 Task: Find connections with filter location Shouguang with filter topic #Jobsearchwith filter profile language English with filter current company Analytics India Magazine with filter school Narayana Junior College - India with filter industry Fruit and Vegetable Preserves Manufacturing with filter service category Cybersecurity with filter keywords title President
Action: Mouse moved to (206, 258)
Screenshot: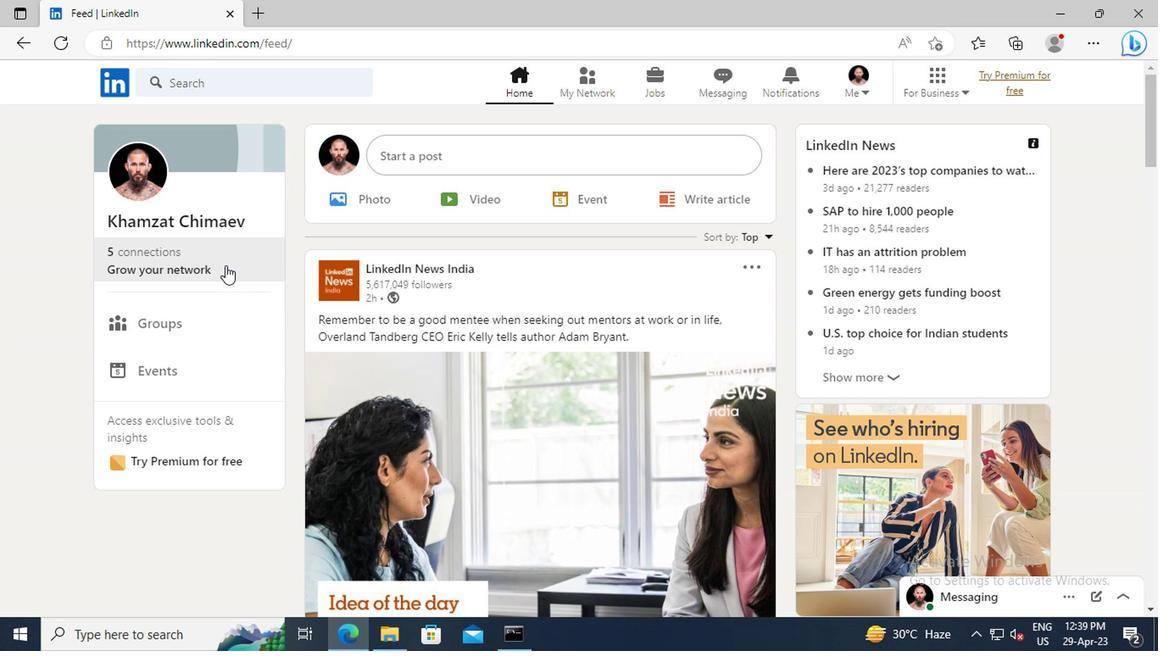 
Action: Mouse pressed left at (206, 258)
Screenshot: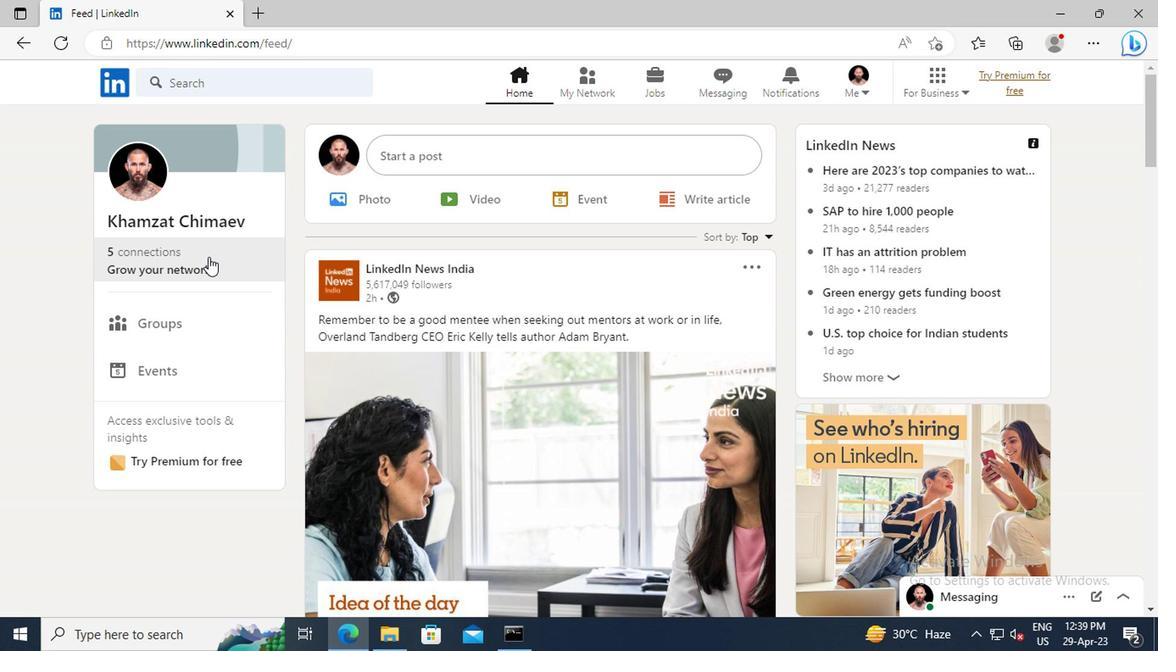 
Action: Mouse moved to (200, 179)
Screenshot: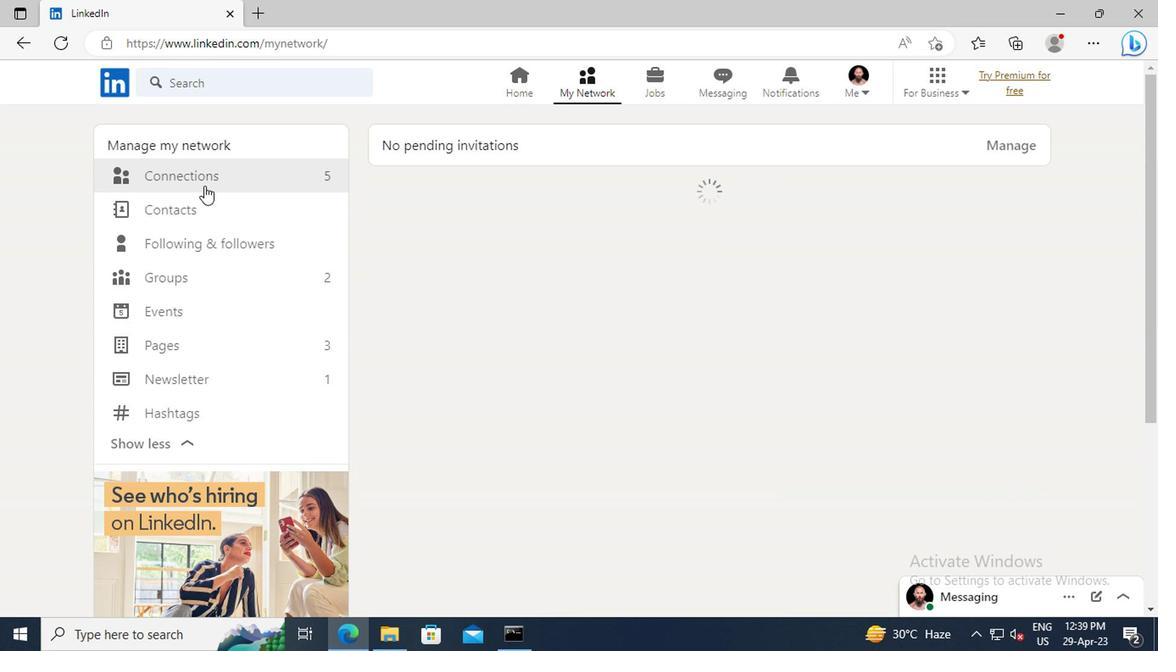 
Action: Mouse pressed left at (200, 179)
Screenshot: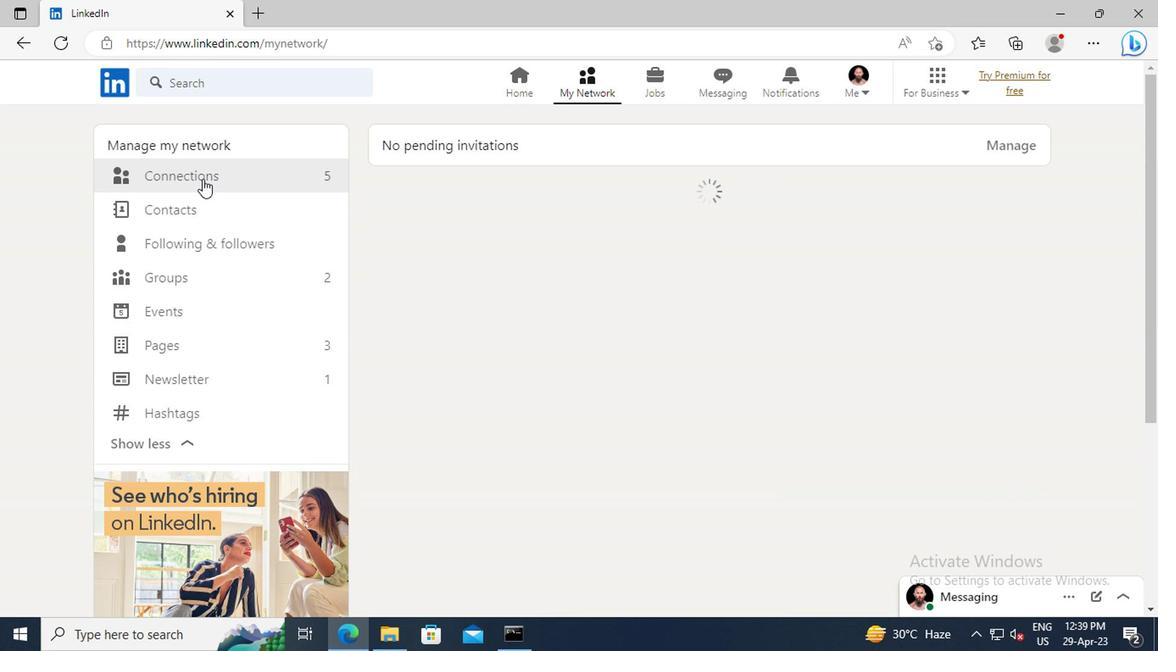 
Action: Mouse moved to (681, 182)
Screenshot: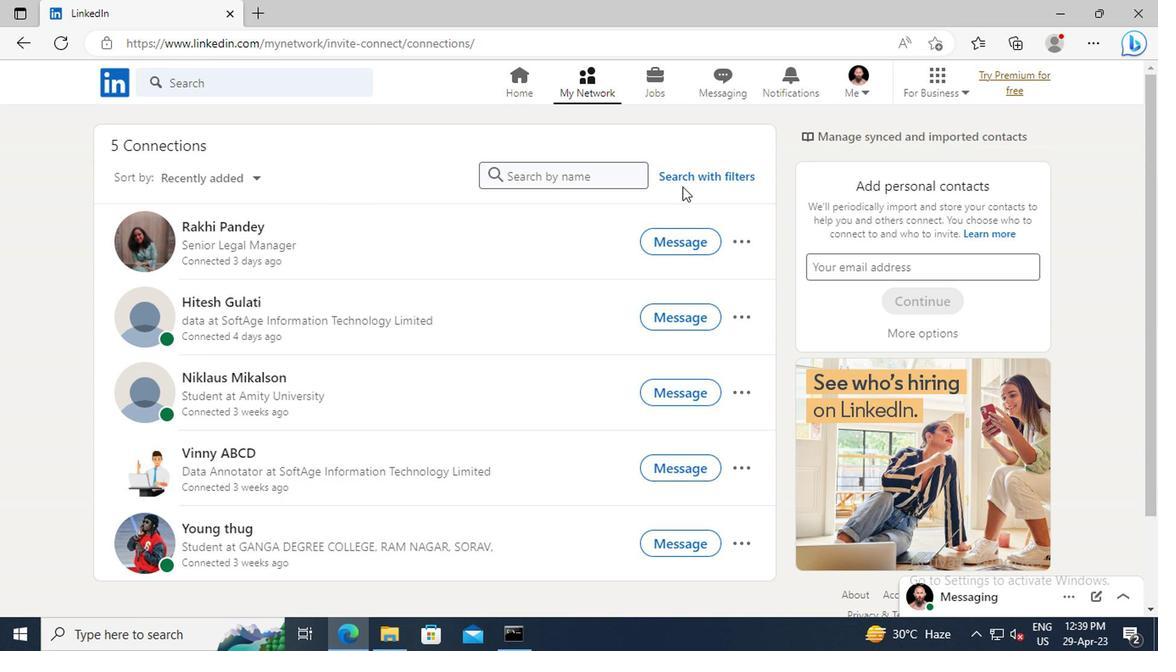 
Action: Mouse pressed left at (681, 182)
Screenshot: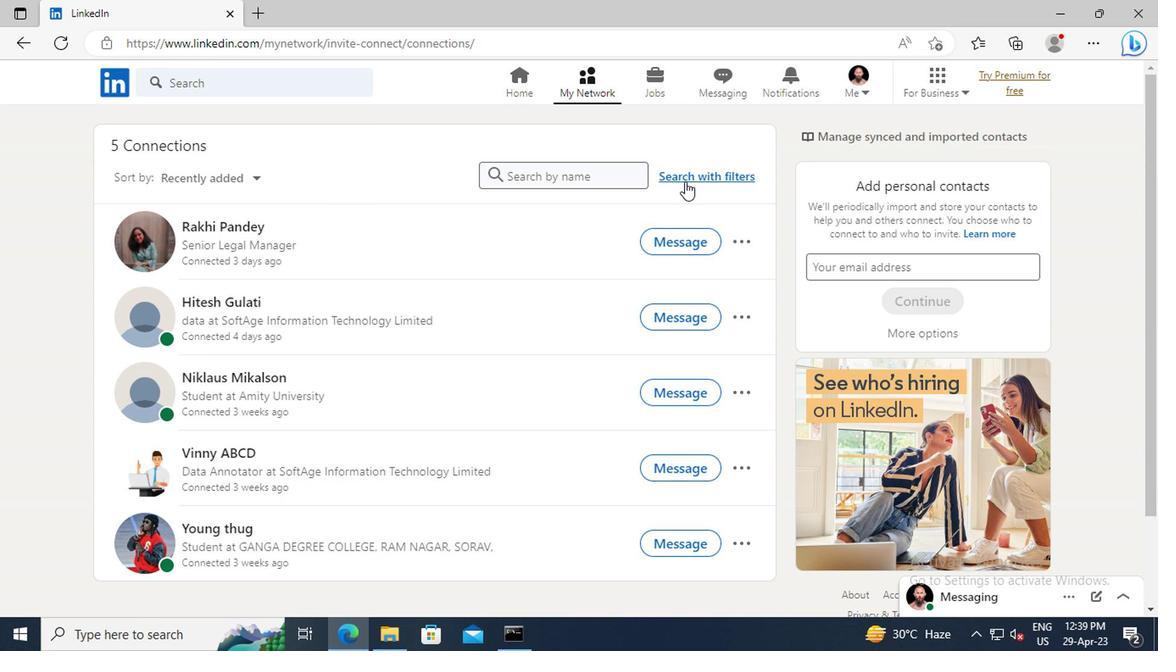 
Action: Mouse moved to (648, 132)
Screenshot: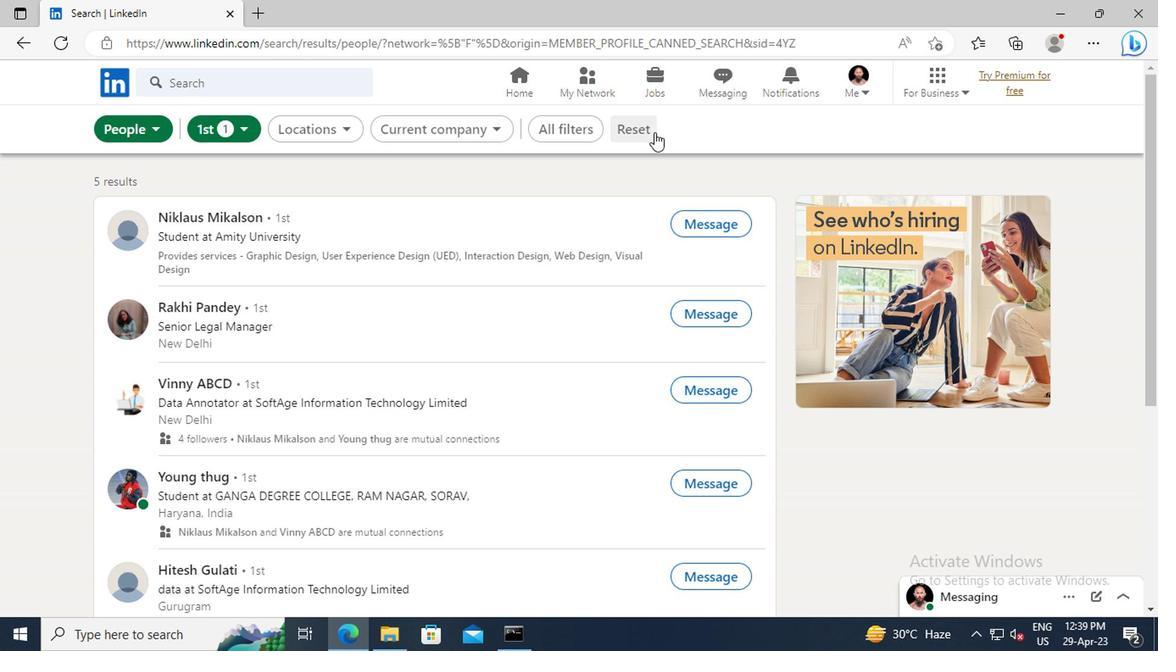 
Action: Mouse pressed left at (648, 132)
Screenshot: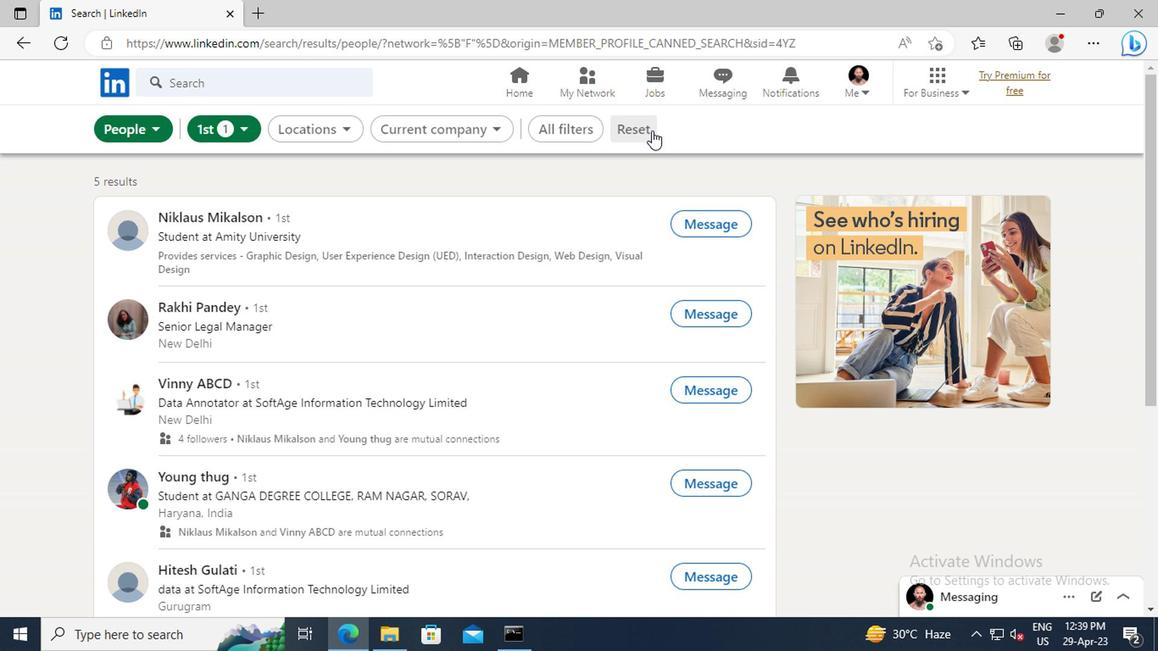 
Action: Mouse moved to (615, 129)
Screenshot: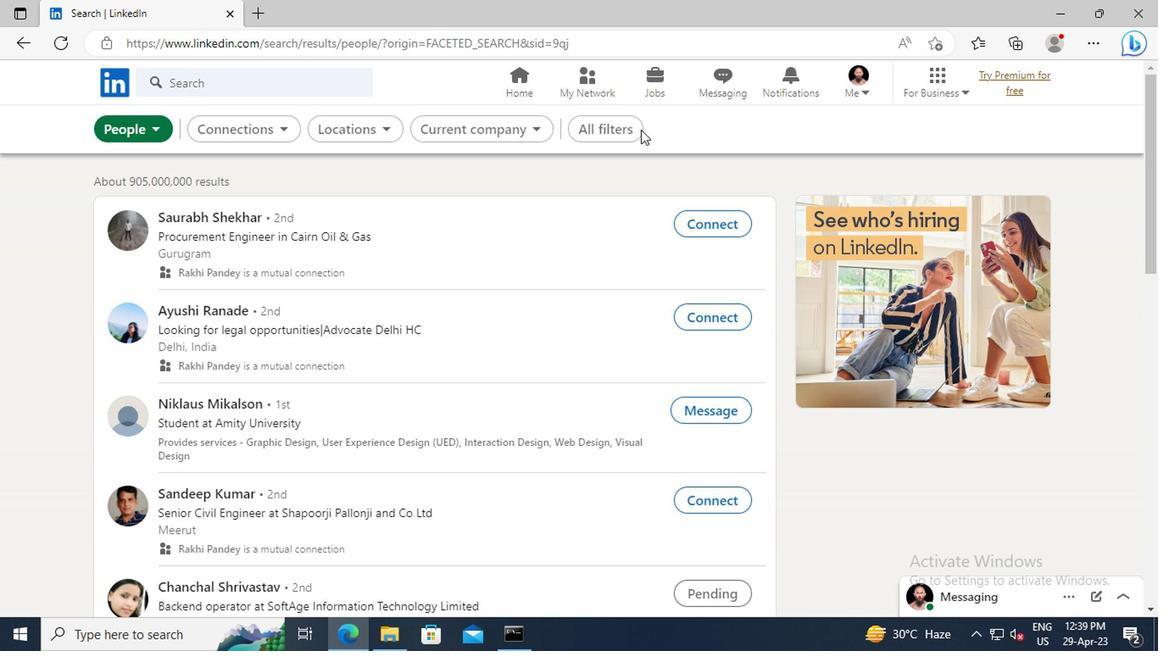
Action: Mouse pressed left at (615, 129)
Screenshot: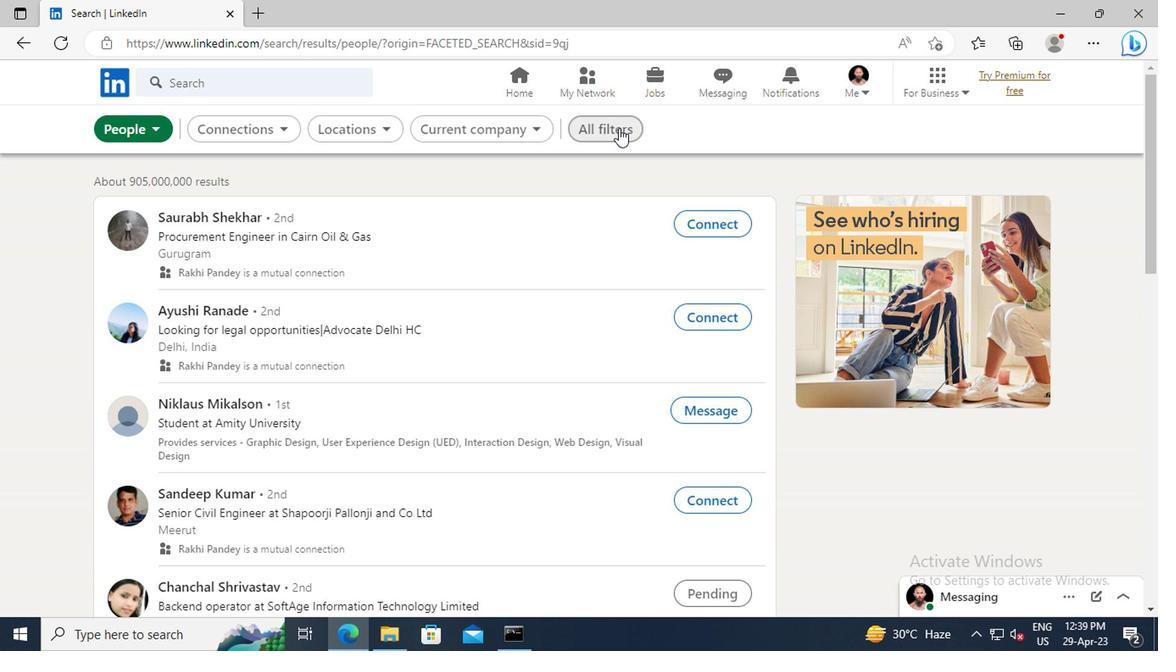 
Action: Mouse moved to (908, 316)
Screenshot: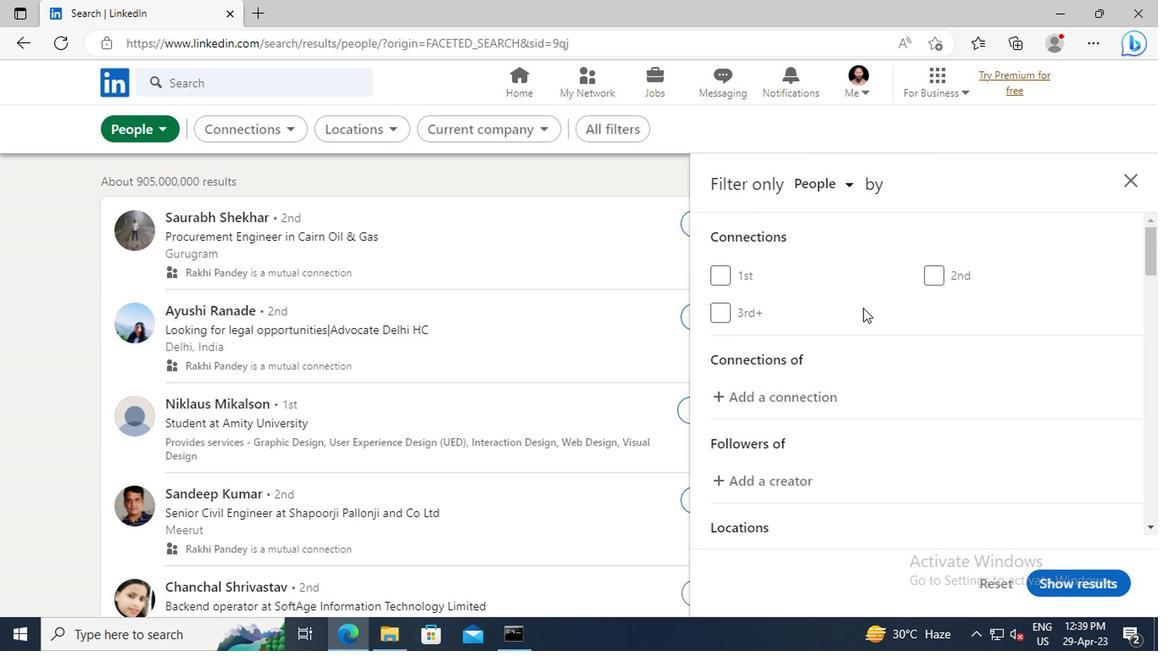 
Action: Mouse scrolled (908, 315) with delta (0, -1)
Screenshot: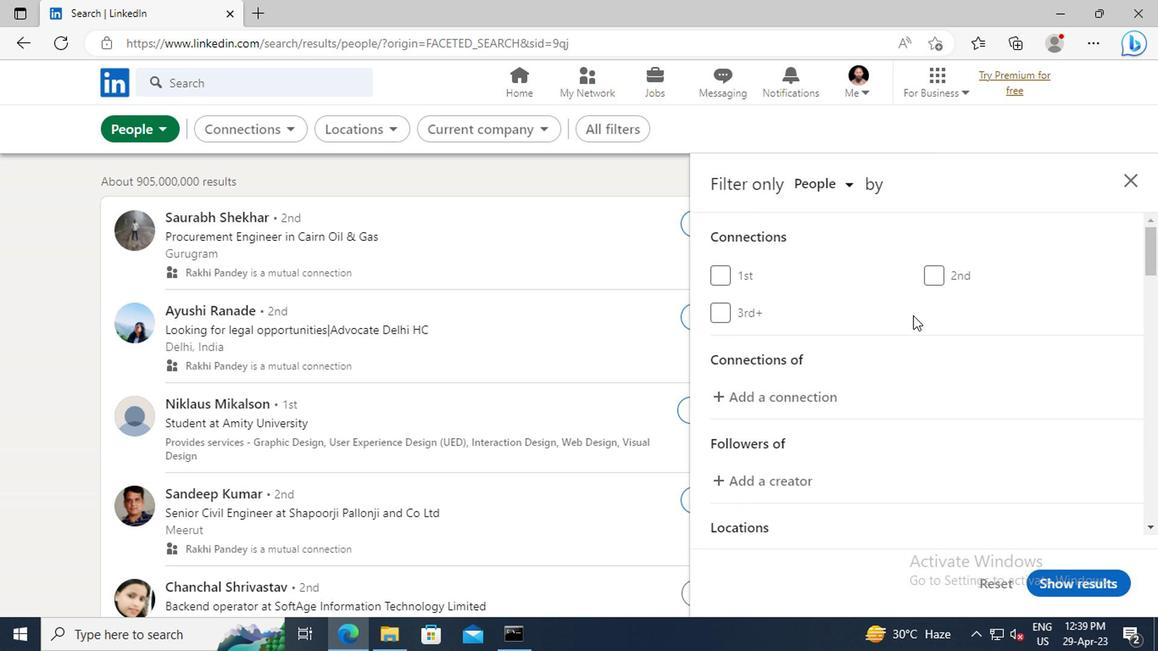 
Action: Mouse moved to (930, 314)
Screenshot: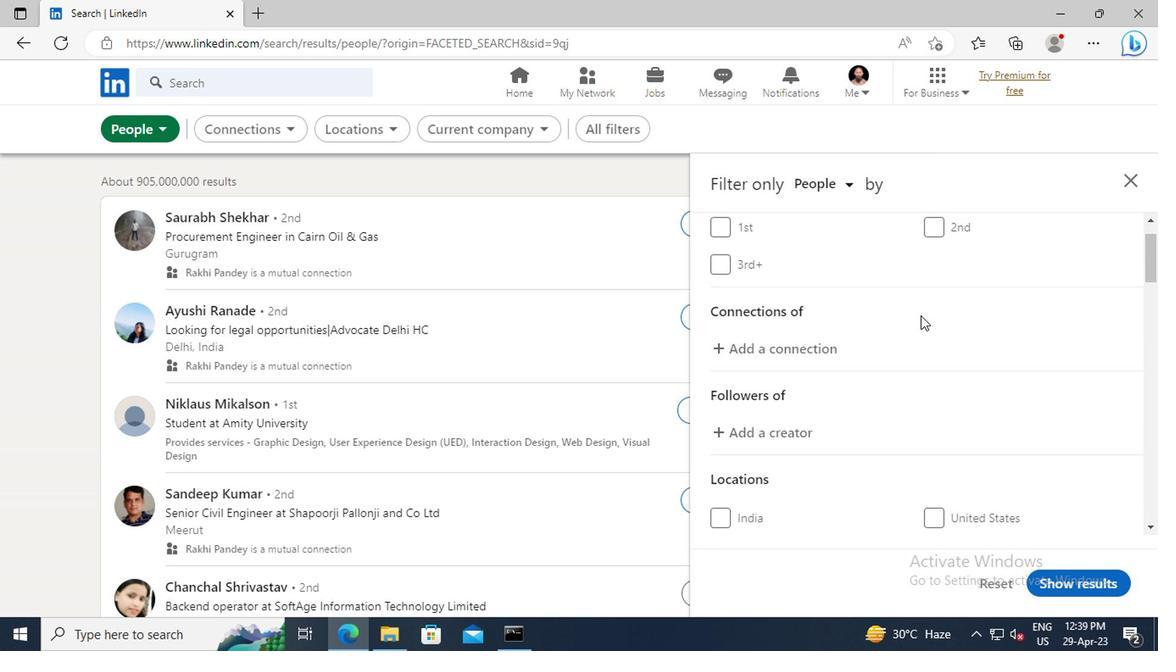 
Action: Mouse scrolled (930, 313) with delta (0, -1)
Screenshot: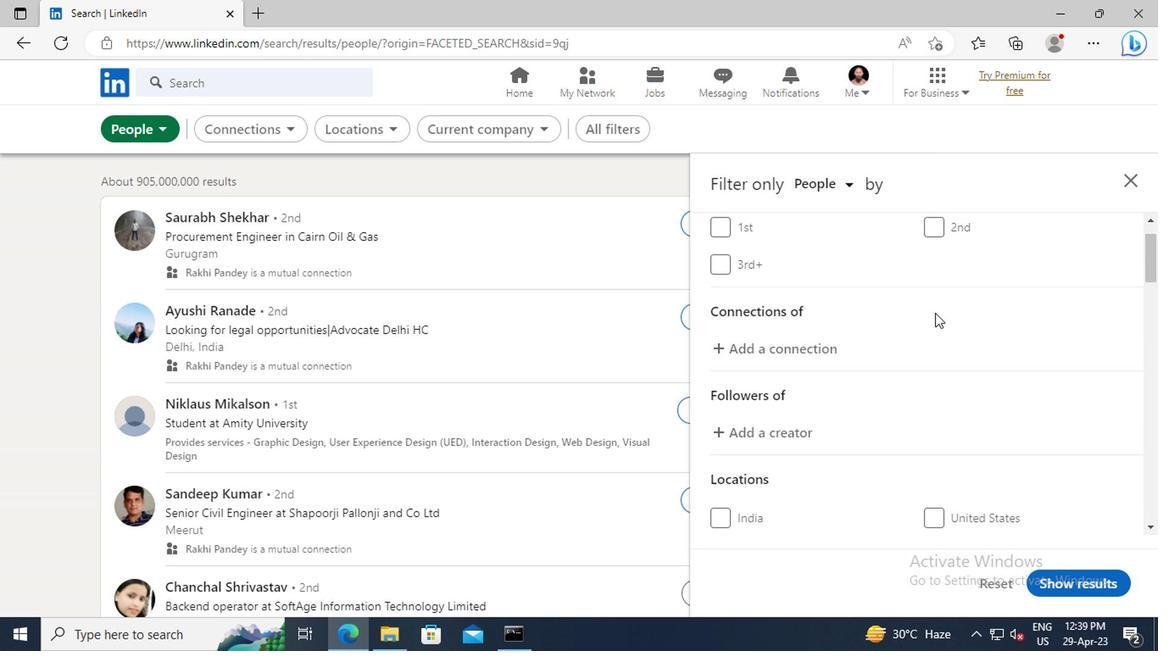 
Action: Mouse scrolled (930, 313) with delta (0, -1)
Screenshot: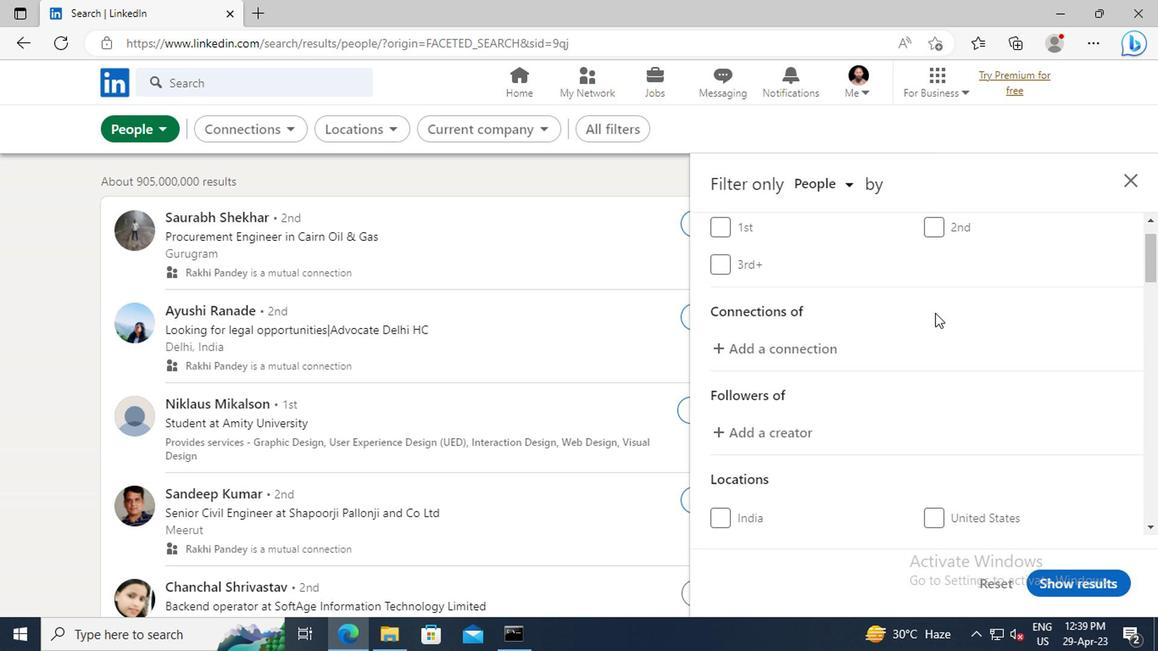 
Action: Mouse scrolled (930, 313) with delta (0, -1)
Screenshot: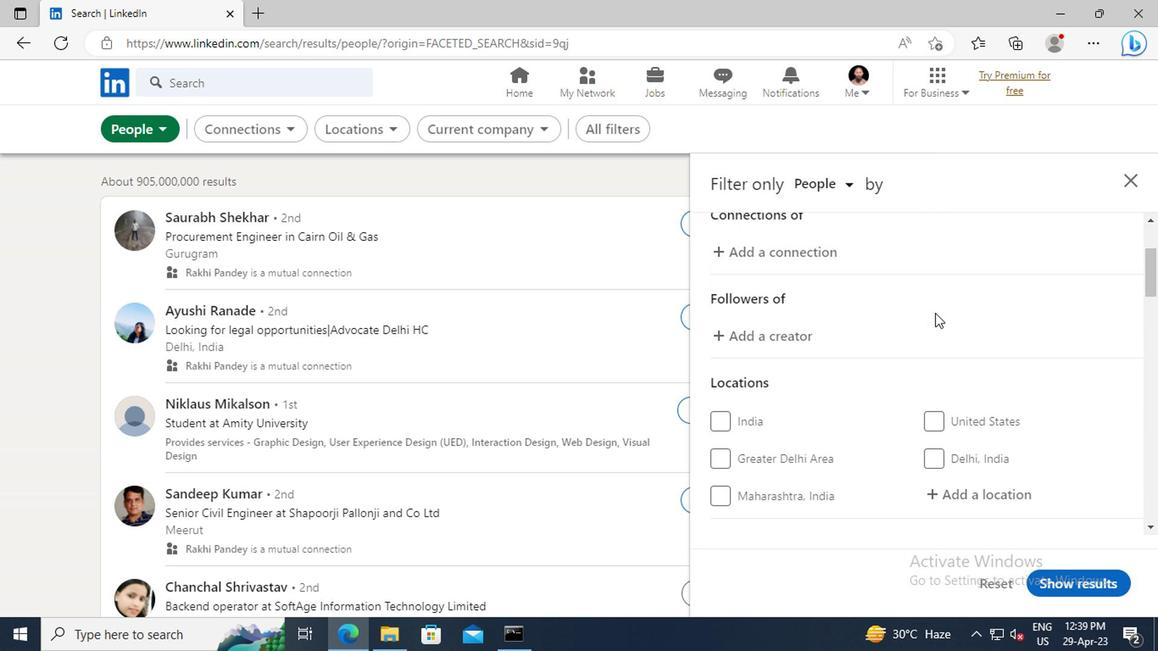 
Action: Mouse scrolled (930, 313) with delta (0, -1)
Screenshot: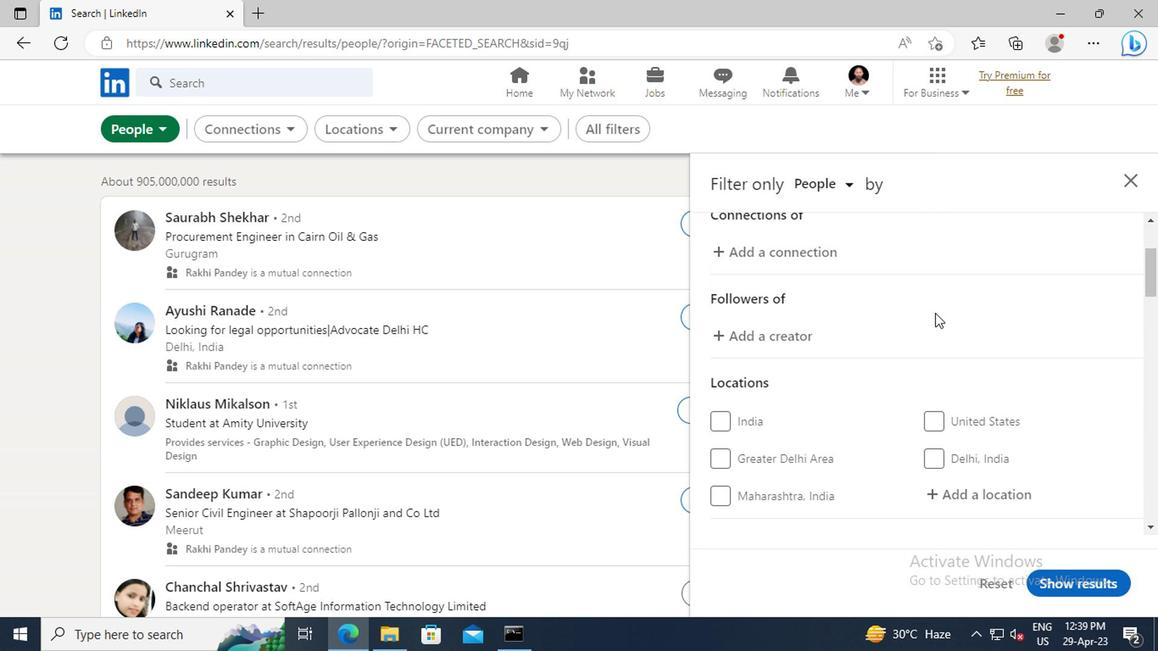 
Action: Mouse scrolled (930, 313) with delta (0, -1)
Screenshot: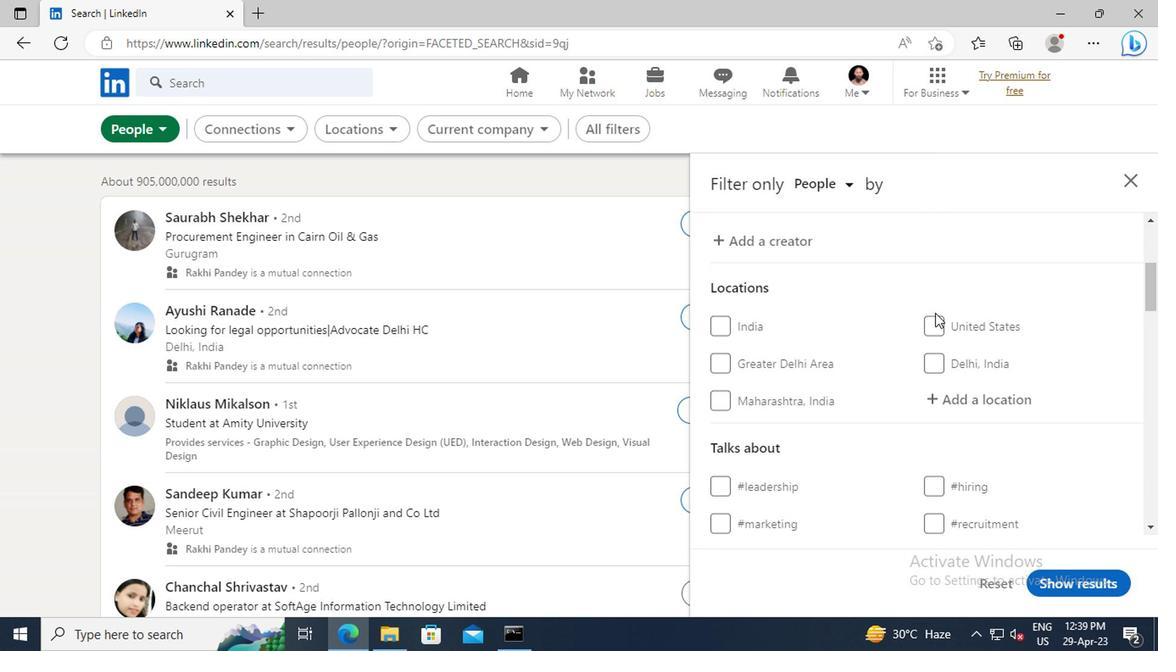 
Action: Mouse moved to (937, 345)
Screenshot: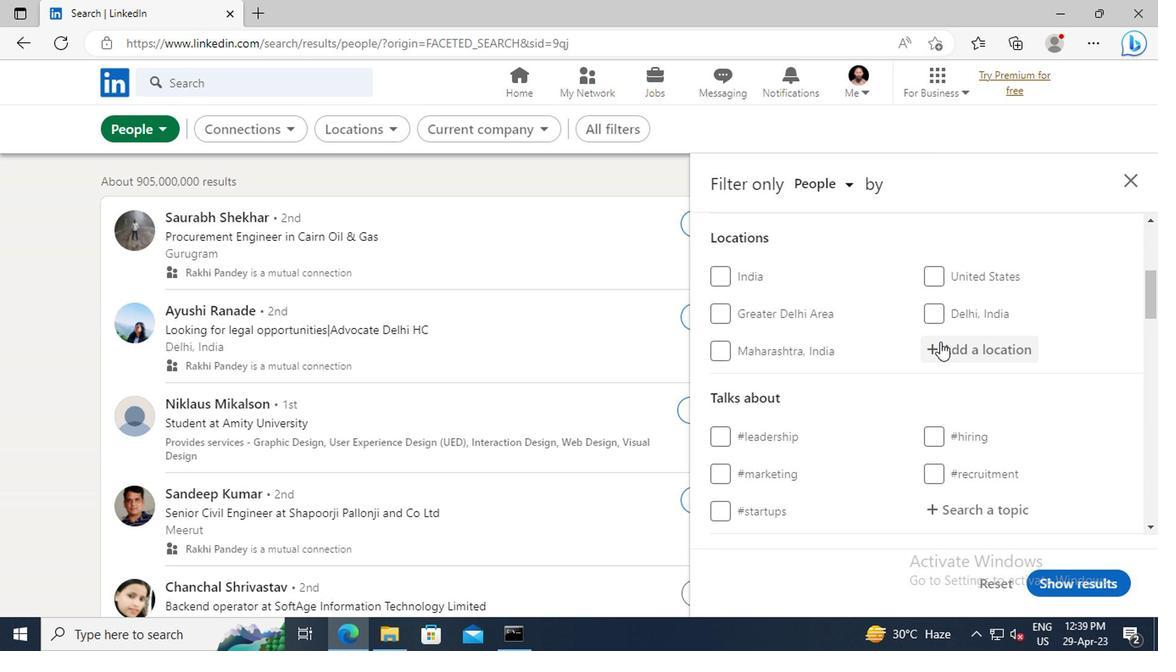 
Action: Mouse pressed left at (937, 345)
Screenshot: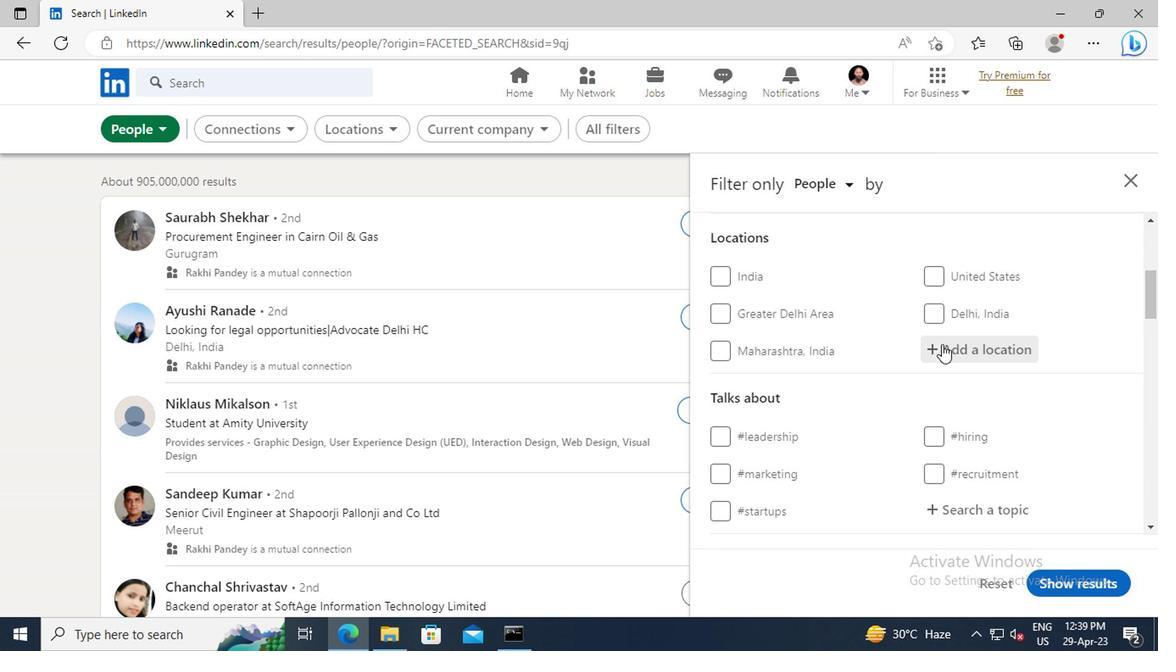 
Action: Key pressed <Key.shift>SHOUGUANG<Key.enter>
Screenshot: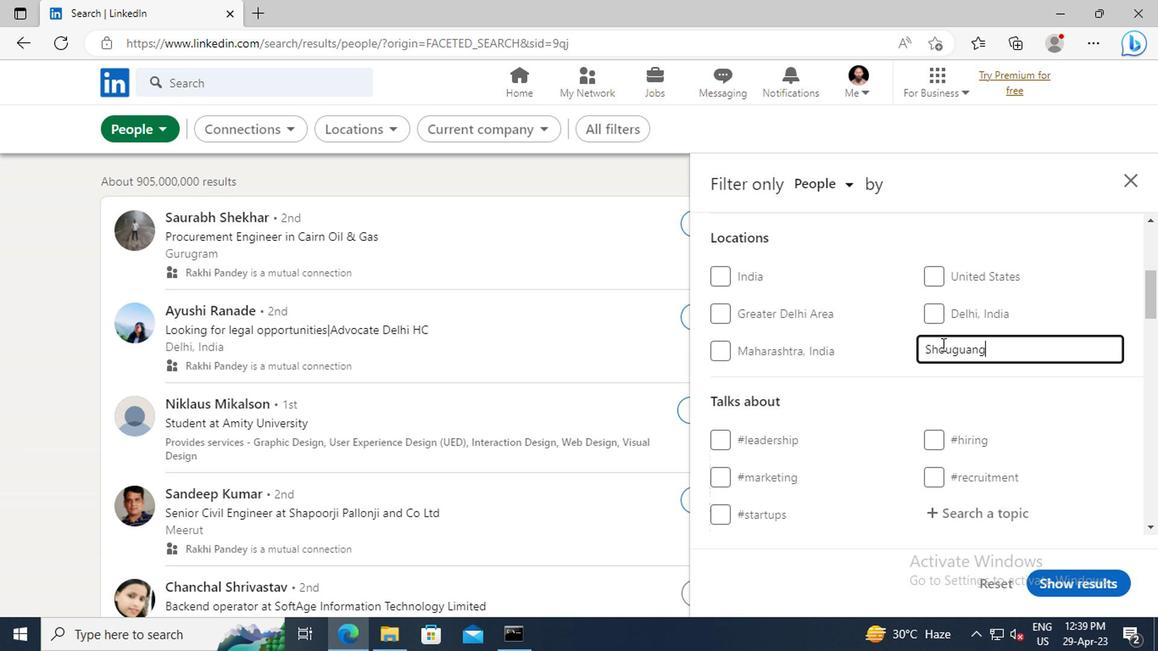 
Action: Mouse scrolled (937, 344) with delta (0, -1)
Screenshot: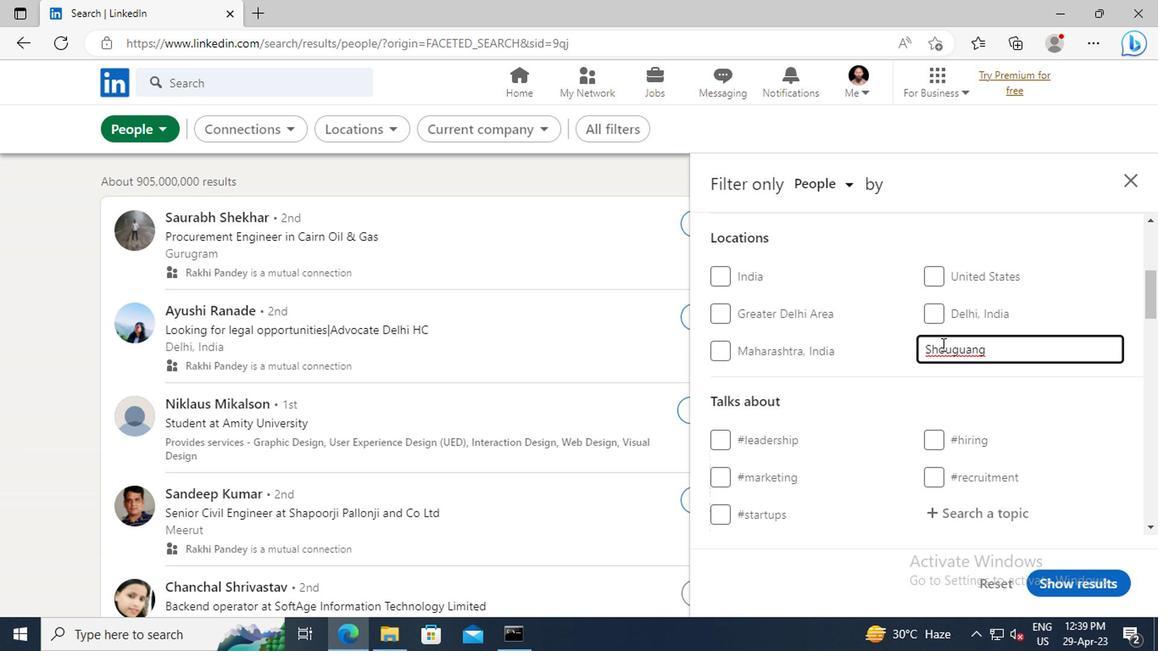 
Action: Mouse scrolled (937, 344) with delta (0, -1)
Screenshot: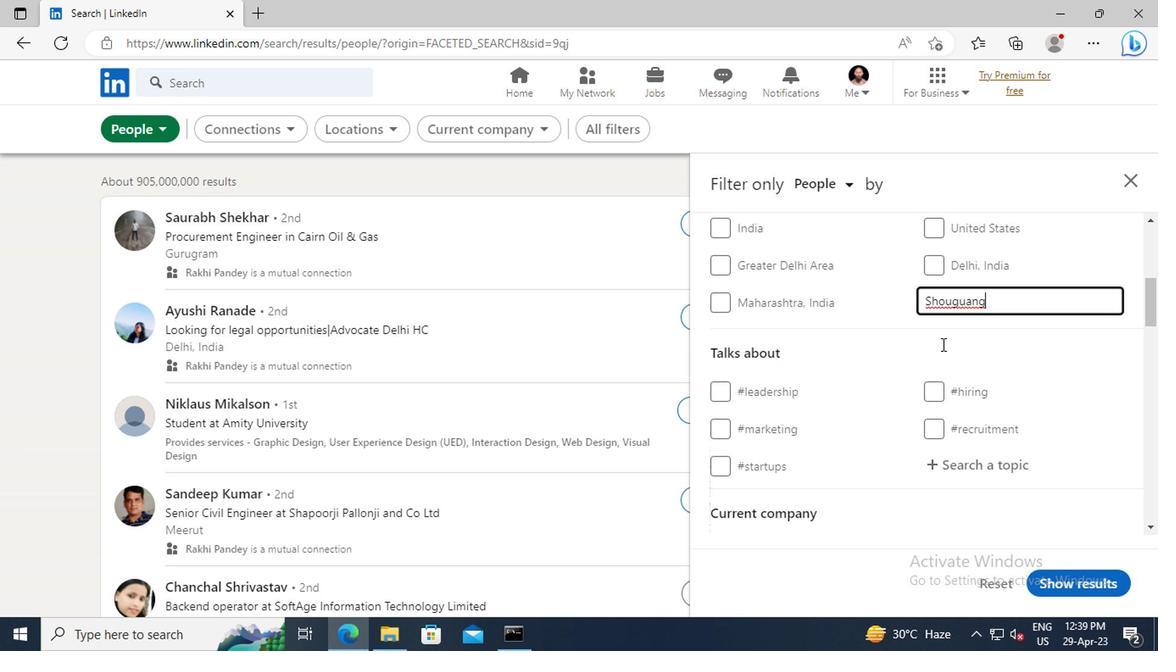 
Action: Mouse scrolled (937, 344) with delta (0, -1)
Screenshot: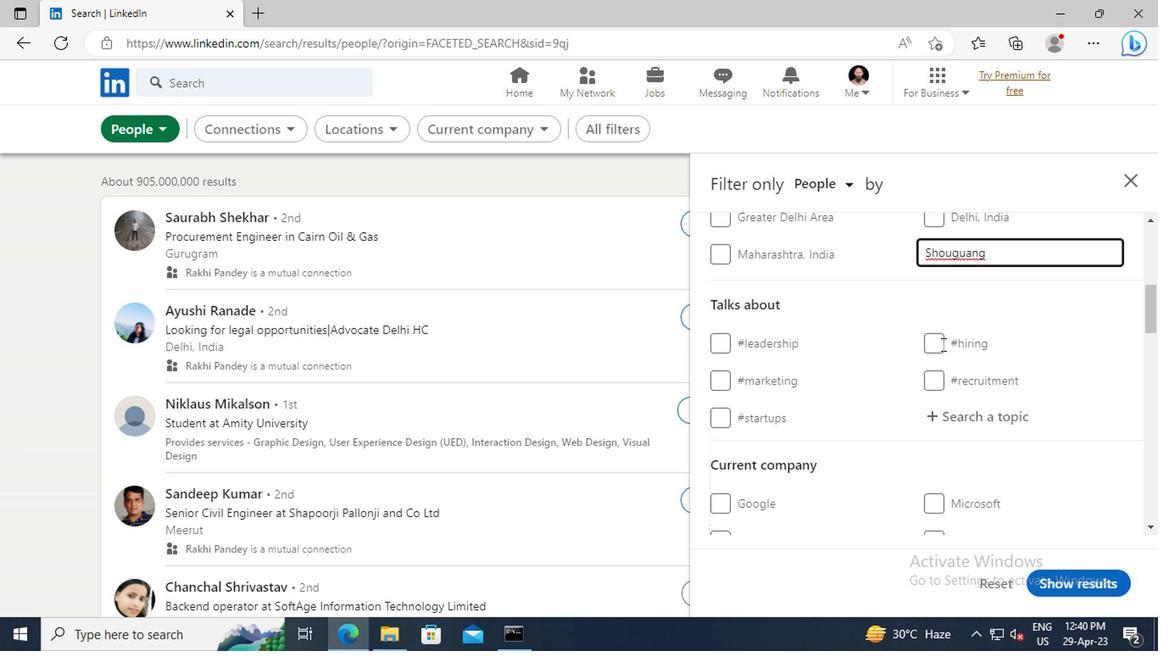 
Action: Mouse scrolled (937, 344) with delta (0, -1)
Screenshot: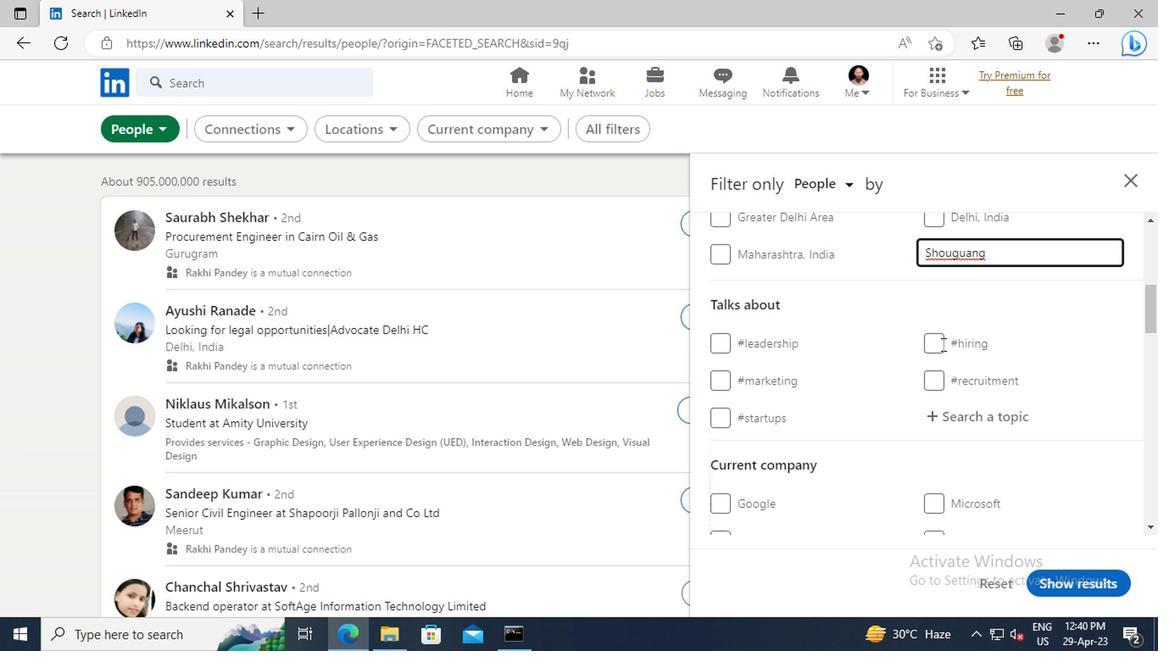 
Action: Mouse moved to (945, 328)
Screenshot: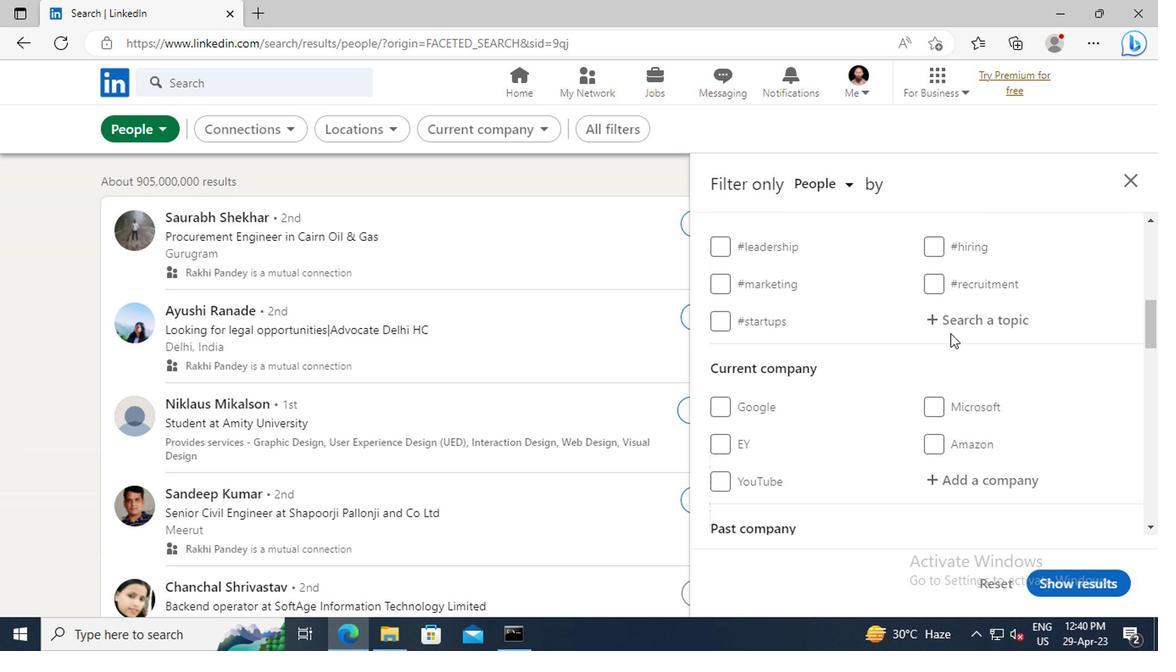 
Action: Mouse pressed left at (945, 328)
Screenshot: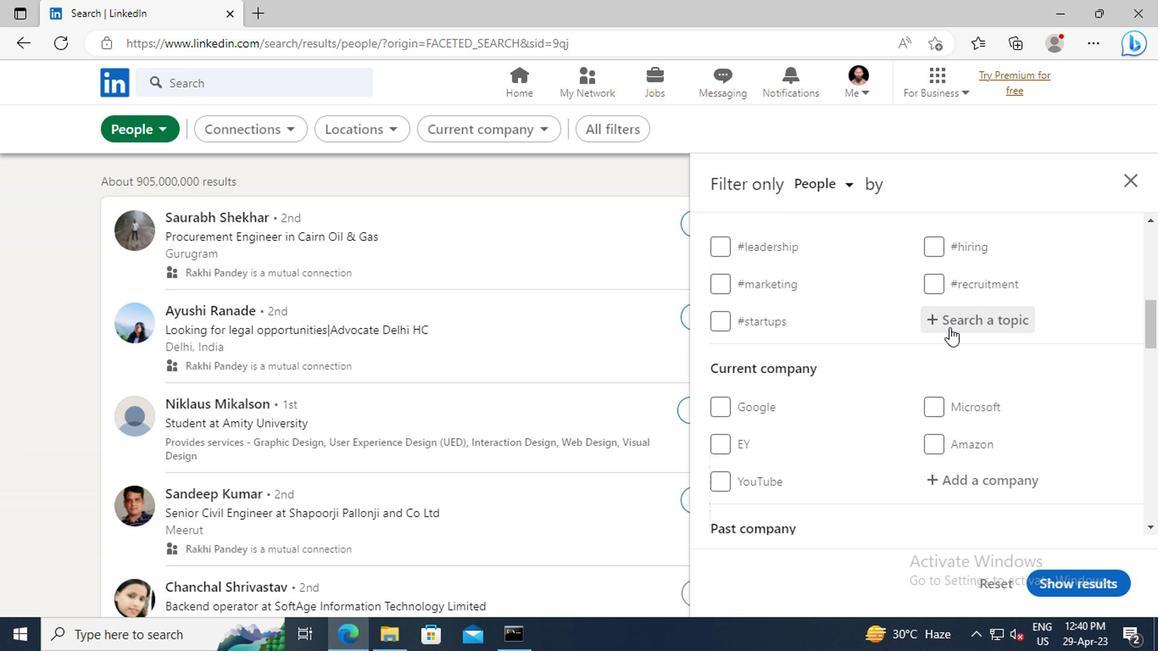 
Action: Key pressed <Key.shift>JOBSEARCH
Screenshot: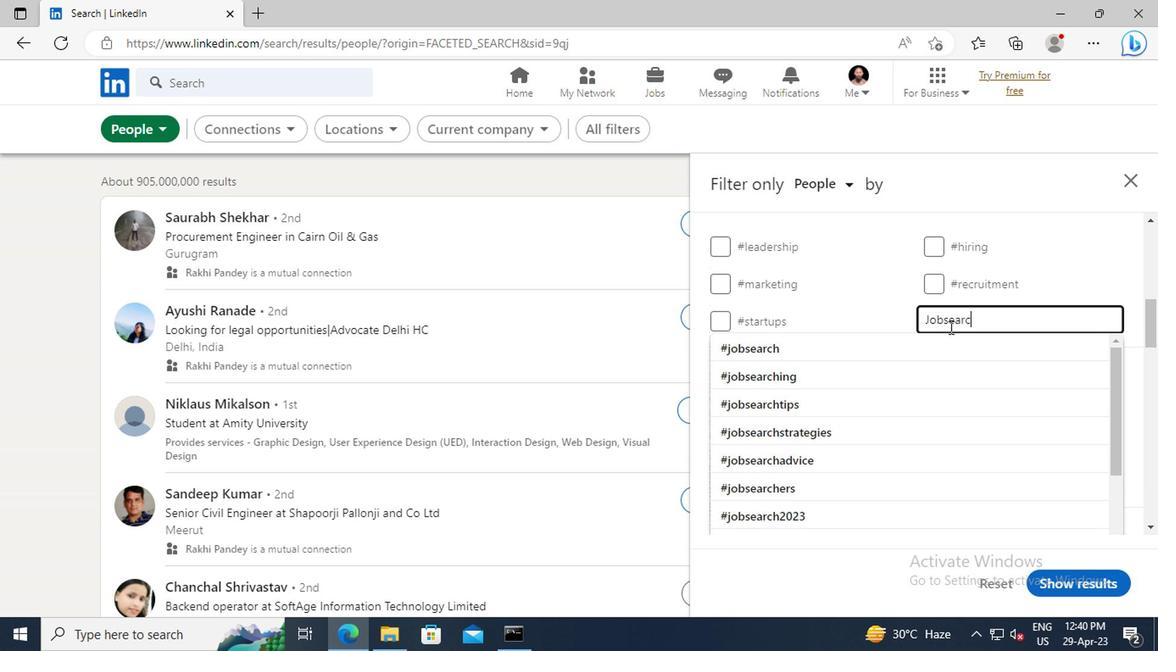 
Action: Mouse moved to (942, 339)
Screenshot: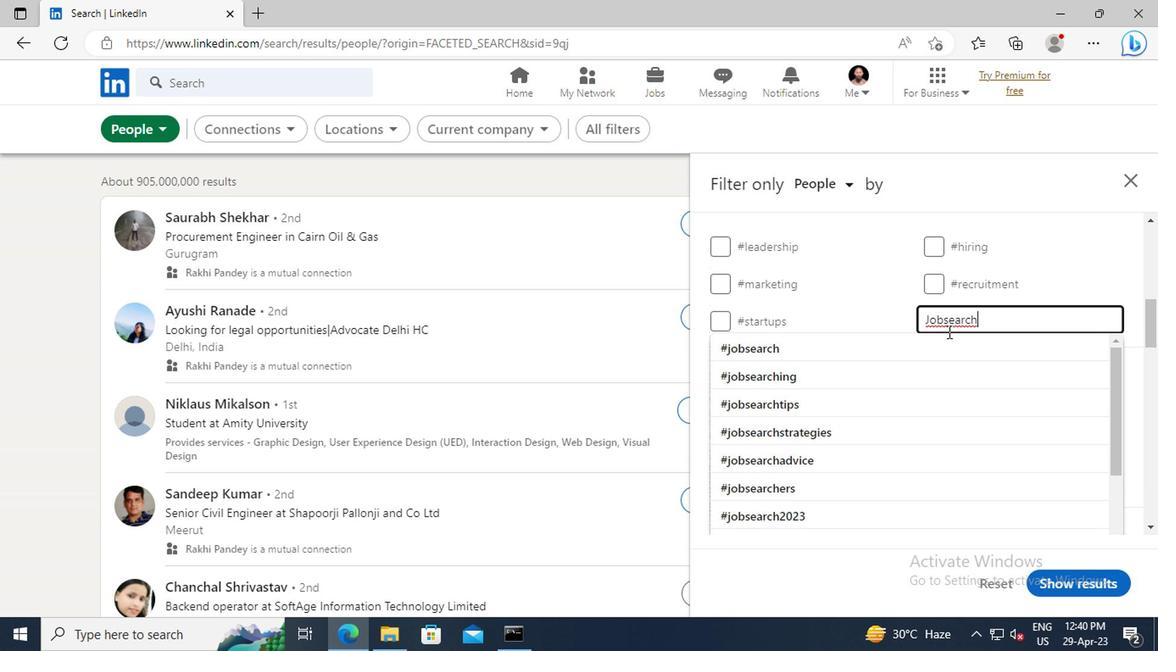 
Action: Mouse pressed left at (942, 339)
Screenshot: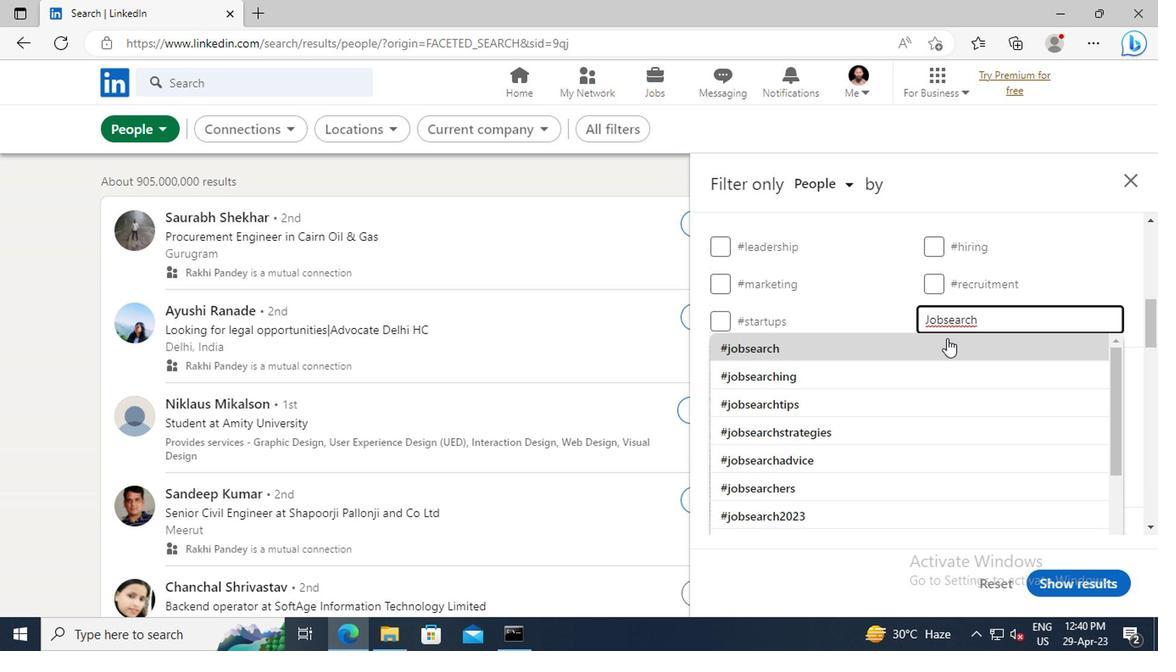 
Action: Mouse scrolled (942, 338) with delta (0, -1)
Screenshot: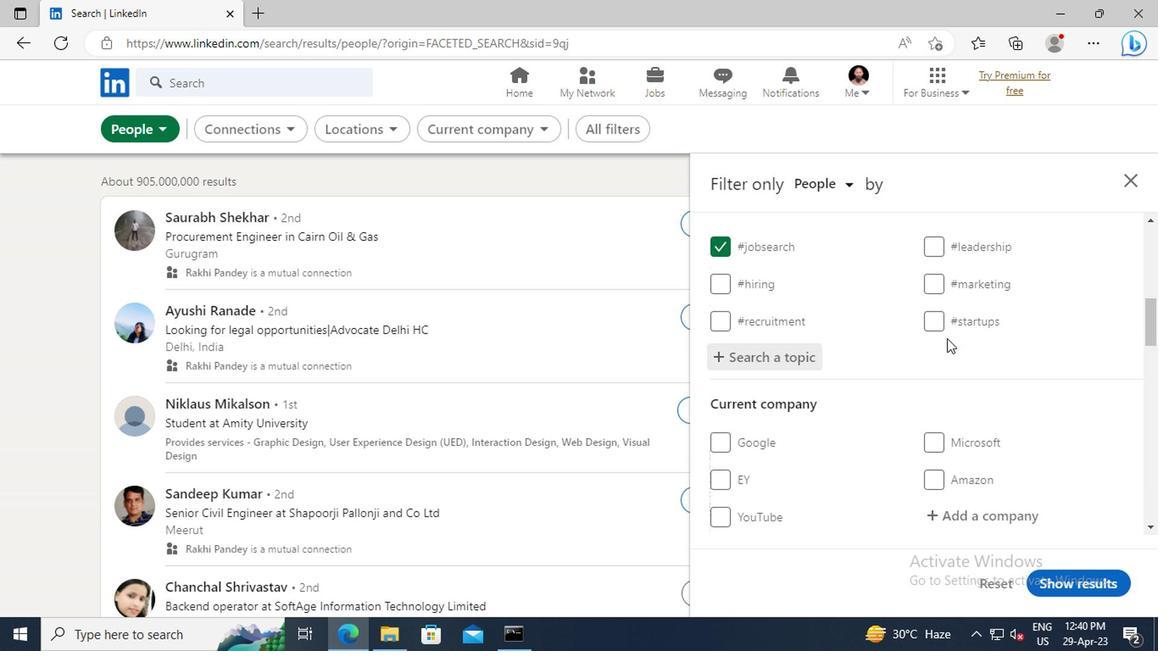 
Action: Mouse scrolled (942, 338) with delta (0, -1)
Screenshot: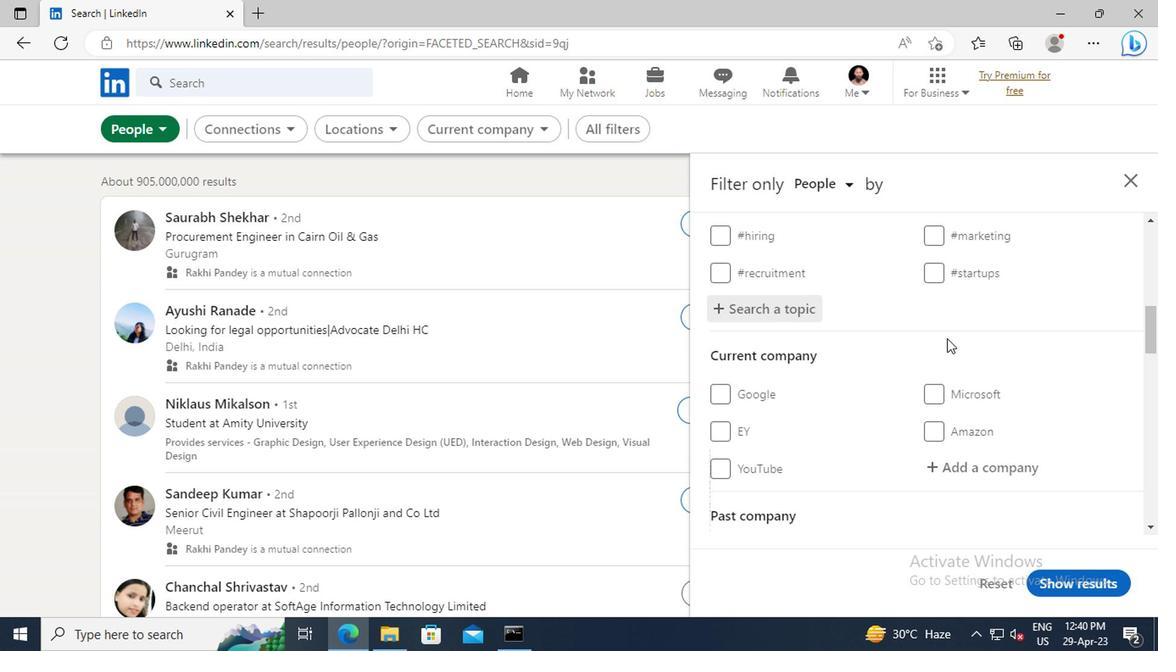 
Action: Mouse scrolled (942, 338) with delta (0, -1)
Screenshot: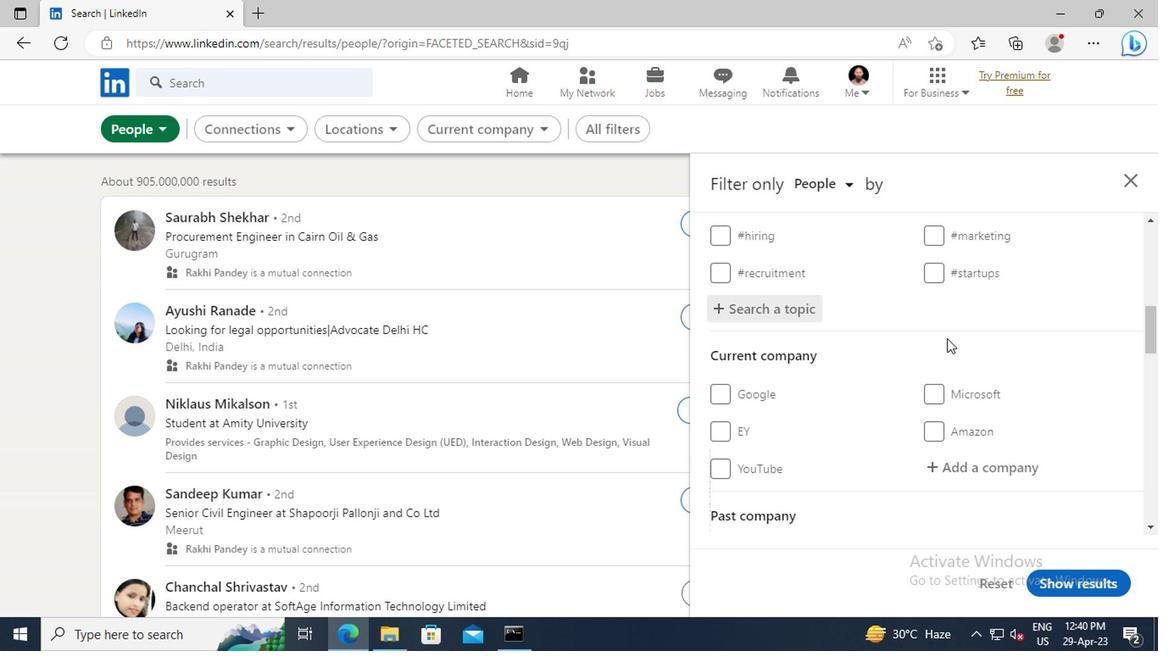 
Action: Mouse scrolled (942, 338) with delta (0, -1)
Screenshot: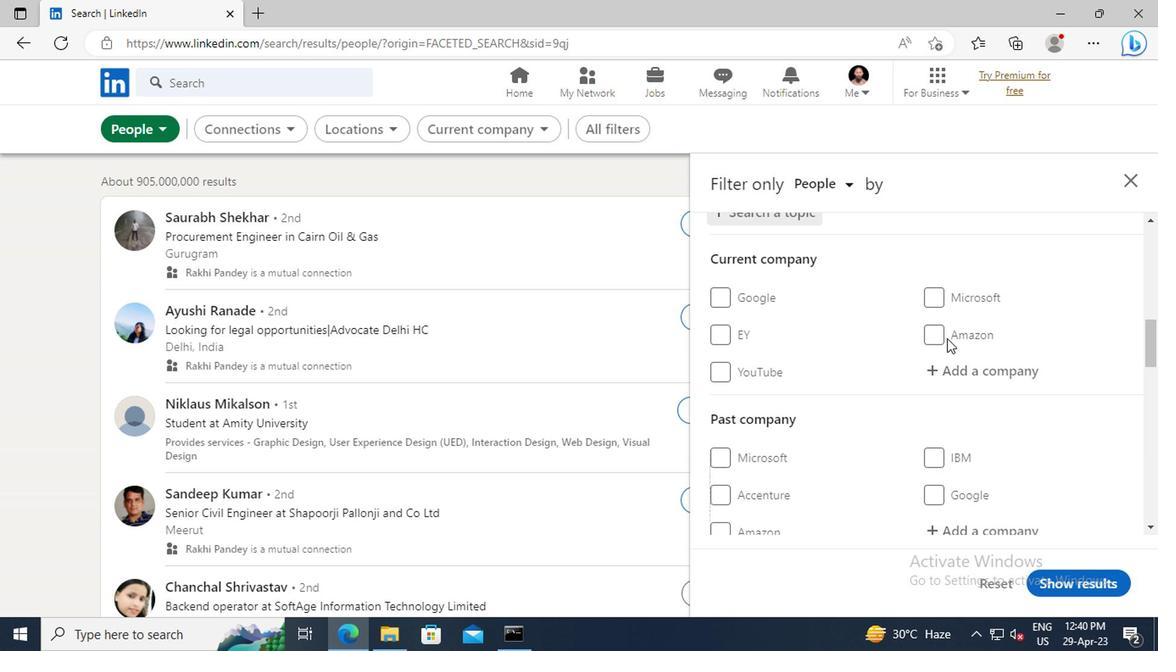 
Action: Mouse scrolled (942, 338) with delta (0, -1)
Screenshot: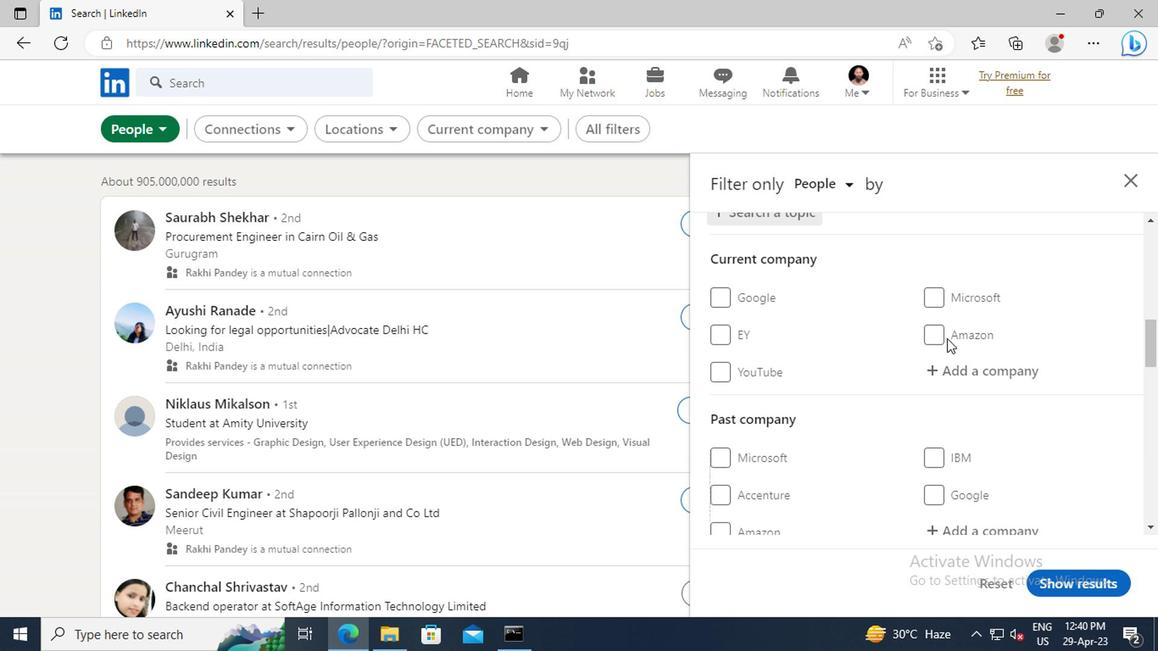 
Action: Mouse scrolled (942, 338) with delta (0, -1)
Screenshot: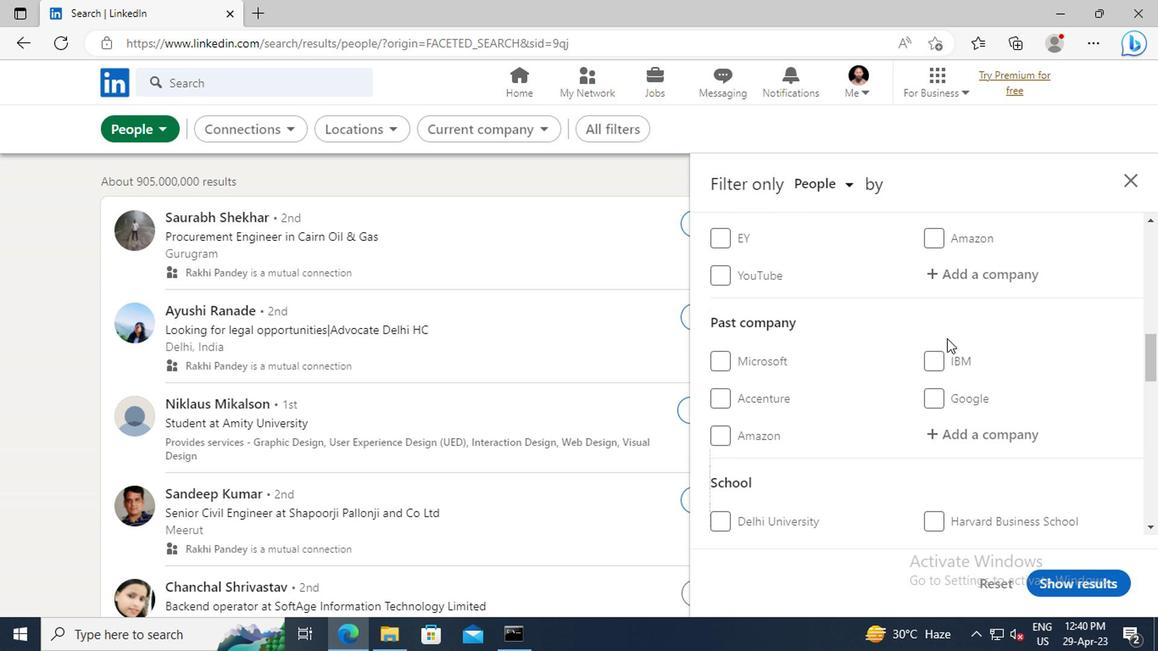 
Action: Mouse scrolled (942, 338) with delta (0, -1)
Screenshot: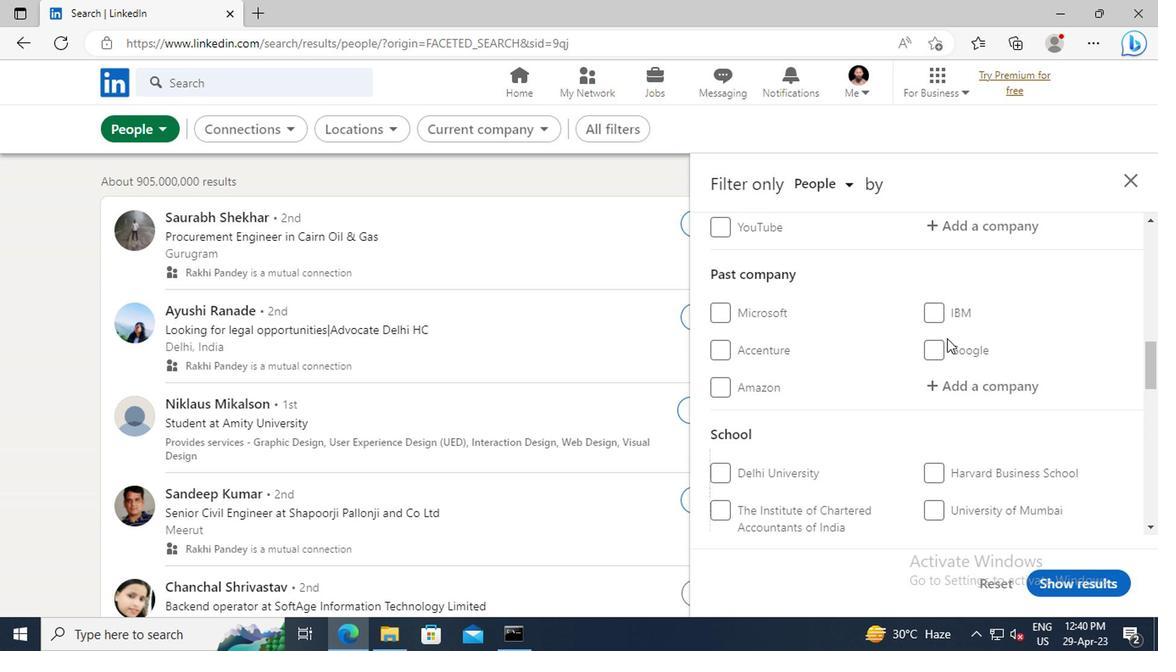 
Action: Mouse scrolled (942, 338) with delta (0, -1)
Screenshot: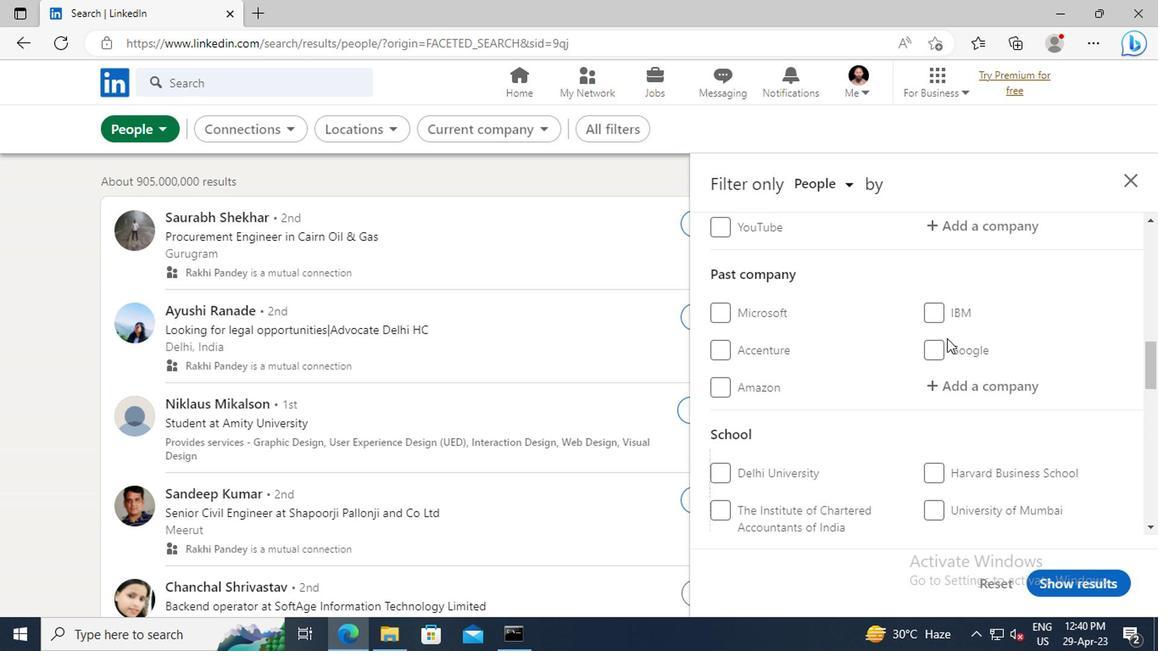 
Action: Mouse scrolled (942, 338) with delta (0, -1)
Screenshot: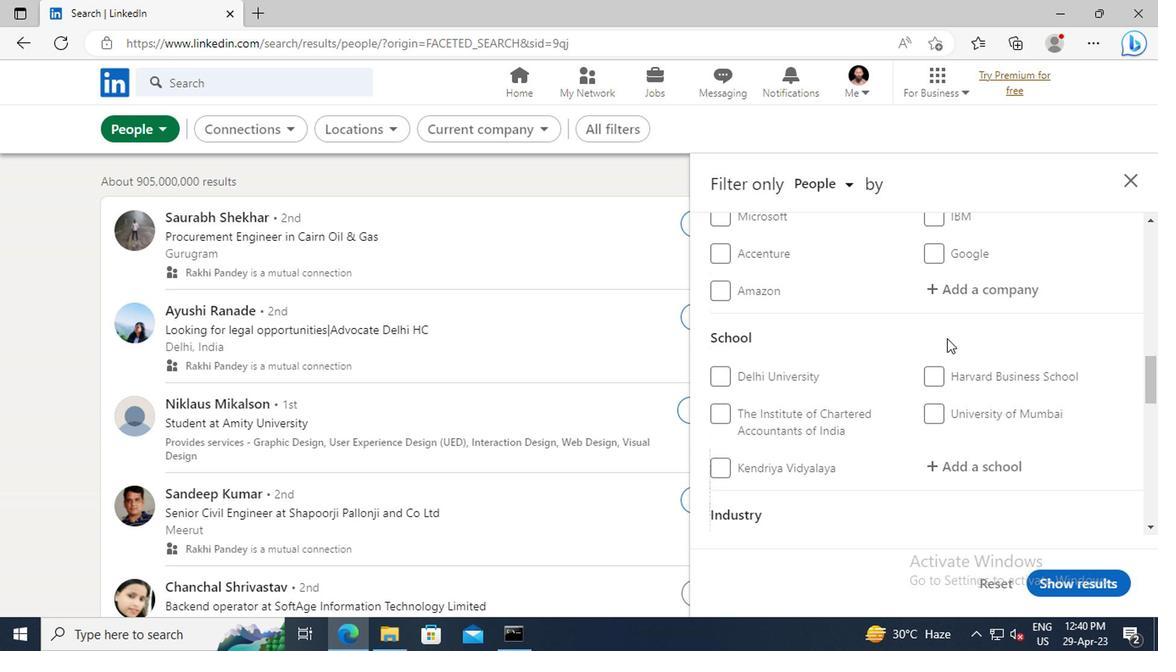 
Action: Mouse scrolled (942, 338) with delta (0, -1)
Screenshot: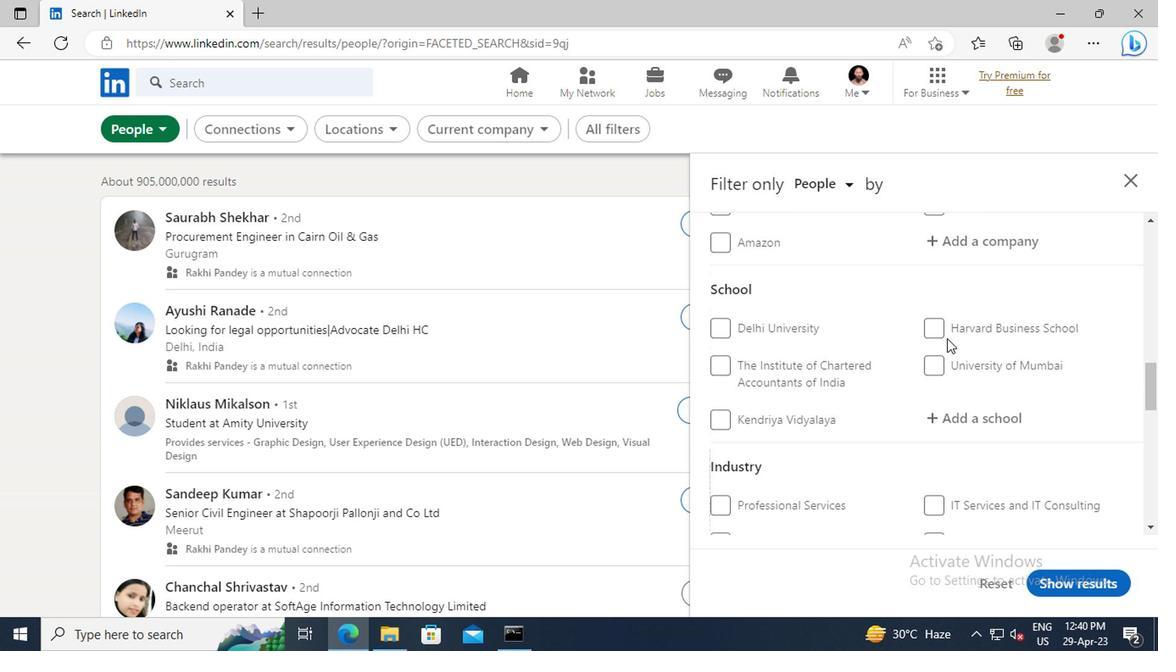 
Action: Mouse scrolled (942, 338) with delta (0, -1)
Screenshot: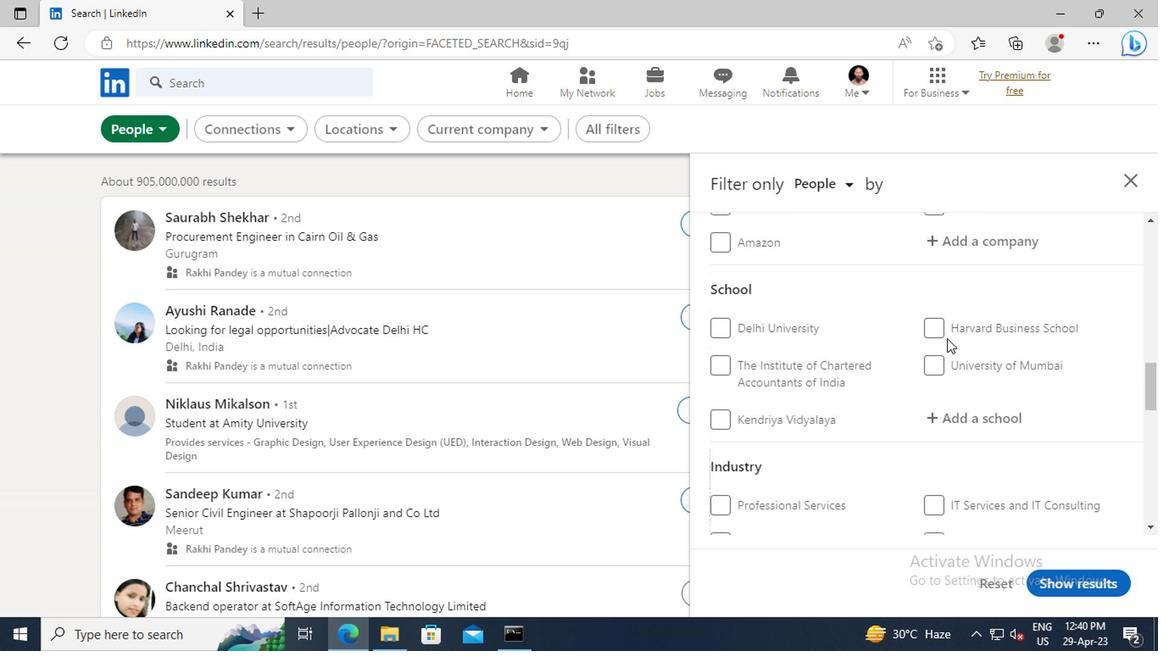 
Action: Mouse scrolled (942, 338) with delta (0, -1)
Screenshot: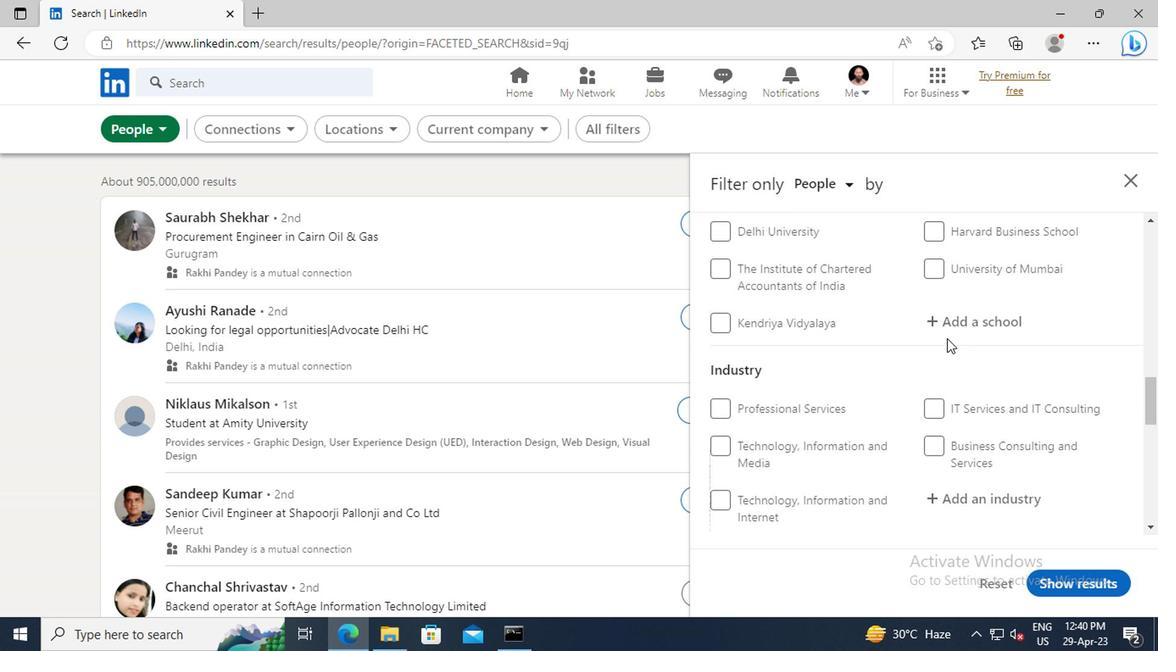 
Action: Mouse scrolled (942, 338) with delta (0, -1)
Screenshot: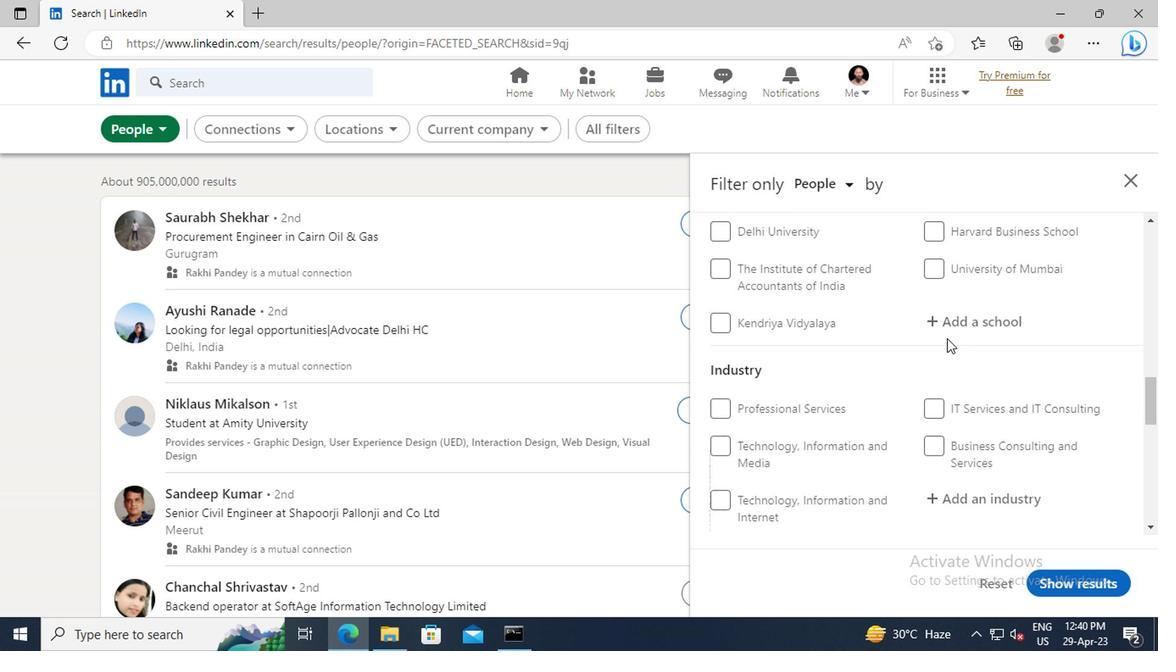 
Action: Mouse scrolled (942, 338) with delta (0, -1)
Screenshot: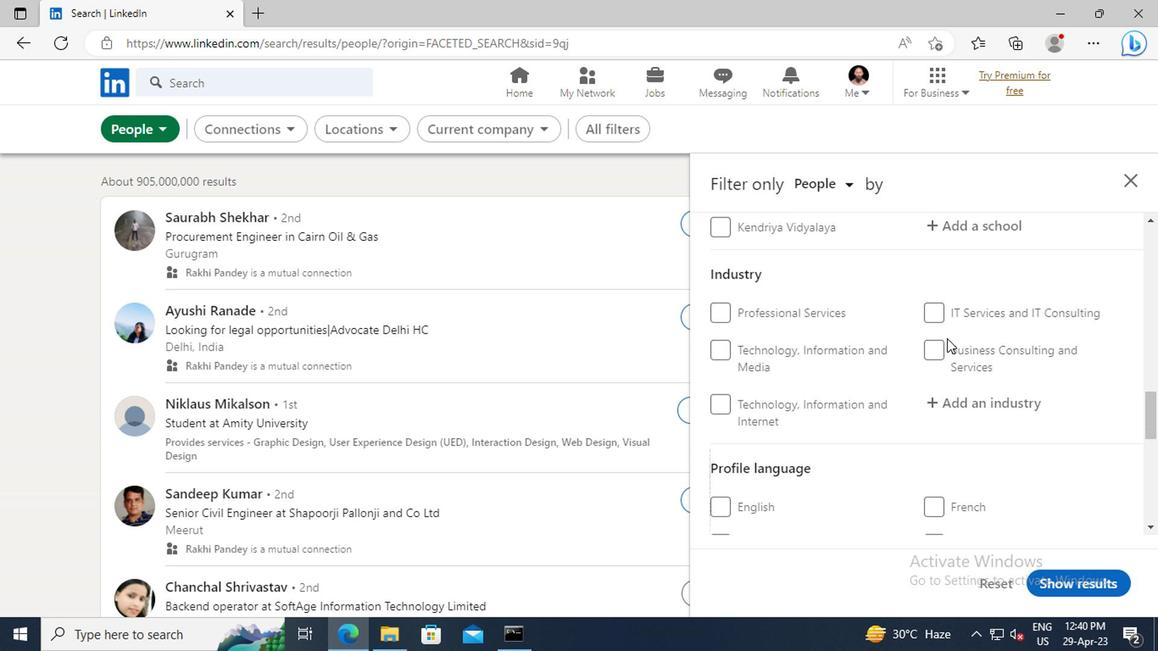 
Action: Mouse scrolled (942, 338) with delta (0, -1)
Screenshot: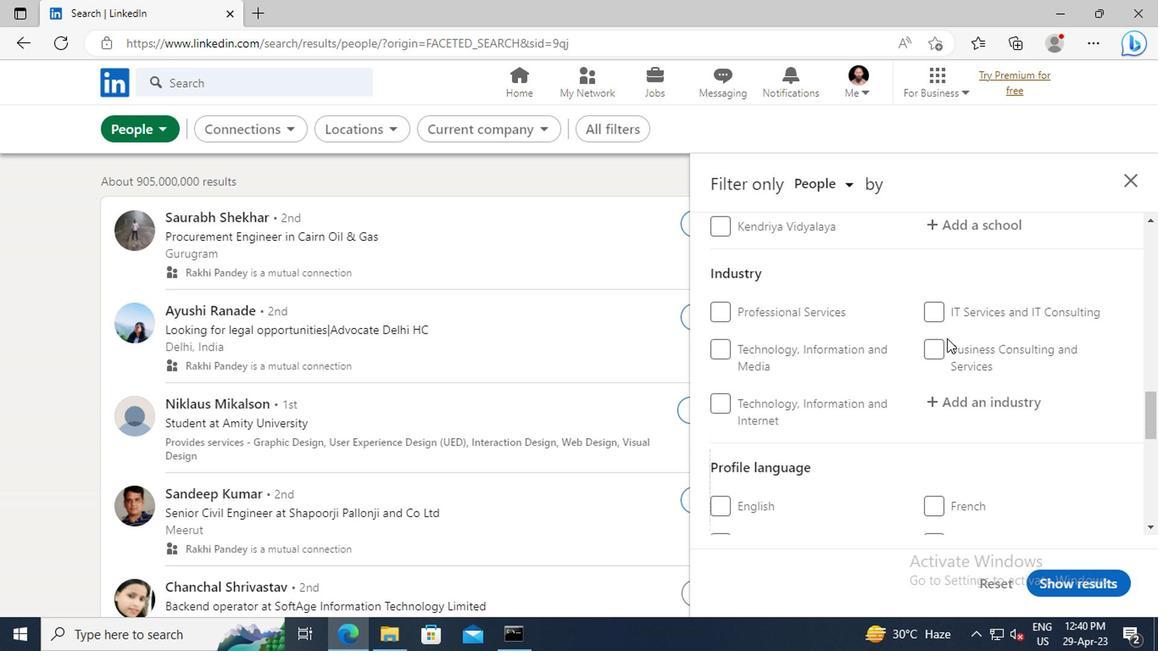 
Action: Mouse moved to (716, 412)
Screenshot: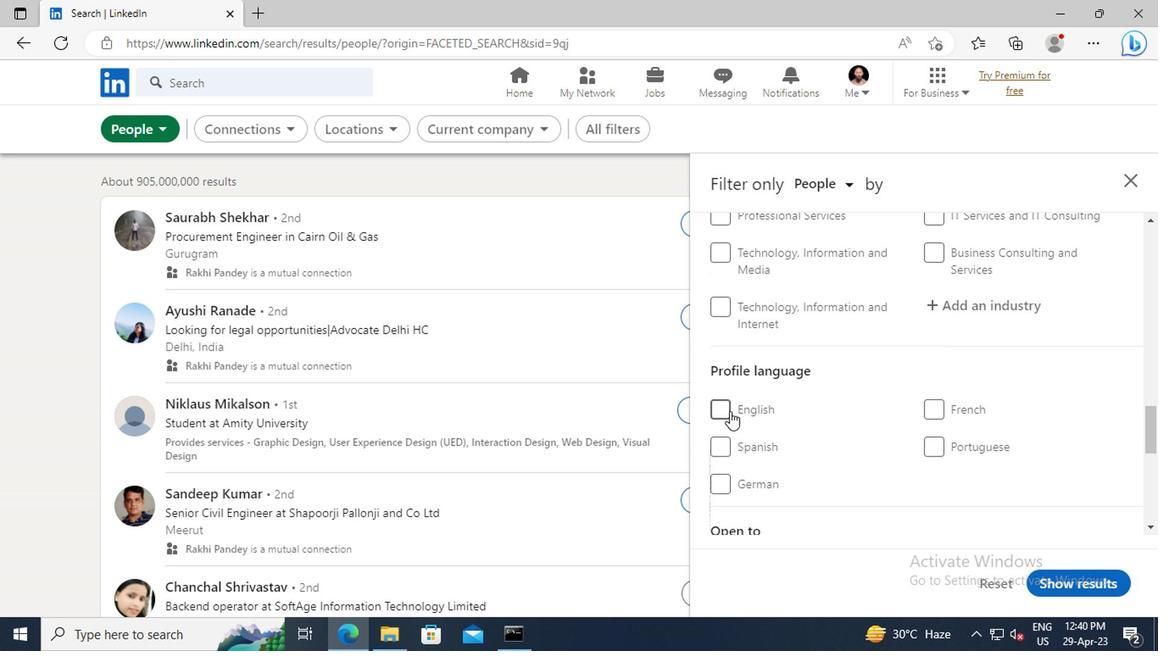
Action: Mouse pressed left at (716, 412)
Screenshot: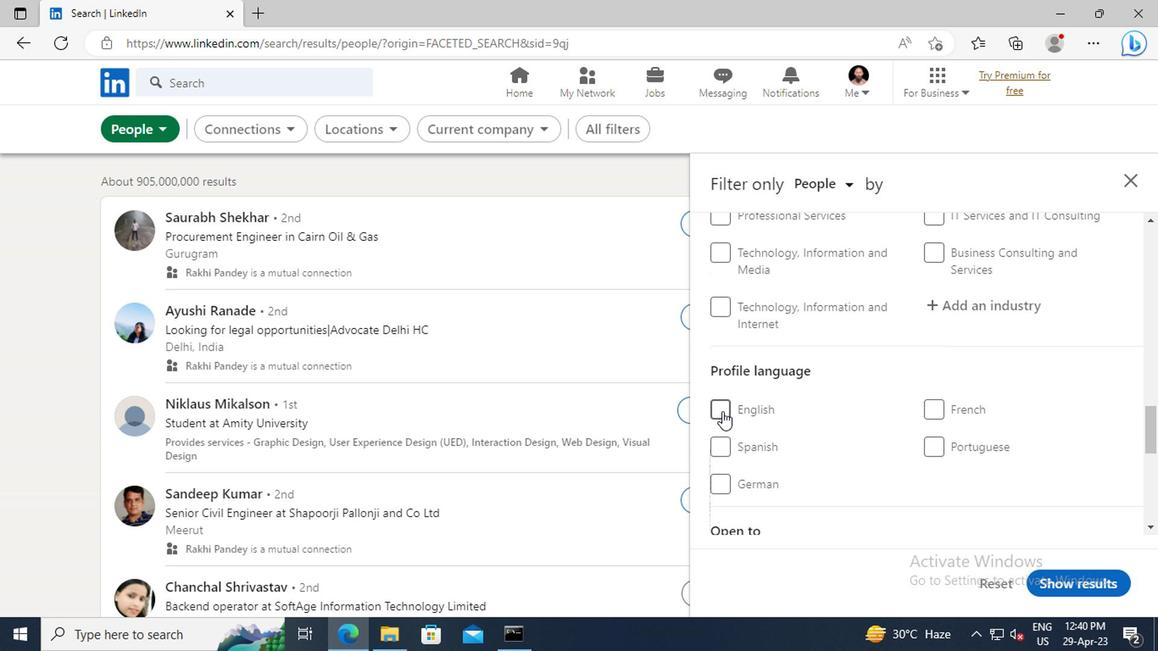 
Action: Mouse moved to (921, 396)
Screenshot: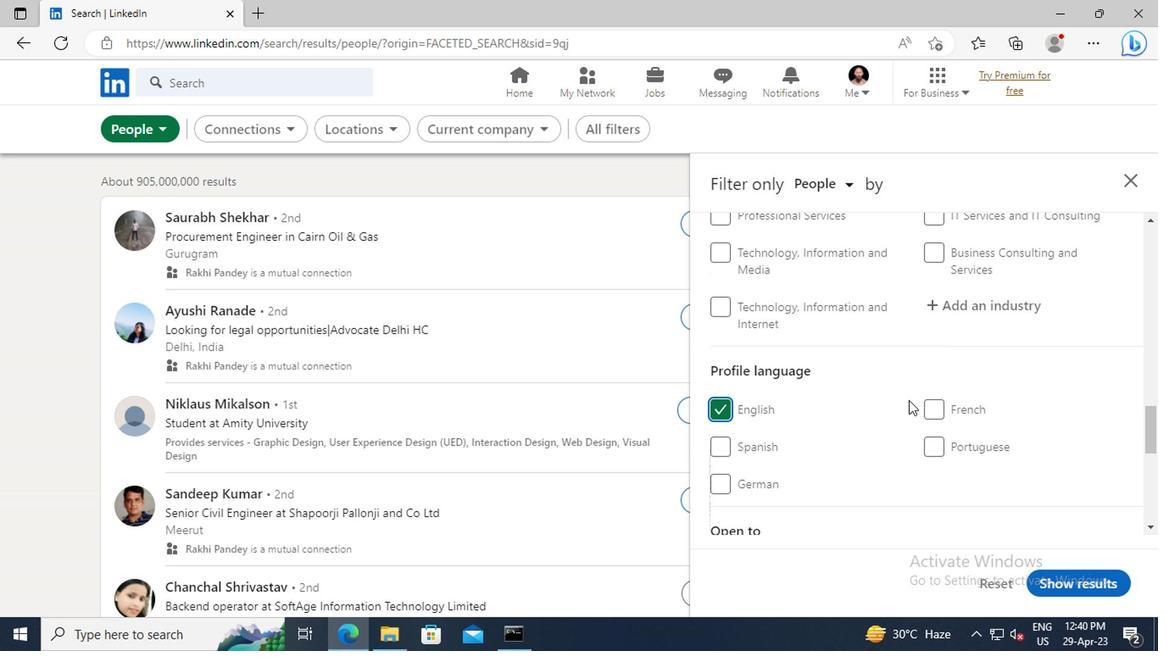 
Action: Mouse scrolled (921, 398) with delta (0, 1)
Screenshot: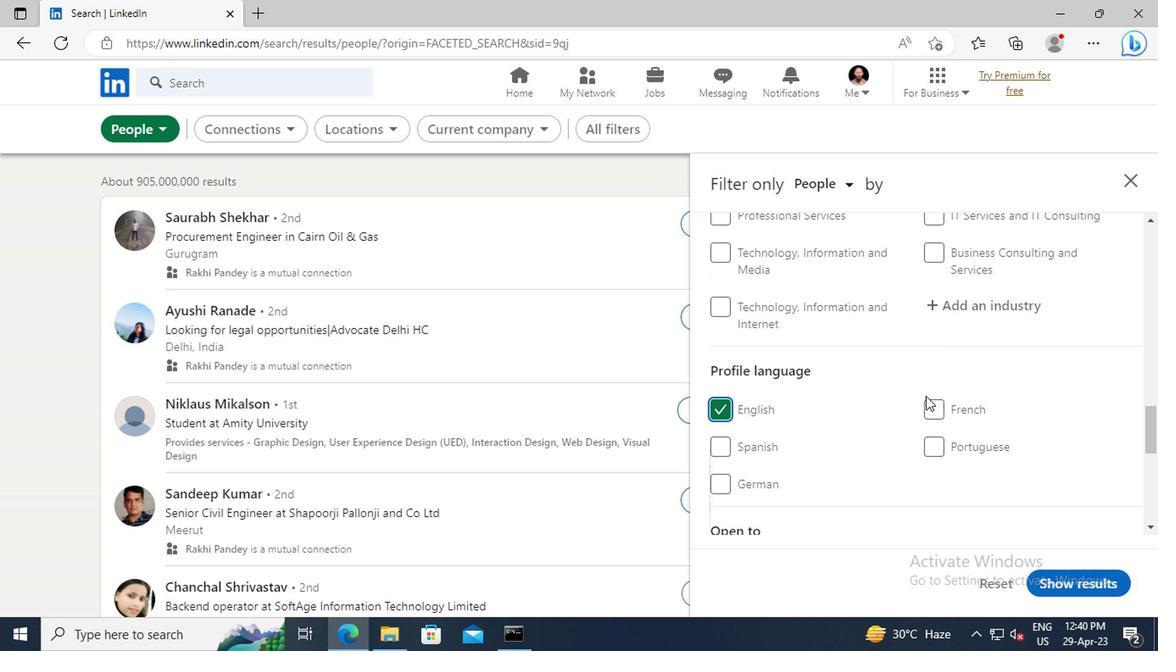 
Action: Mouse scrolled (921, 398) with delta (0, 1)
Screenshot: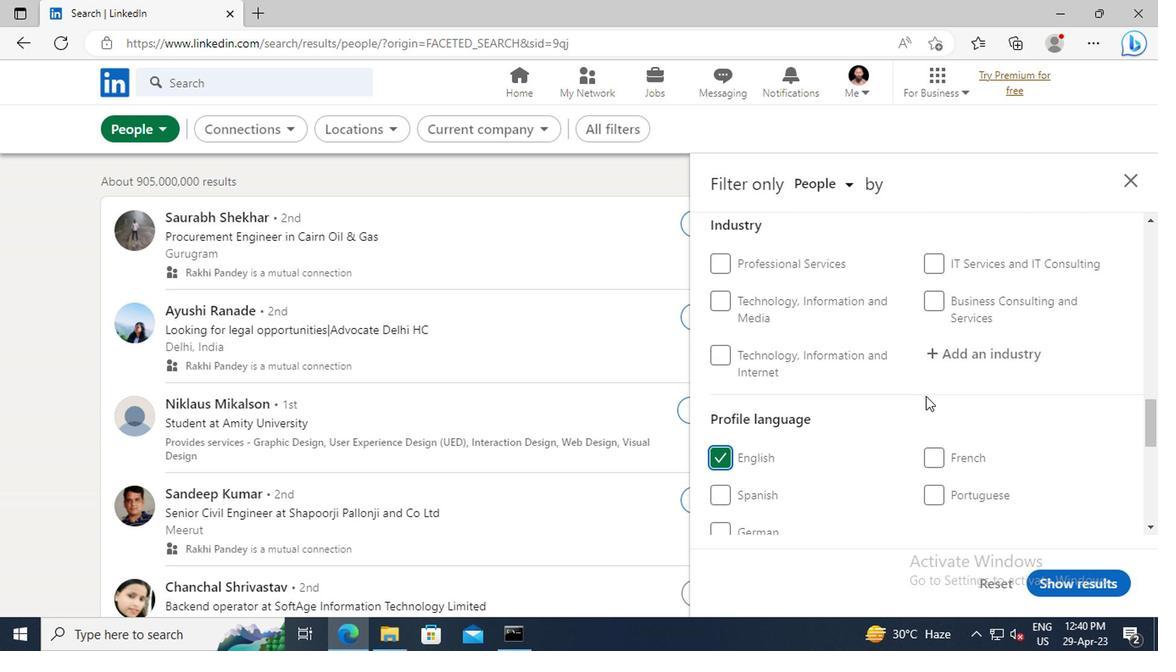 
Action: Mouse scrolled (921, 398) with delta (0, 1)
Screenshot: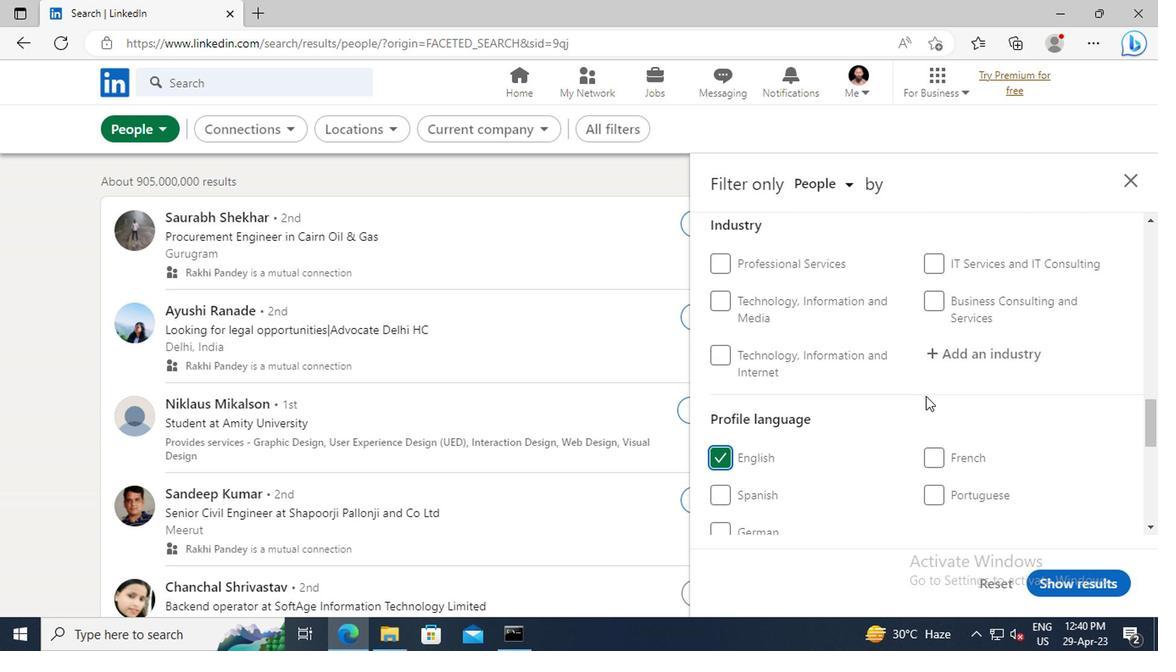 
Action: Mouse scrolled (921, 398) with delta (0, 1)
Screenshot: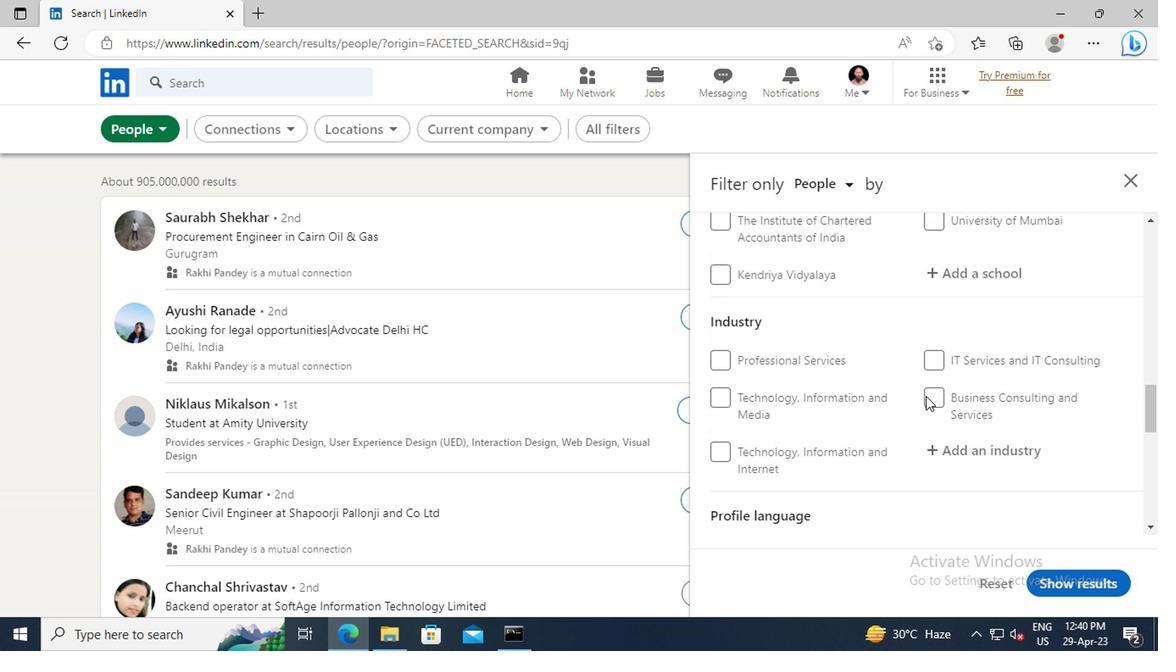 
Action: Mouse scrolled (921, 398) with delta (0, 1)
Screenshot: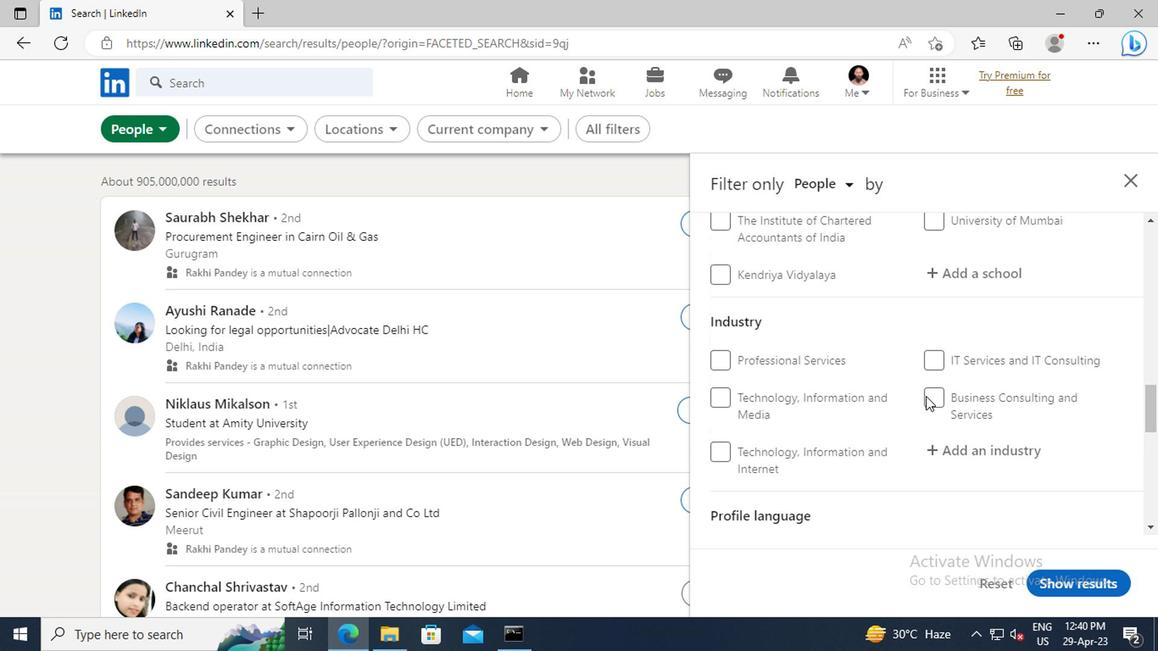 
Action: Mouse scrolled (921, 398) with delta (0, 1)
Screenshot: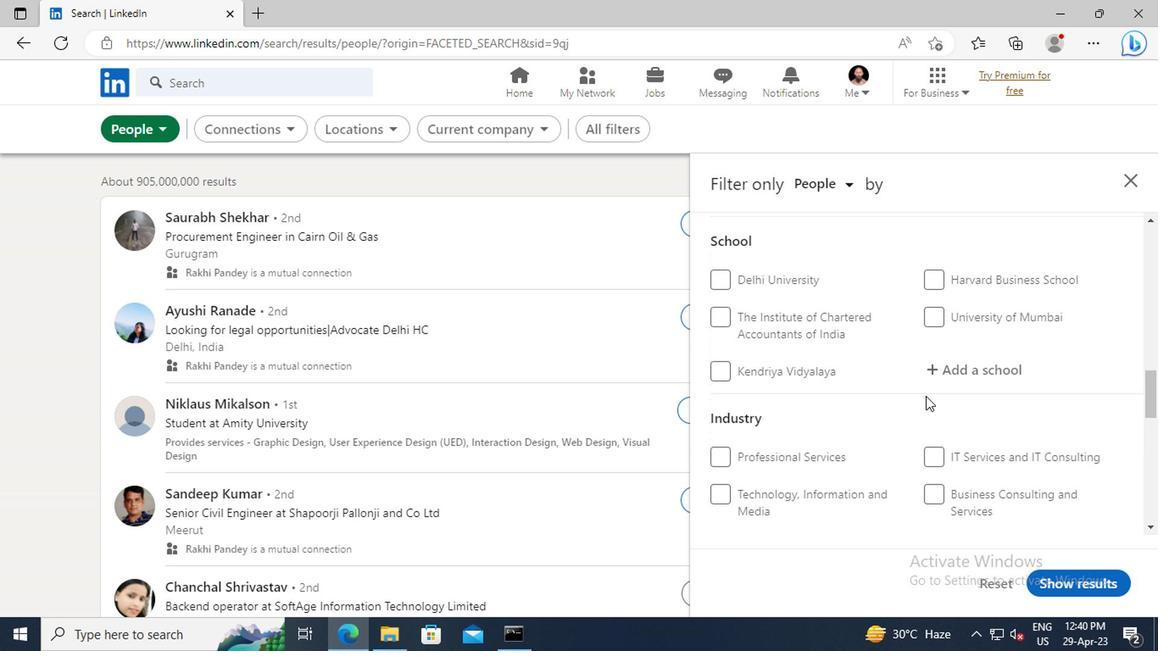 
Action: Mouse scrolled (921, 398) with delta (0, 1)
Screenshot: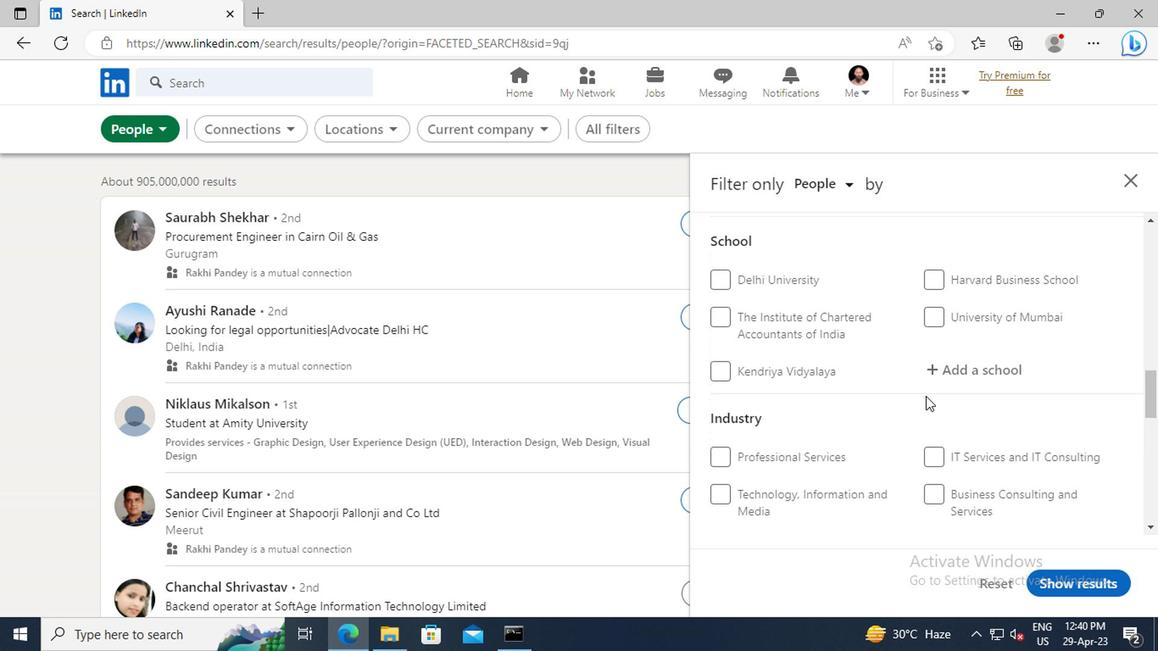 
Action: Mouse scrolled (921, 398) with delta (0, 1)
Screenshot: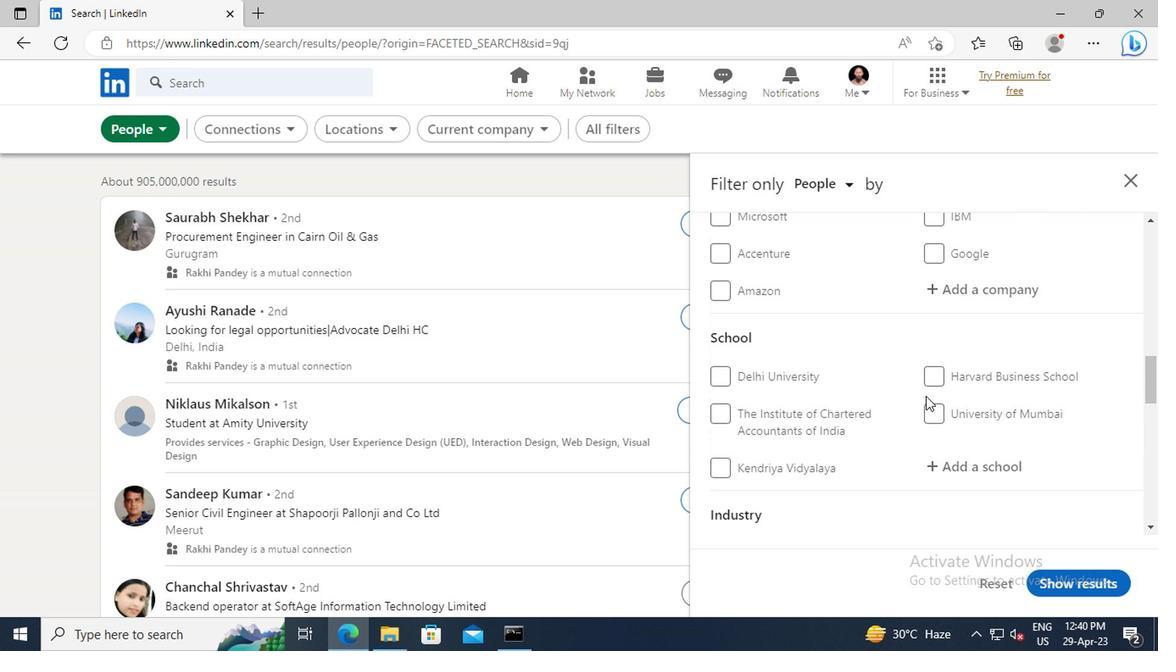 
Action: Mouse scrolled (921, 398) with delta (0, 1)
Screenshot: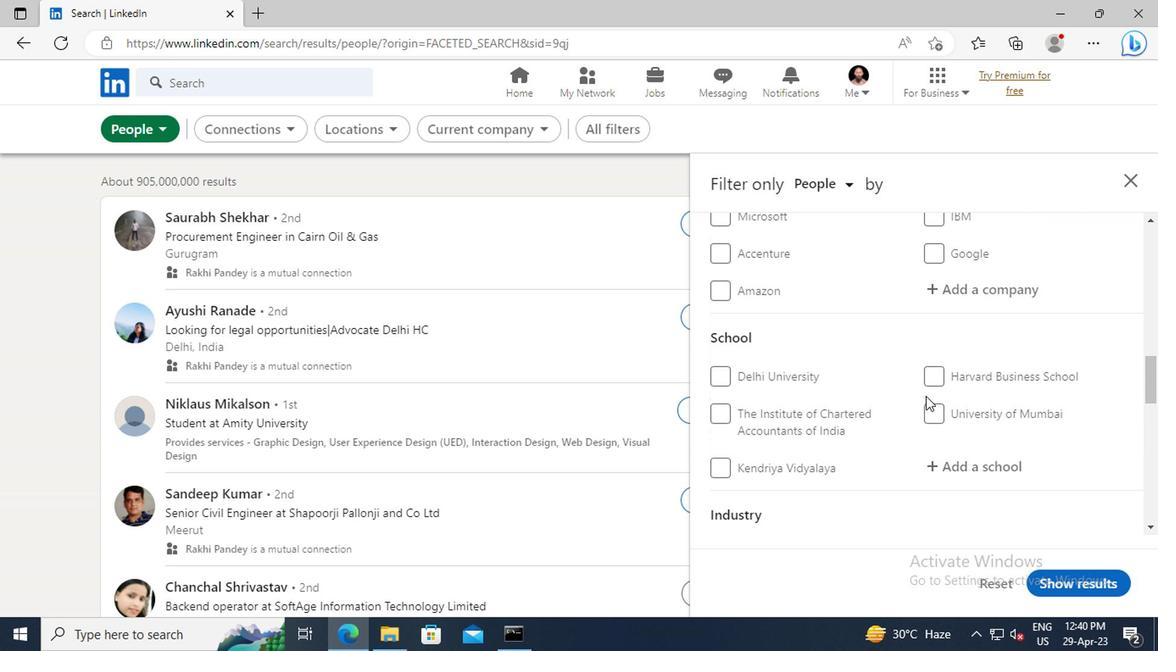 
Action: Mouse scrolled (921, 398) with delta (0, 1)
Screenshot: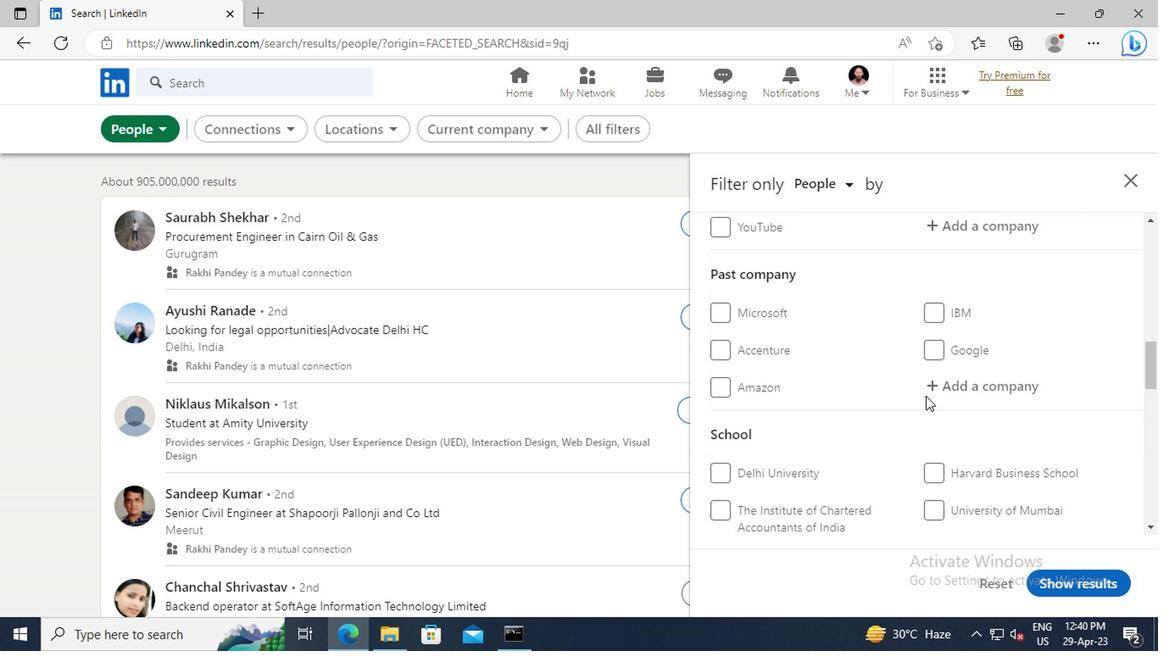 
Action: Mouse scrolled (921, 398) with delta (0, 1)
Screenshot: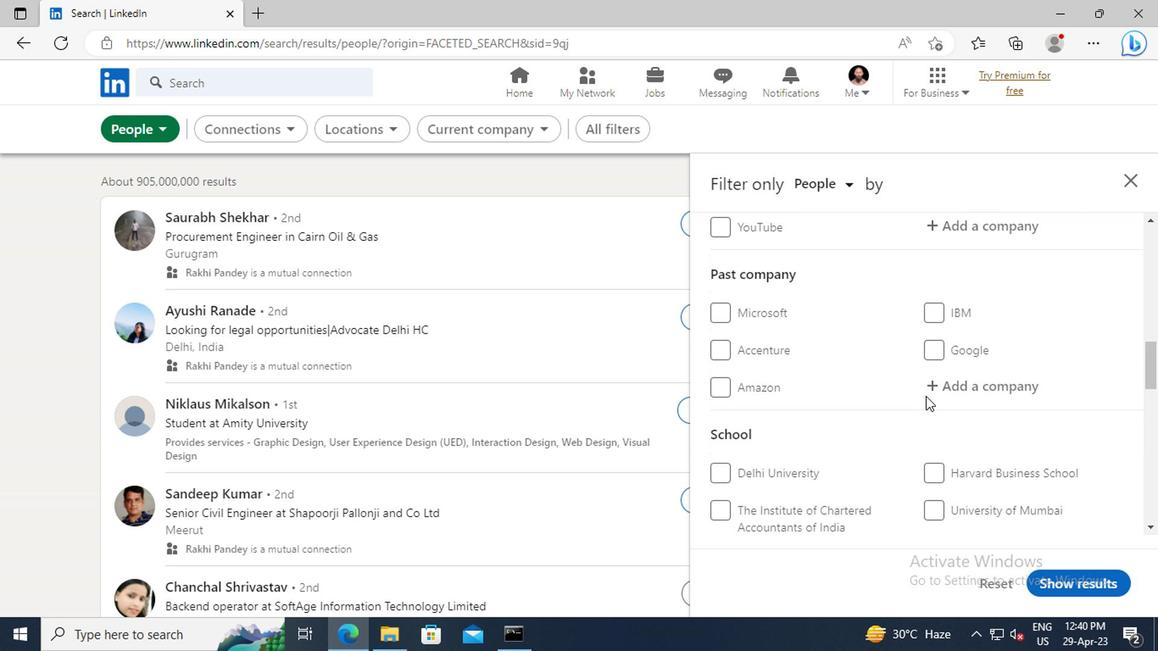
Action: Mouse moved to (921, 396)
Screenshot: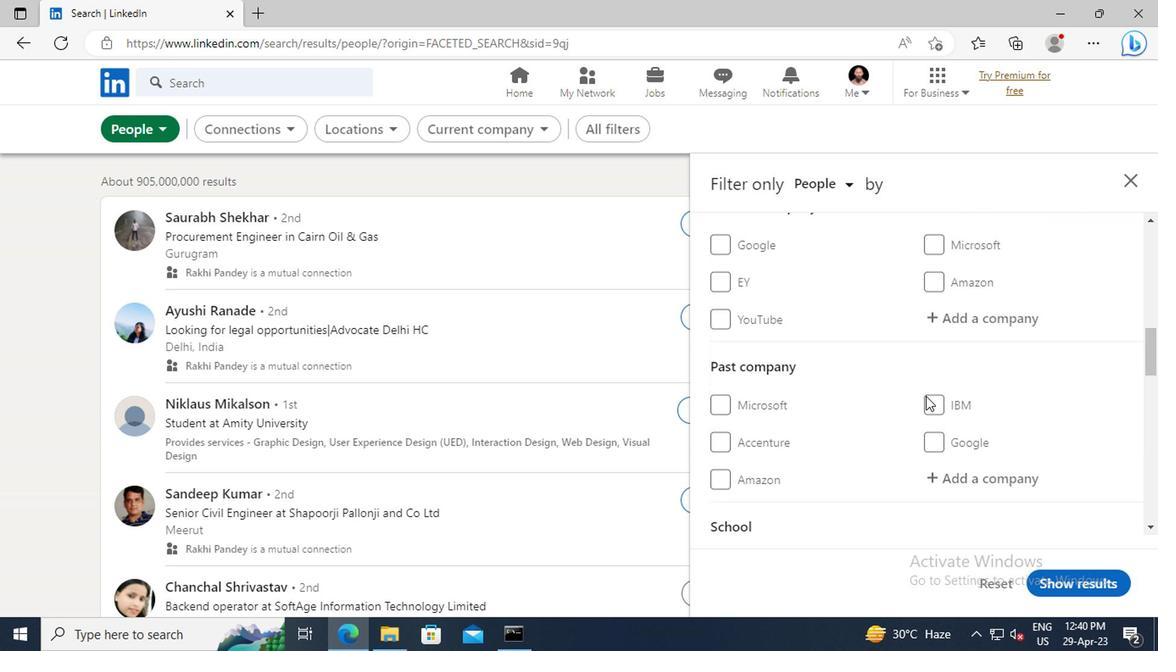 
Action: Mouse scrolled (921, 396) with delta (0, 0)
Screenshot: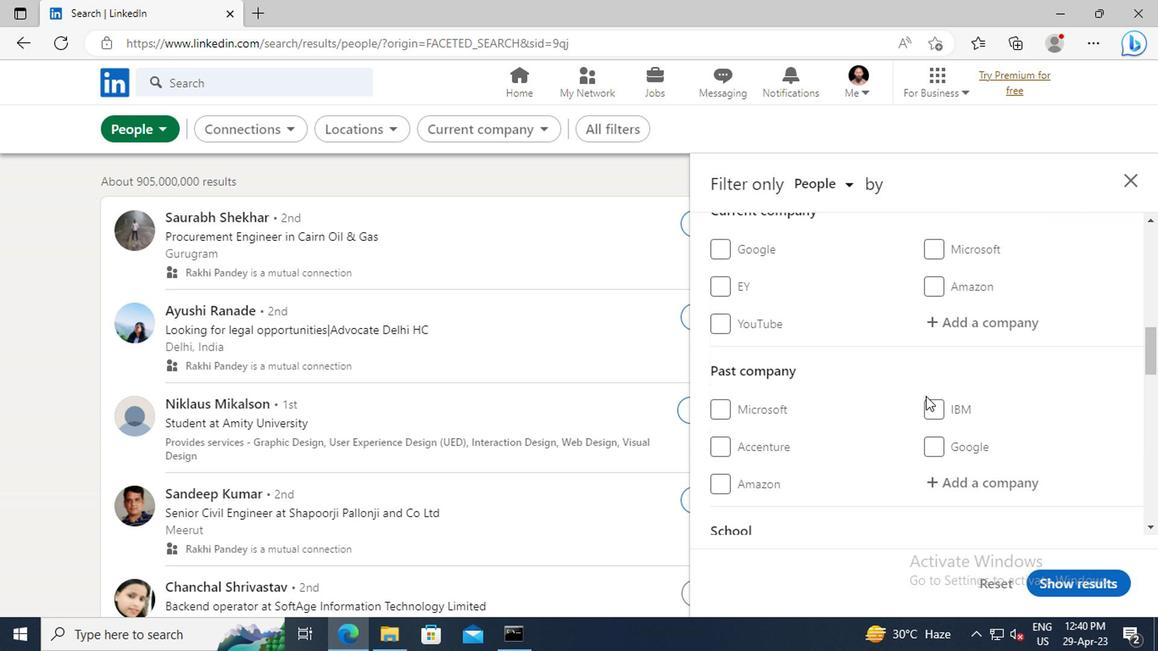 
Action: Mouse moved to (935, 375)
Screenshot: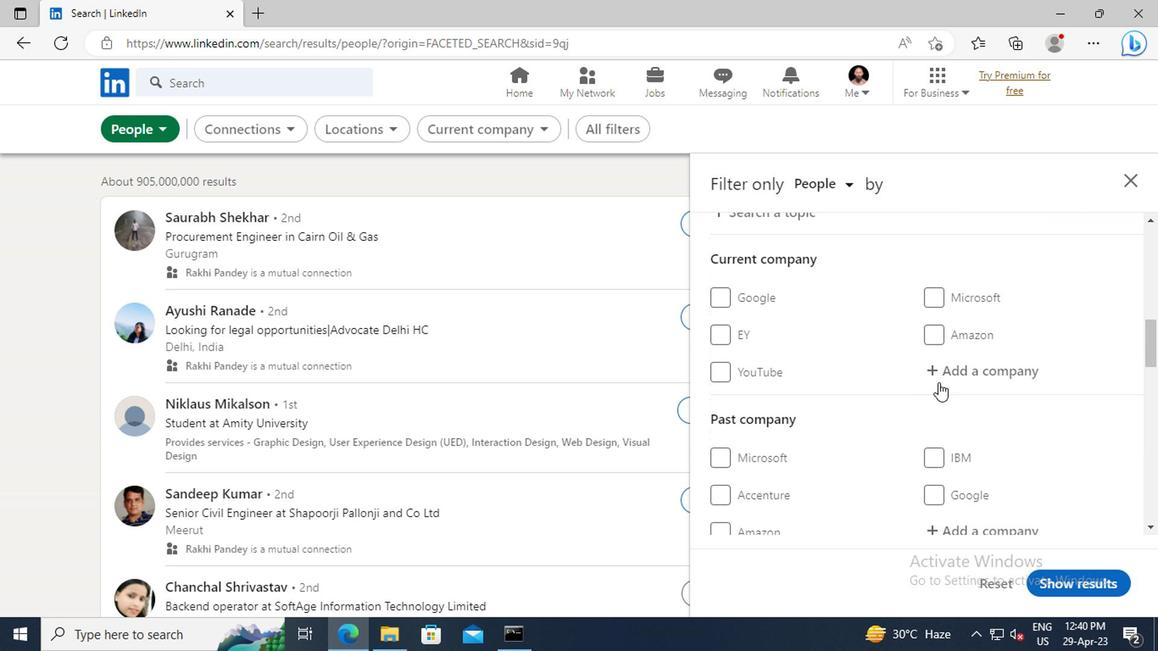 
Action: Mouse pressed left at (935, 375)
Screenshot: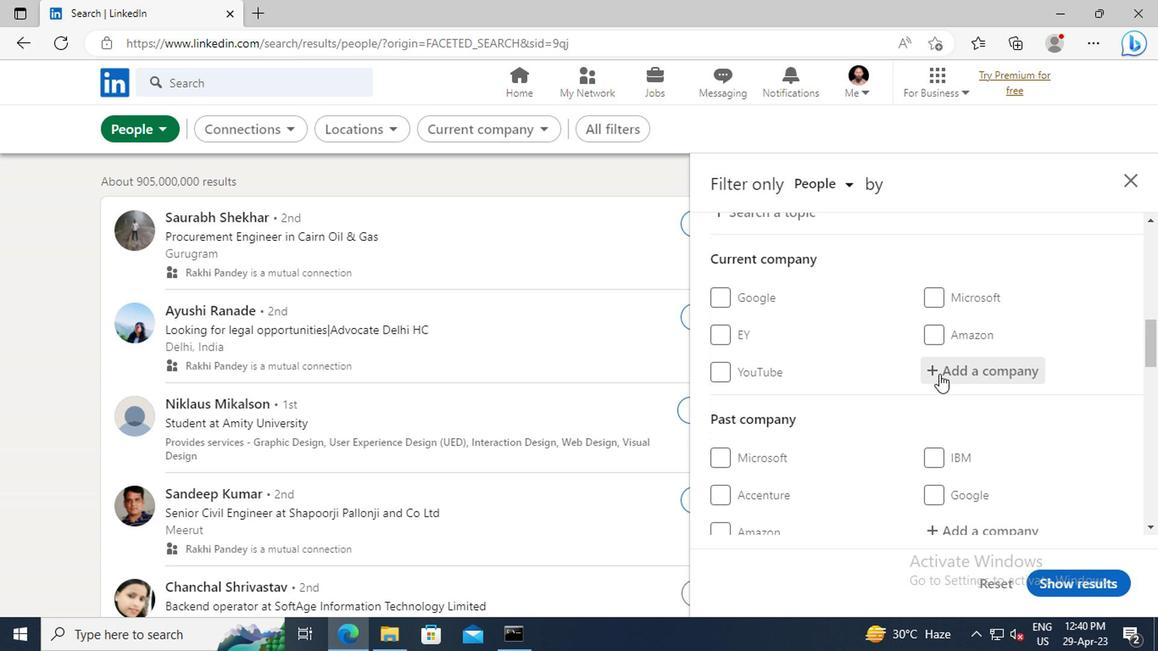 
Action: Key pressed <Key.shift>ANALYTICS<Key.space><Key.shift>INDIA<Key.space><Key.shift>MA
Screenshot: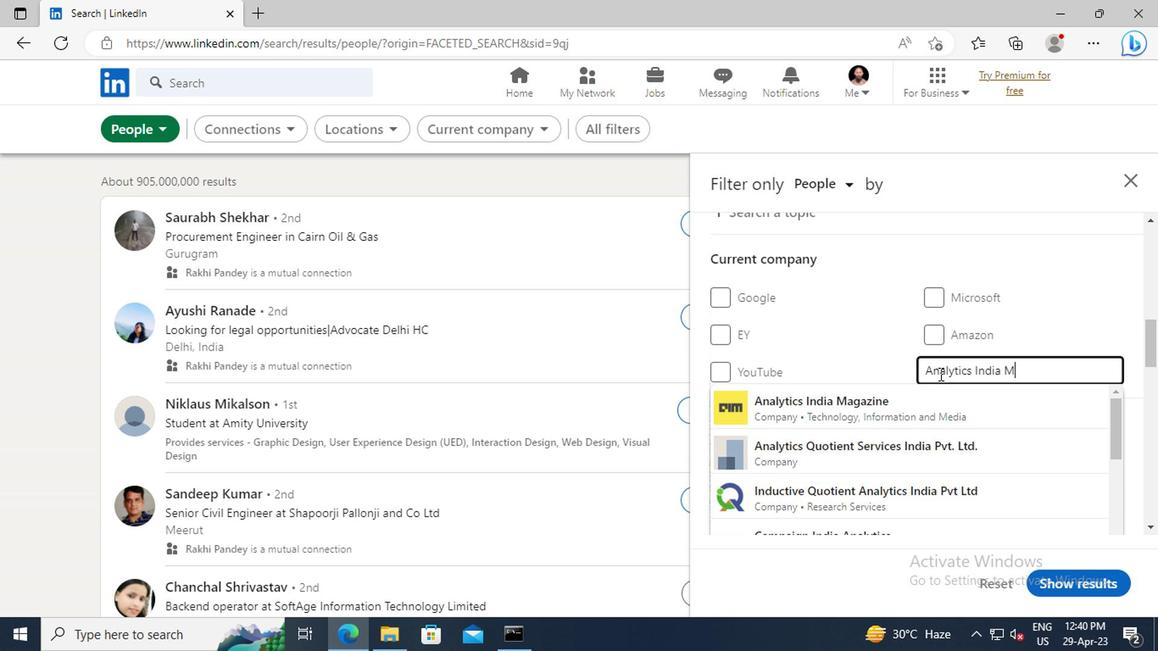 
Action: Mouse moved to (919, 396)
Screenshot: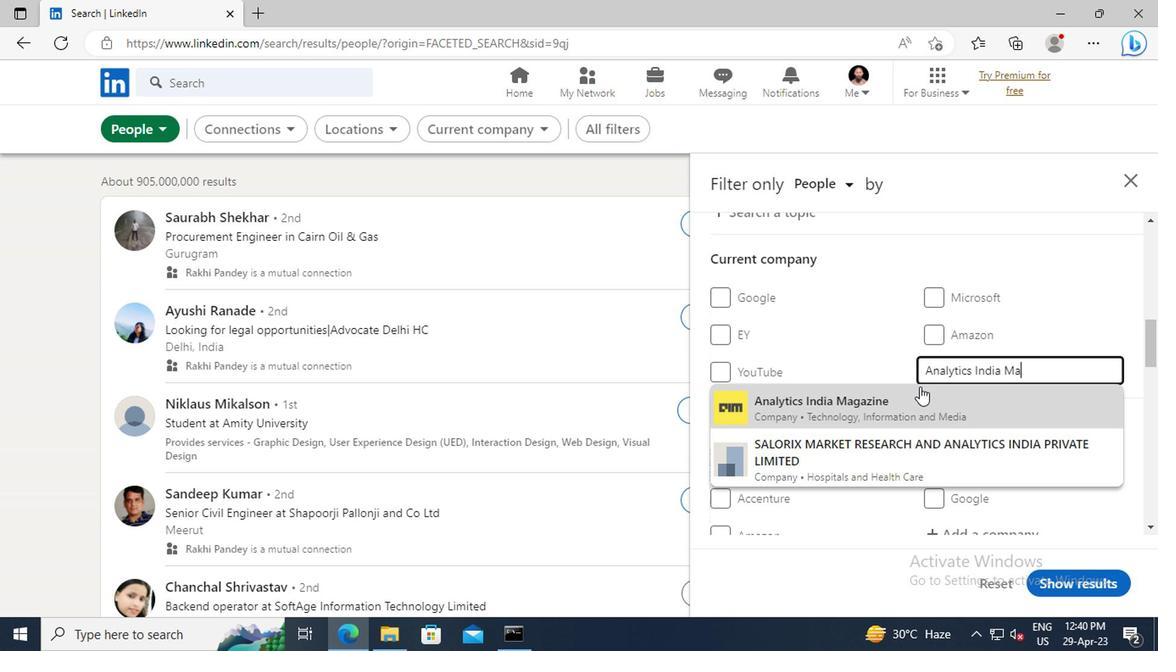 
Action: Mouse pressed left at (919, 396)
Screenshot: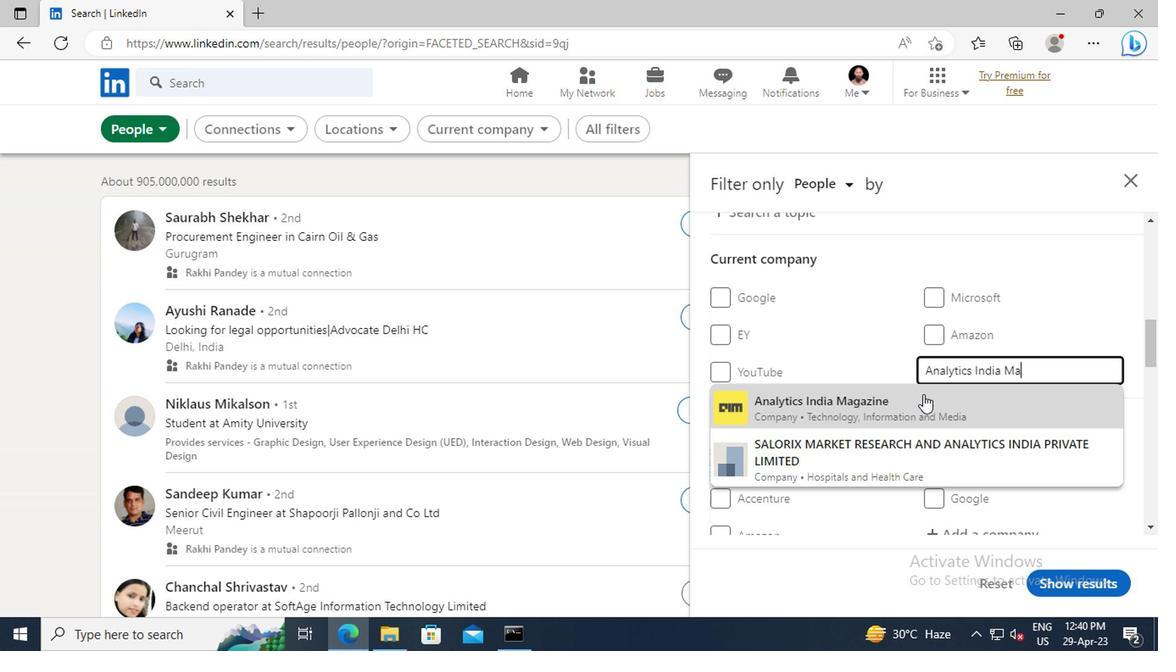 
Action: Mouse scrolled (919, 395) with delta (0, -1)
Screenshot: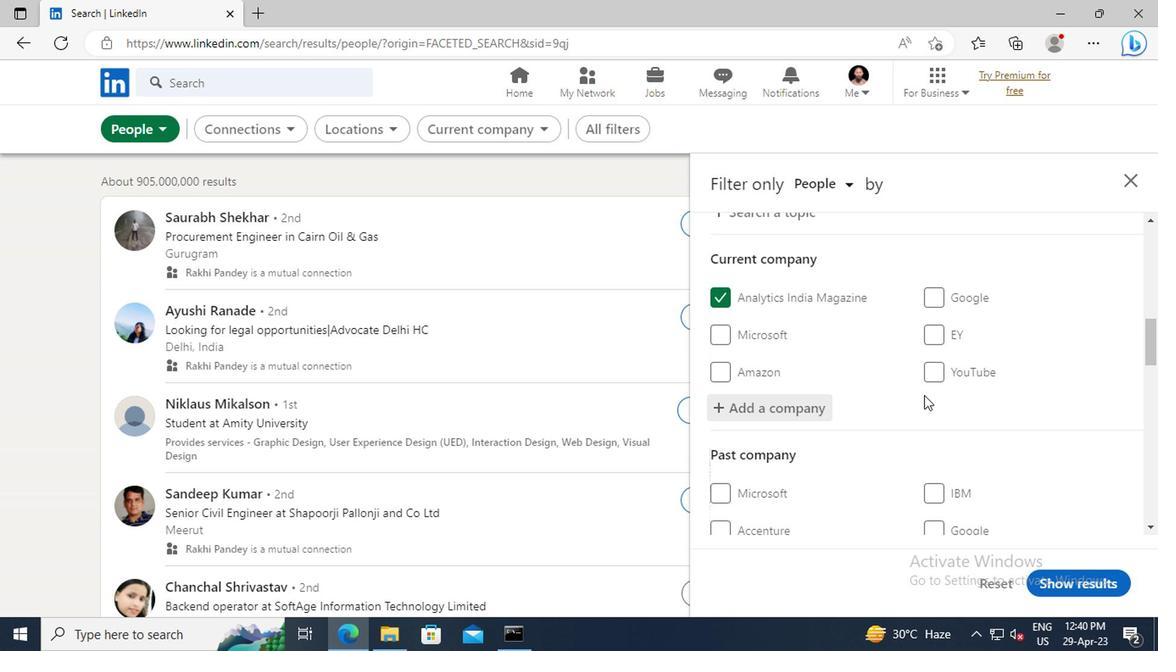 
Action: Mouse scrolled (919, 395) with delta (0, -1)
Screenshot: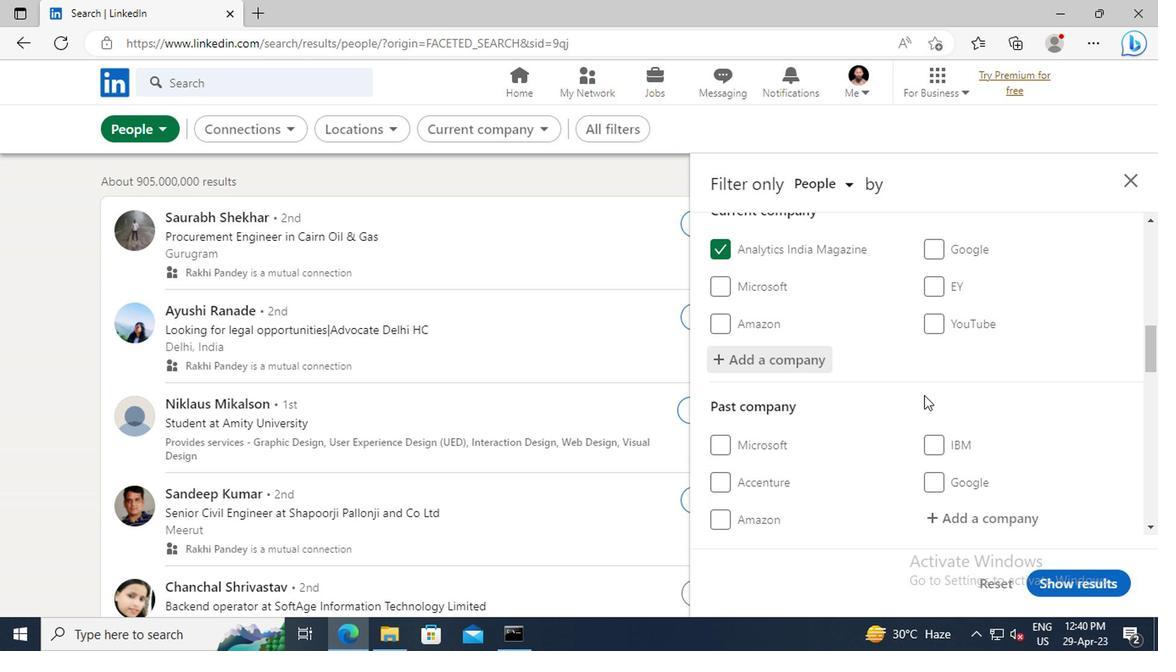 
Action: Mouse moved to (922, 390)
Screenshot: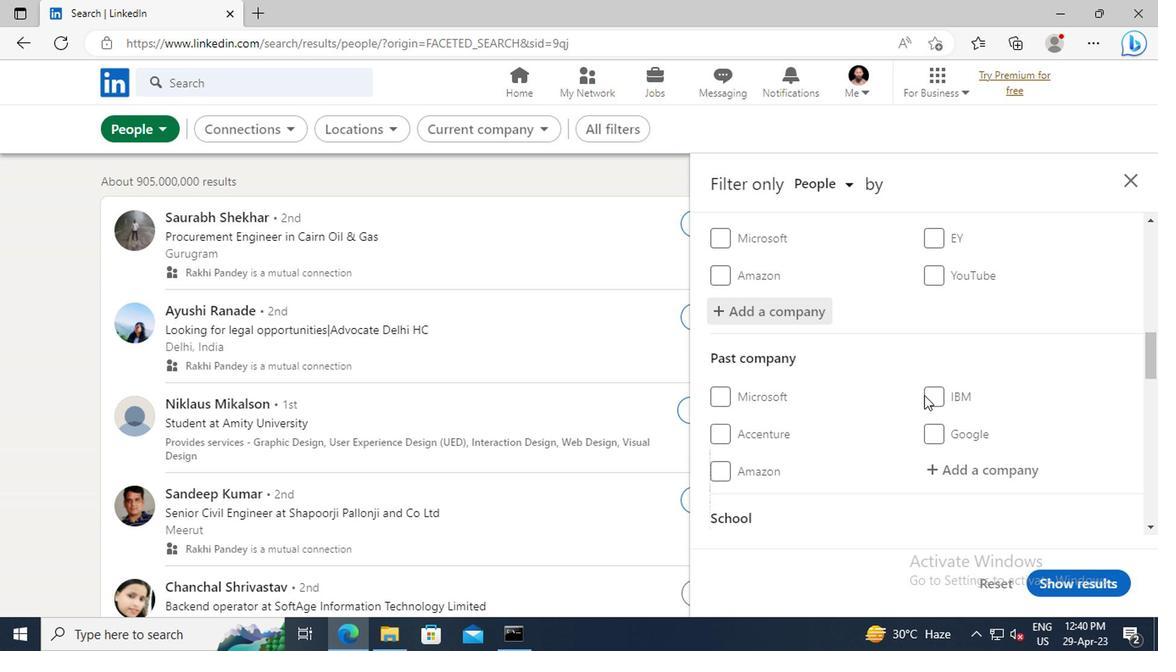
Action: Mouse scrolled (922, 390) with delta (0, 0)
Screenshot: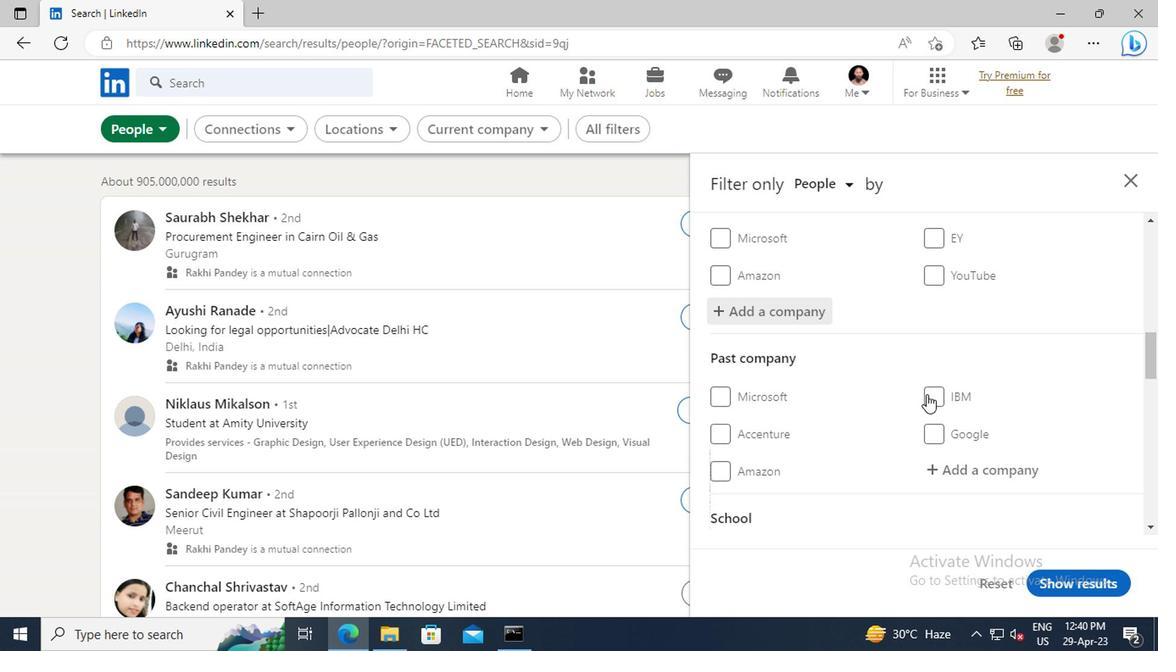 
Action: Mouse scrolled (922, 390) with delta (0, 0)
Screenshot: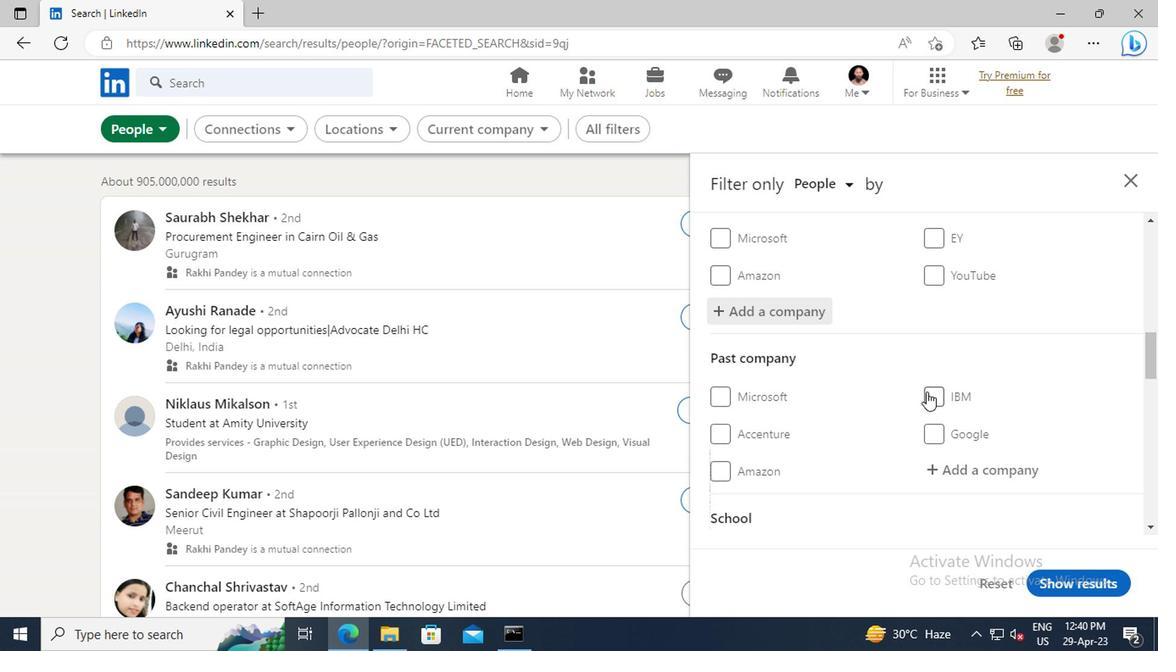 
Action: Mouse moved to (924, 371)
Screenshot: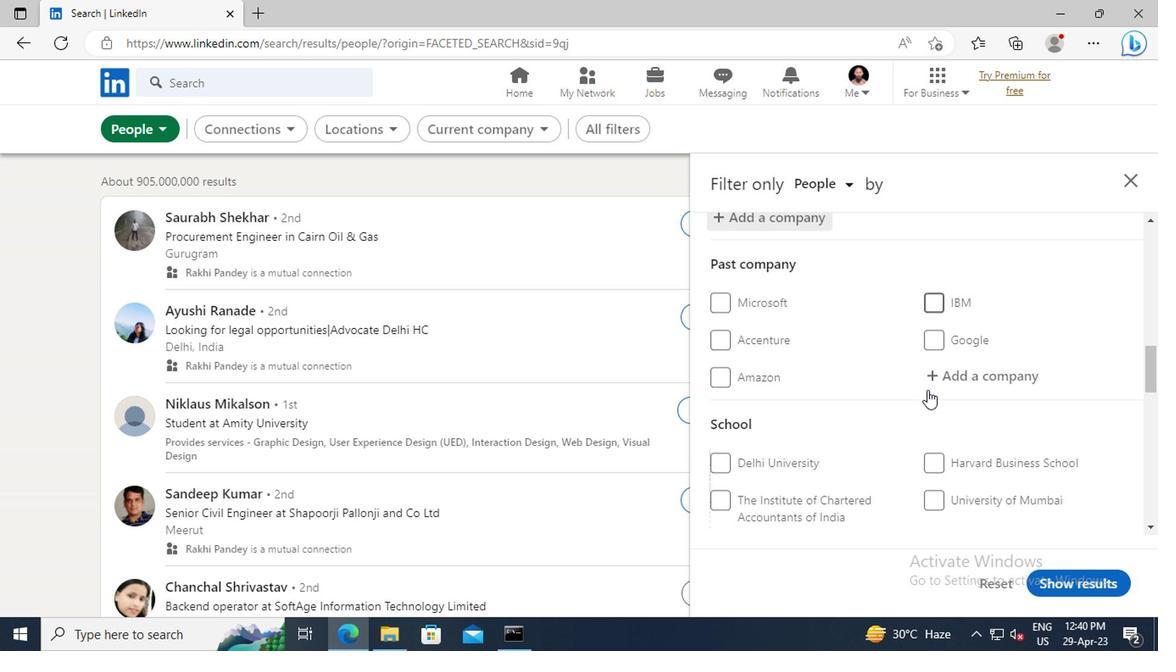 
Action: Mouse scrolled (924, 371) with delta (0, 0)
Screenshot: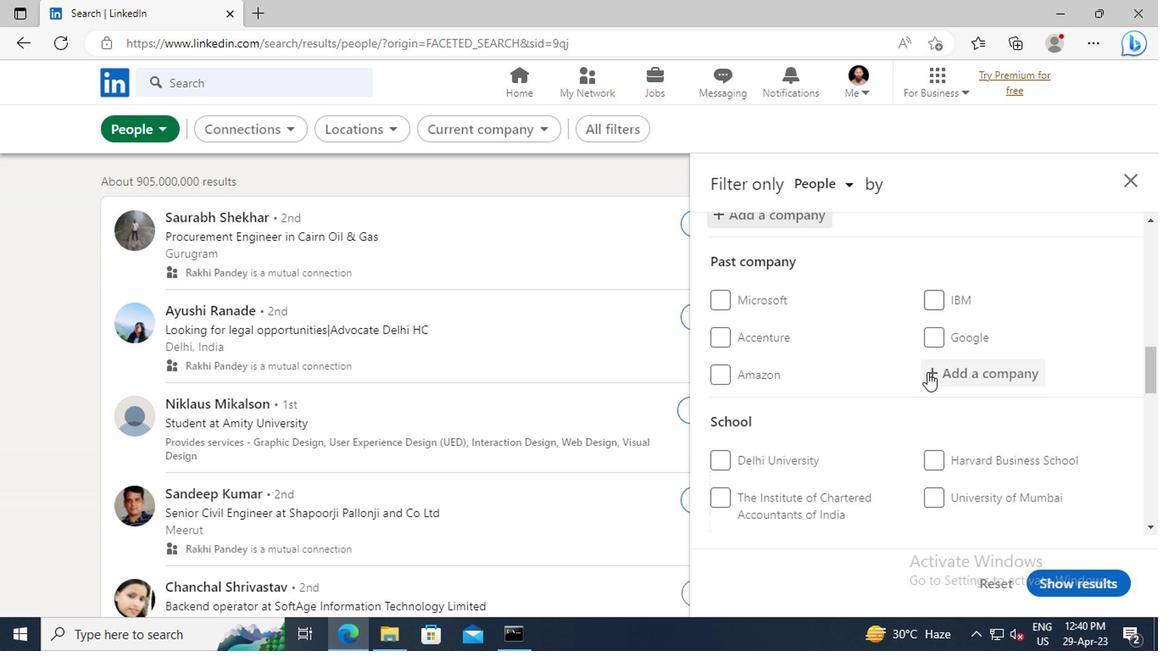 
Action: Mouse scrolled (924, 371) with delta (0, 0)
Screenshot: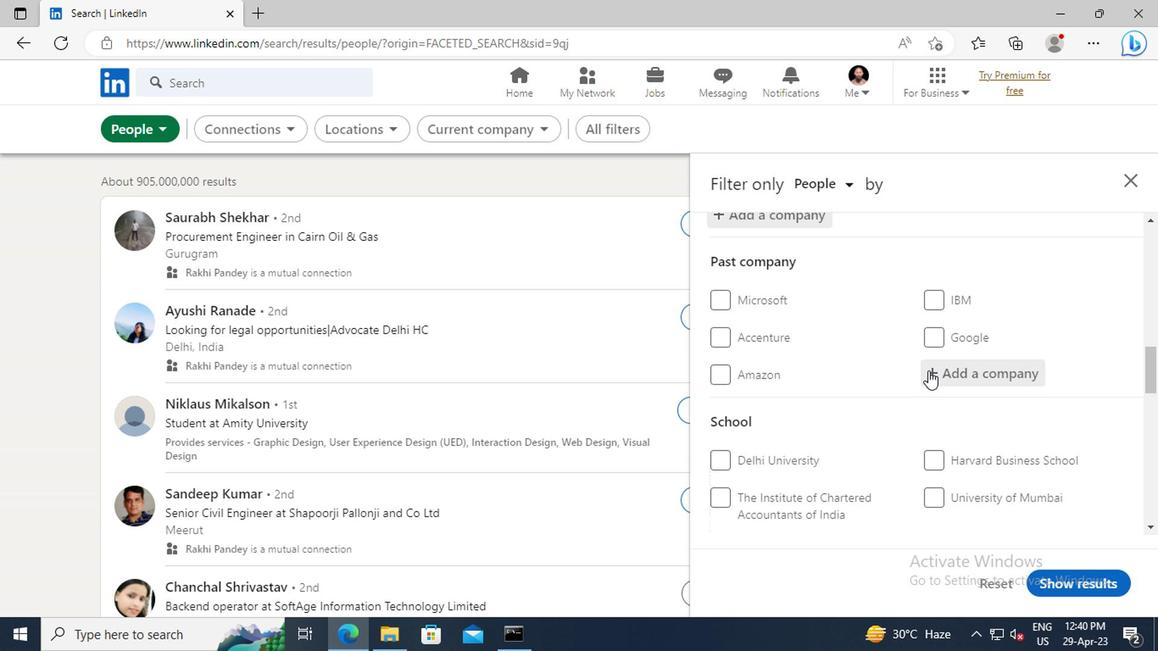 
Action: Mouse moved to (924, 361)
Screenshot: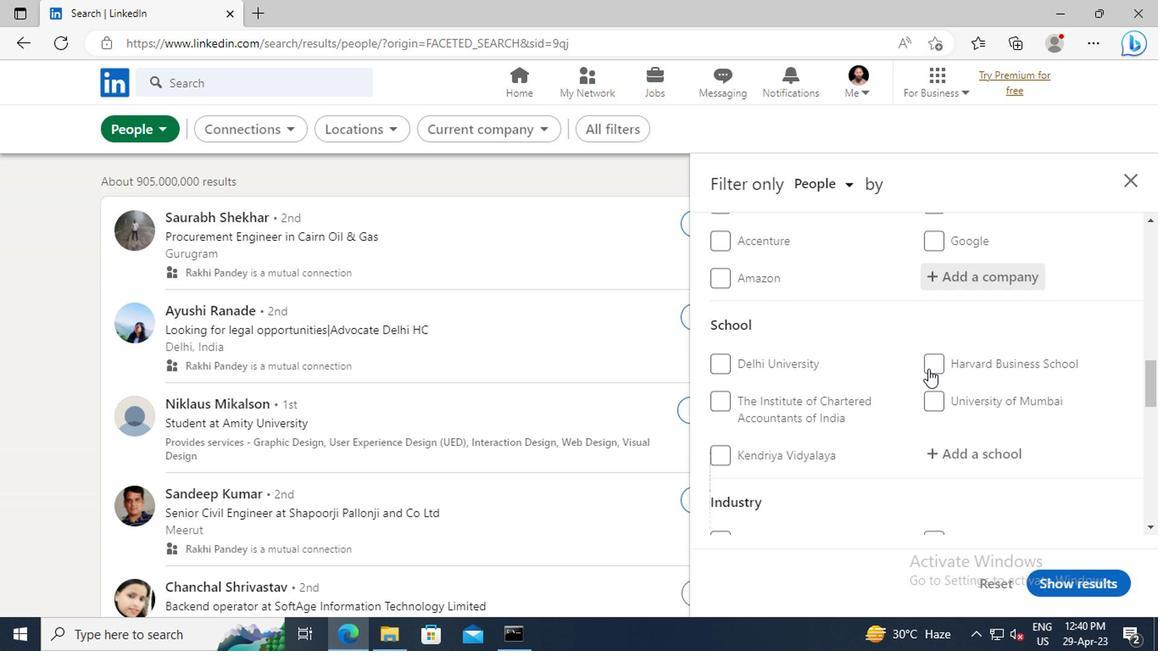
Action: Mouse scrolled (924, 360) with delta (0, 0)
Screenshot: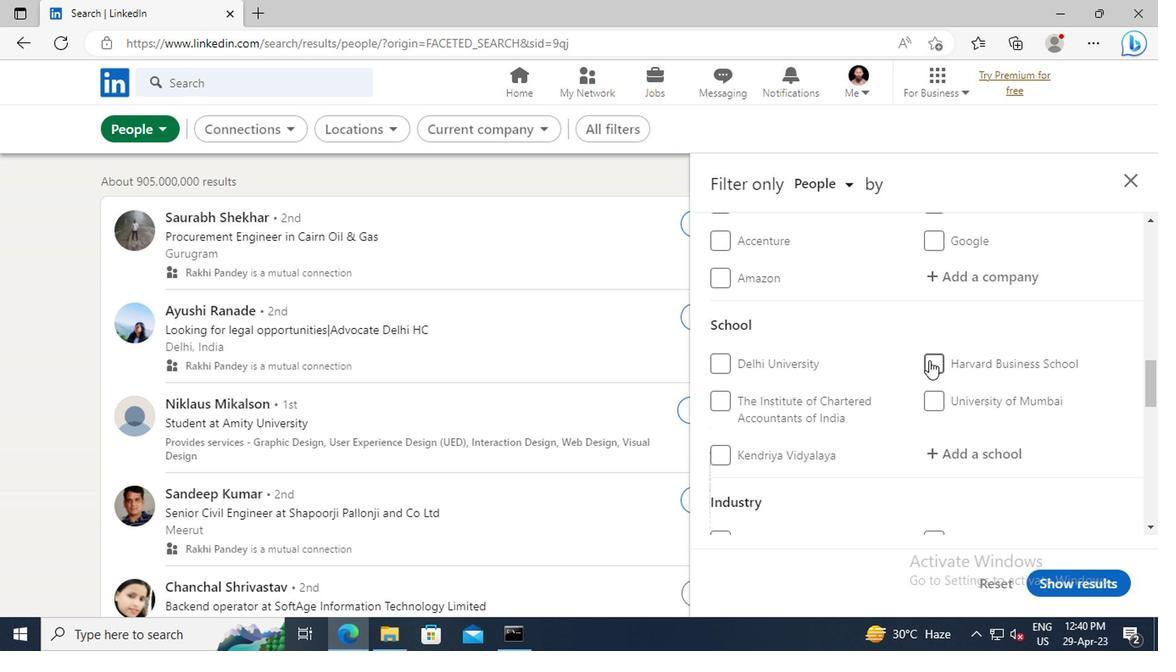 
Action: Mouse moved to (937, 403)
Screenshot: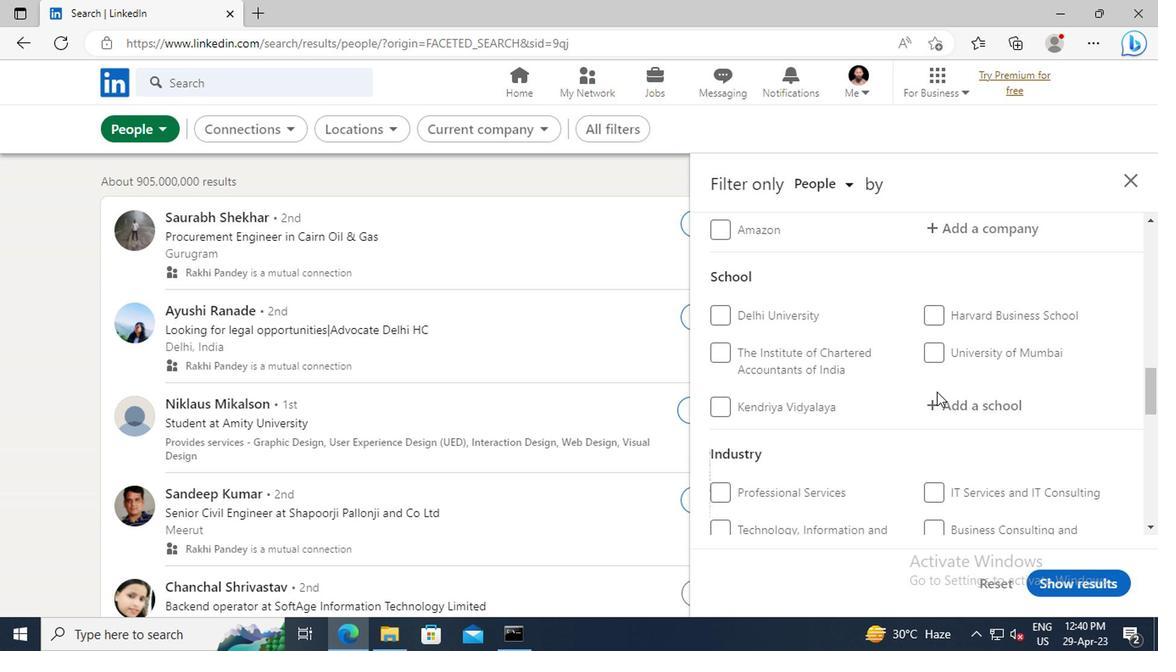 
Action: Mouse pressed left at (937, 403)
Screenshot: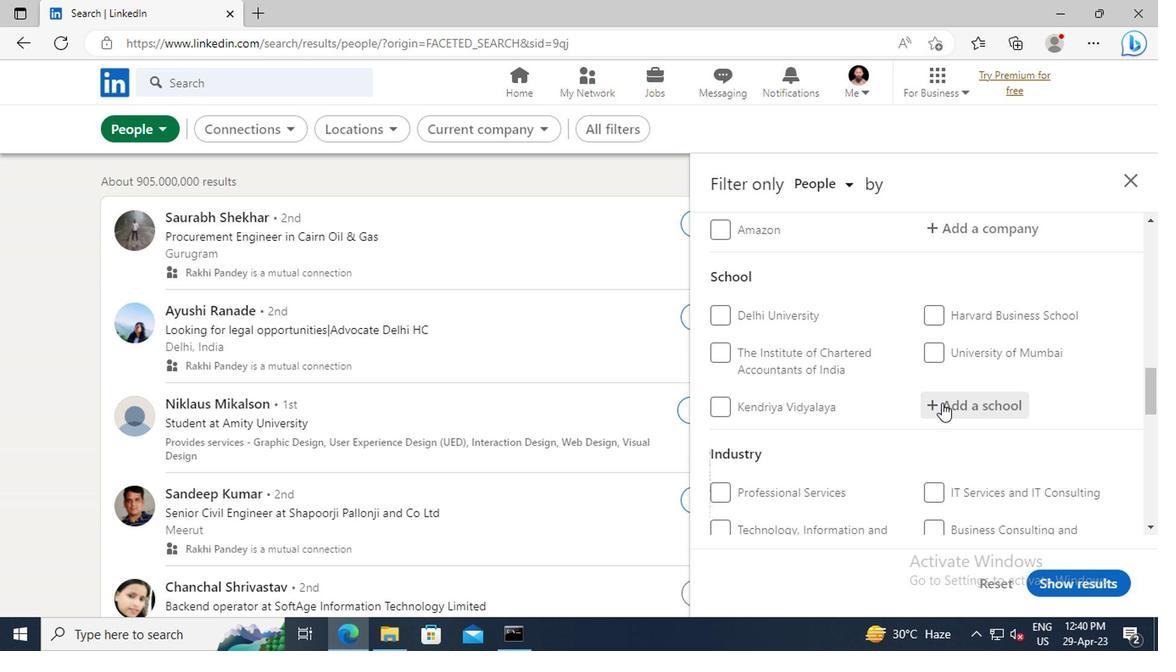 
Action: Key pressed <Key.shift>NARAYANA<Key.space><Key.shift>JUN
Screenshot: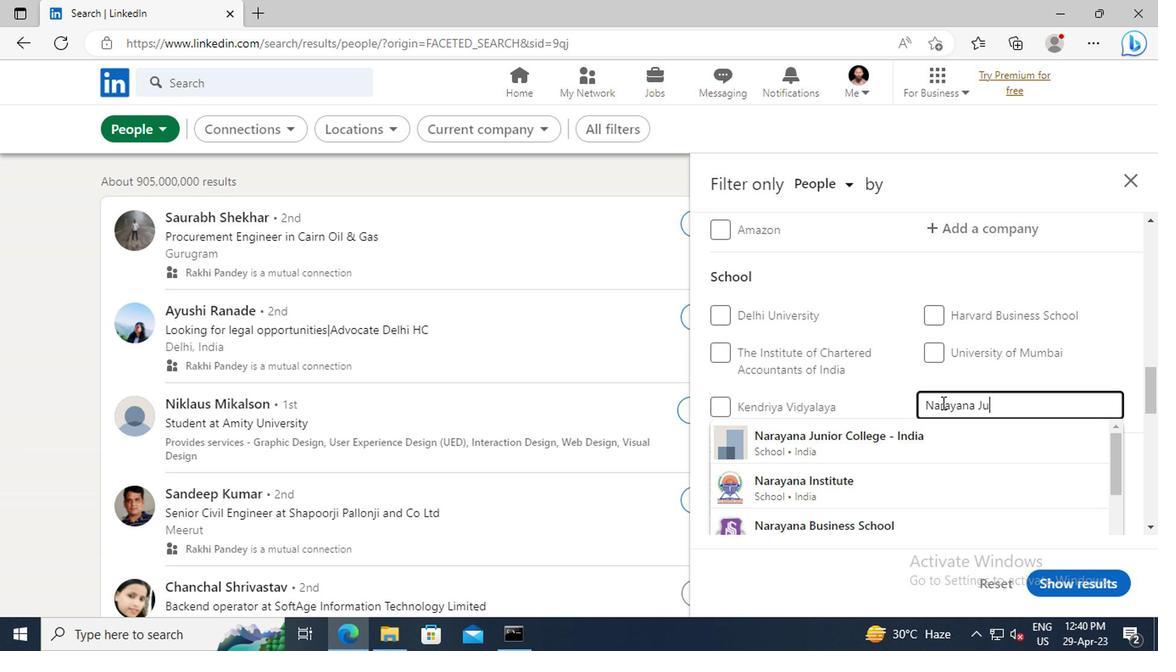 
Action: Mouse moved to (929, 434)
Screenshot: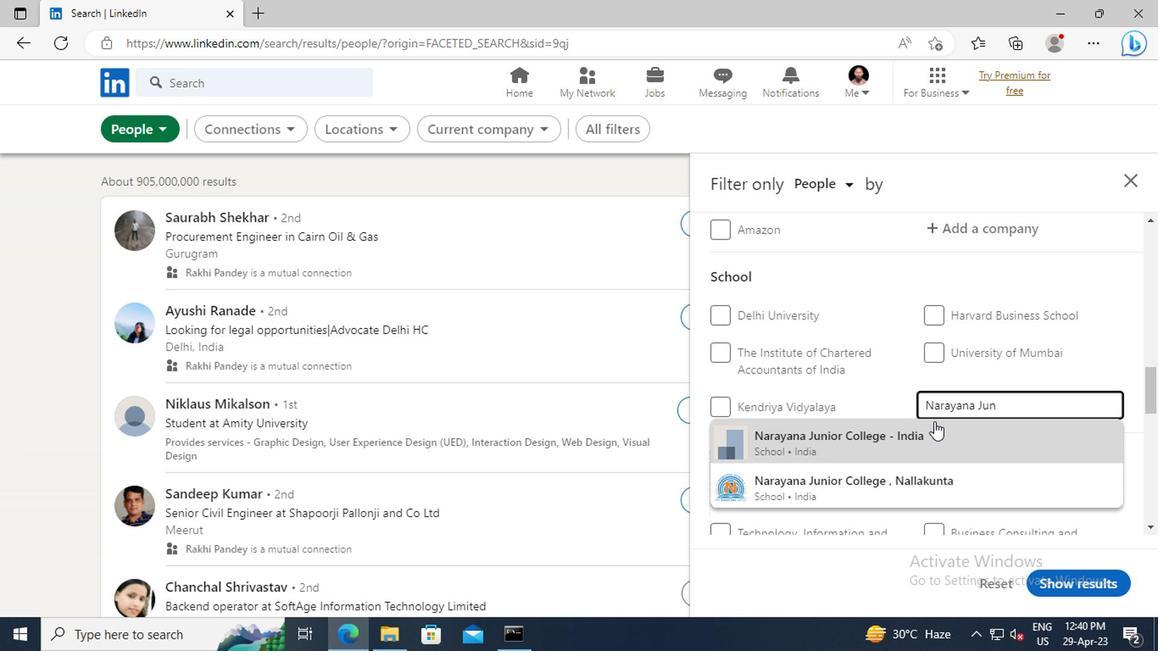 
Action: Mouse pressed left at (929, 434)
Screenshot: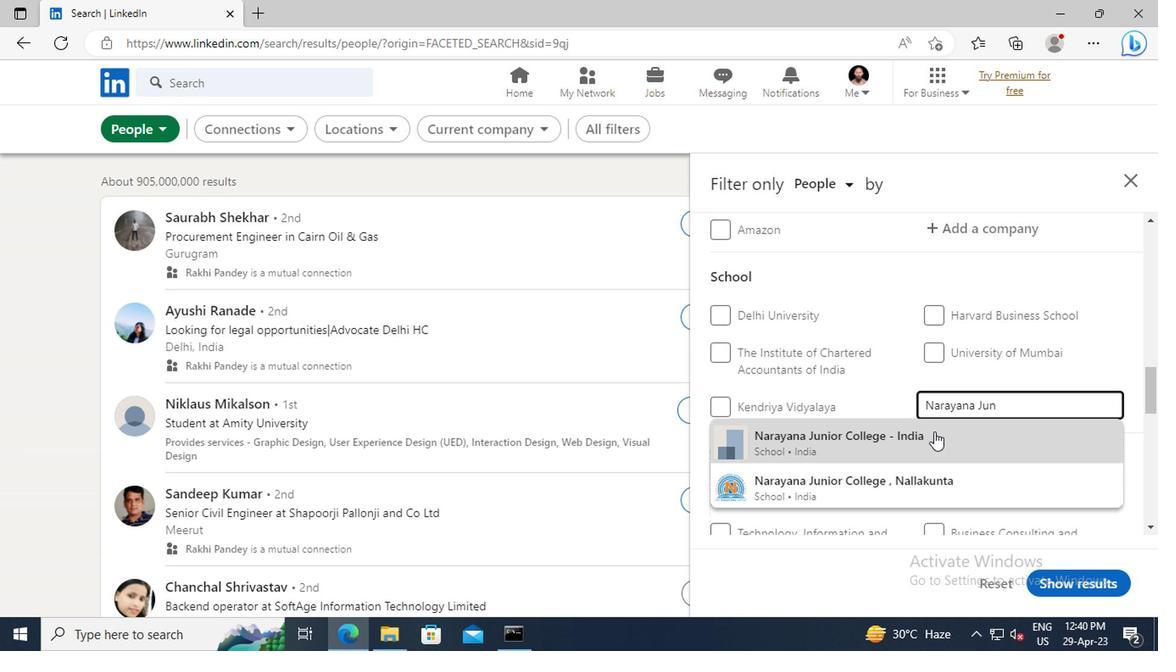 
Action: Mouse scrolled (929, 433) with delta (0, 0)
Screenshot: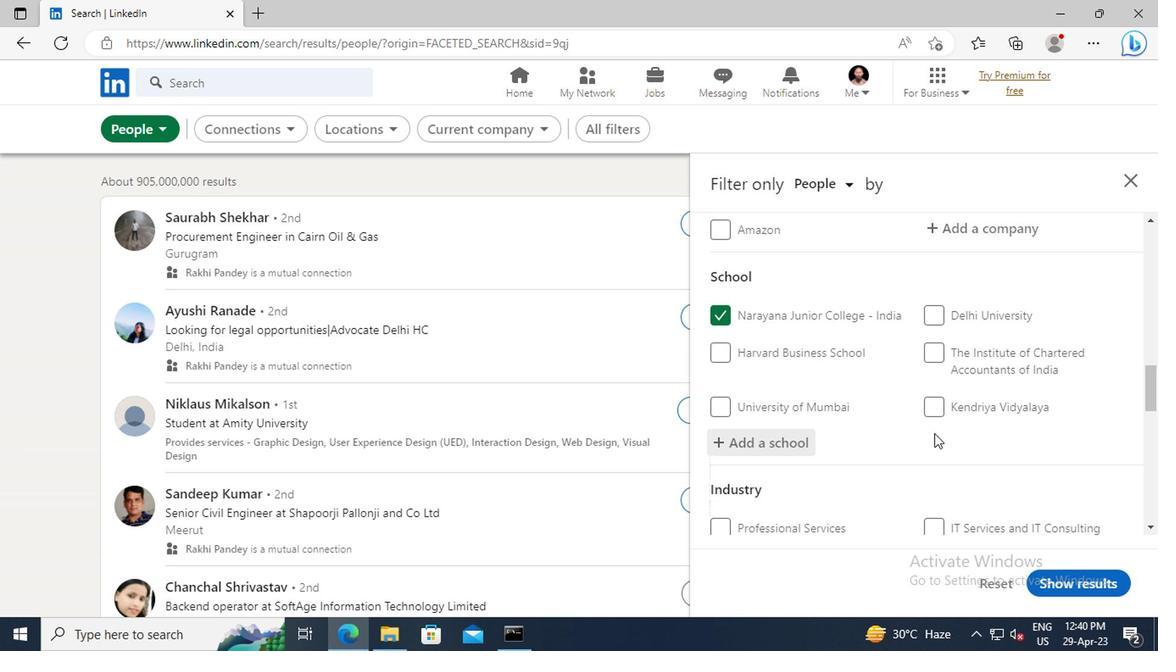 
Action: Mouse scrolled (929, 433) with delta (0, 0)
Screenshot: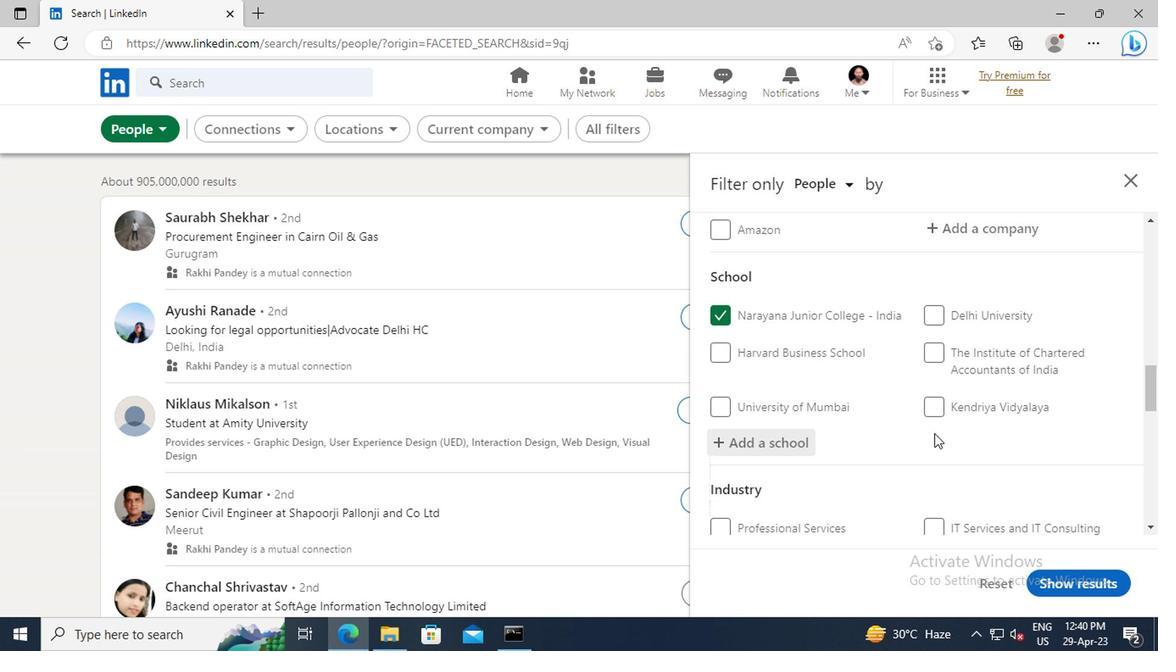 
Action: Mouse moved to (929, 390)
Screenshot: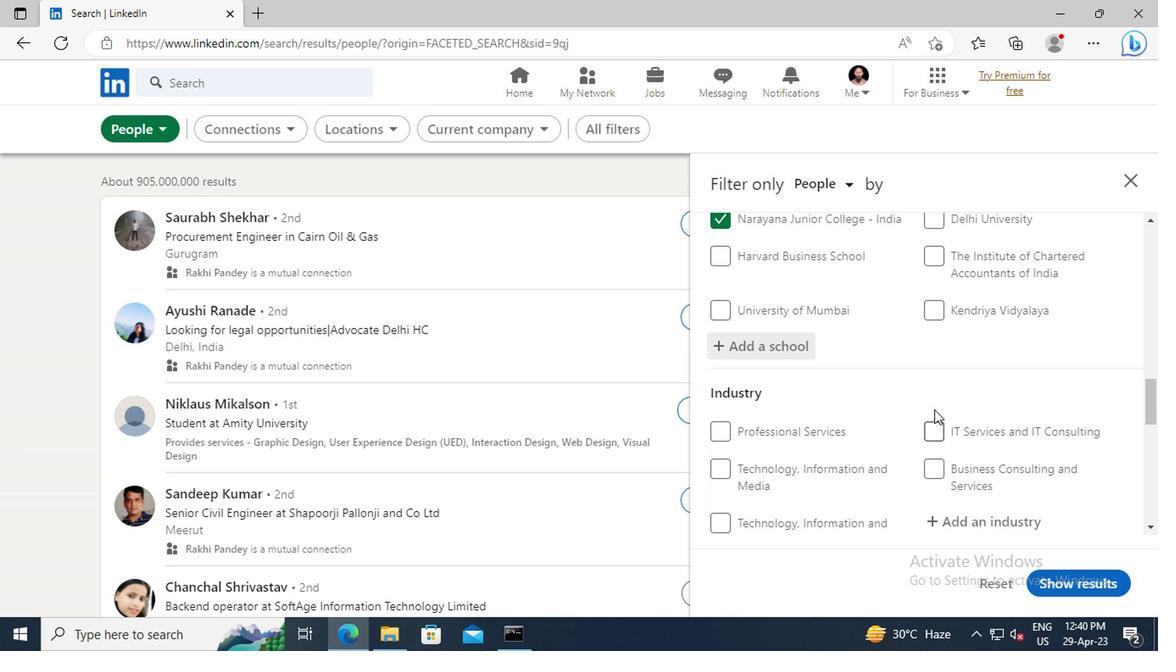 
Action: Mouse scrolled (929, 390) with delta (0, 0)
Screenshot: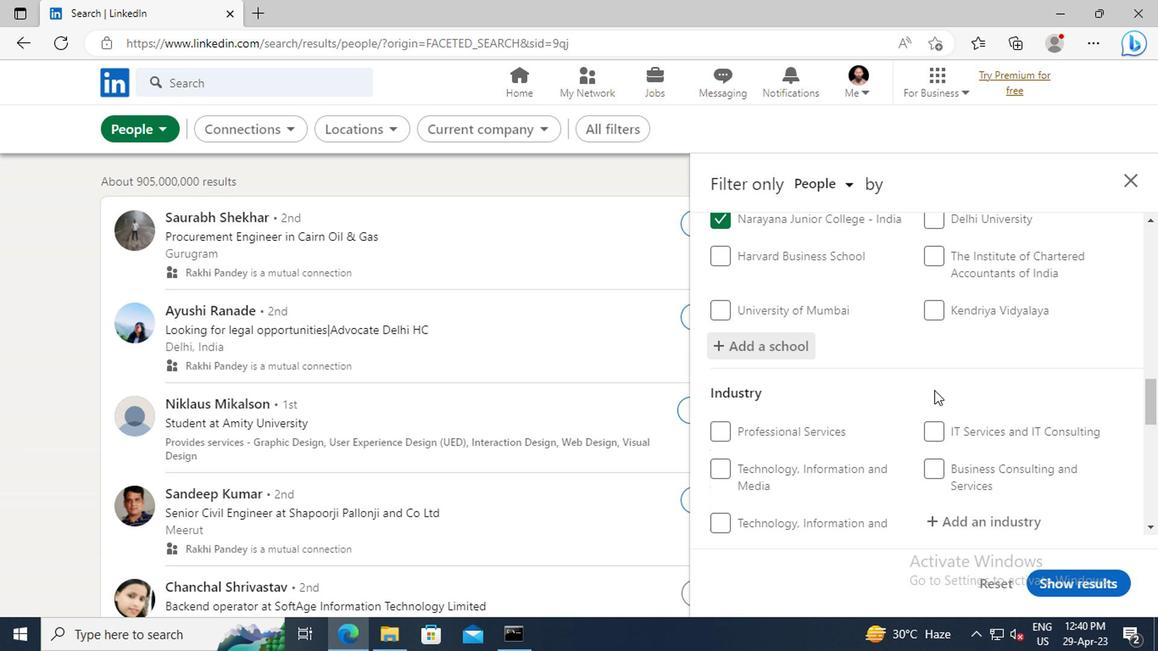
Action: Mouse moved to (924, 381)
Screenshot: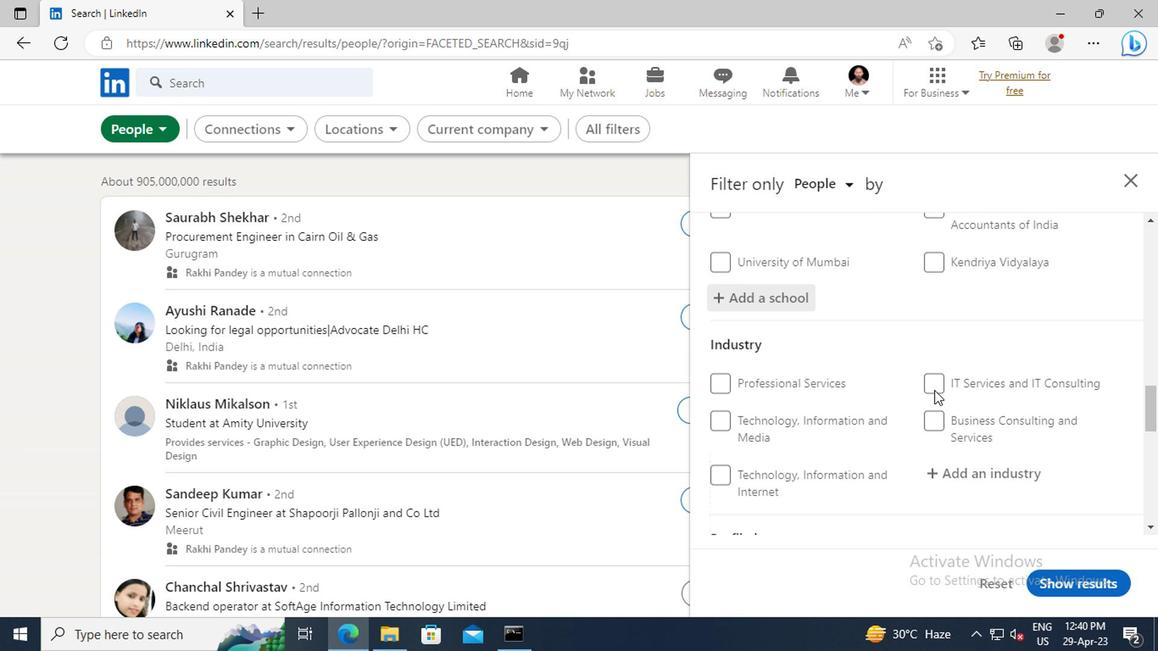 
Action: Mouse scrolled (924, 381) with delta (0, 0)
Screenshot: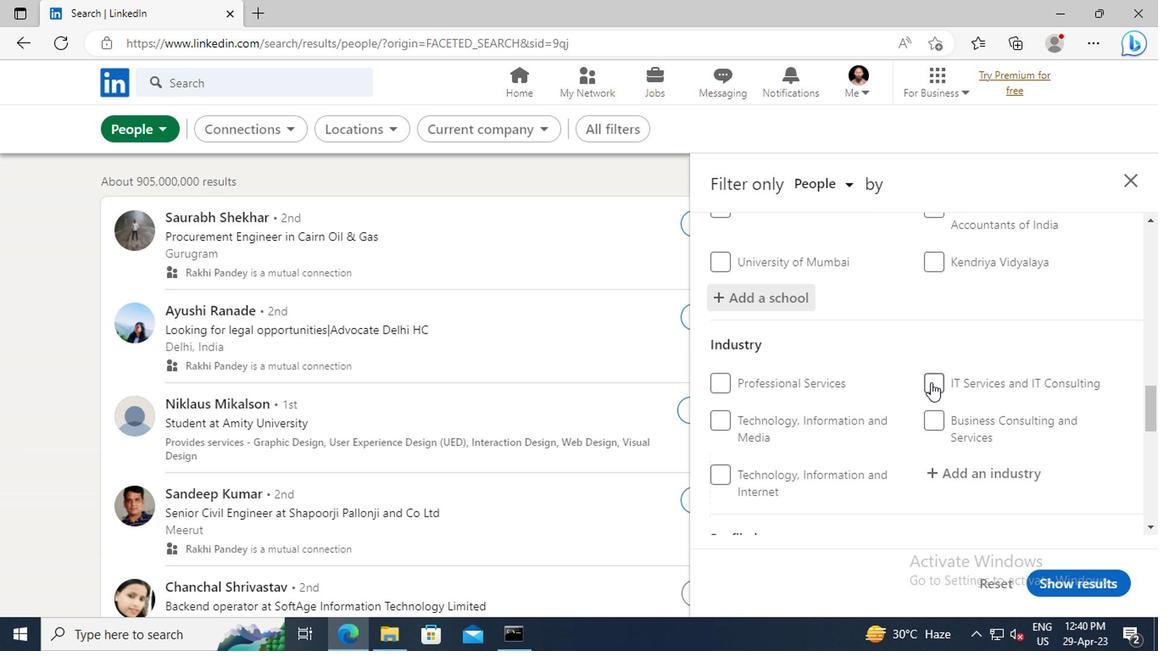 
Action: Mouse scrolled (924, 381) with delta (0, 0)
Screenshot: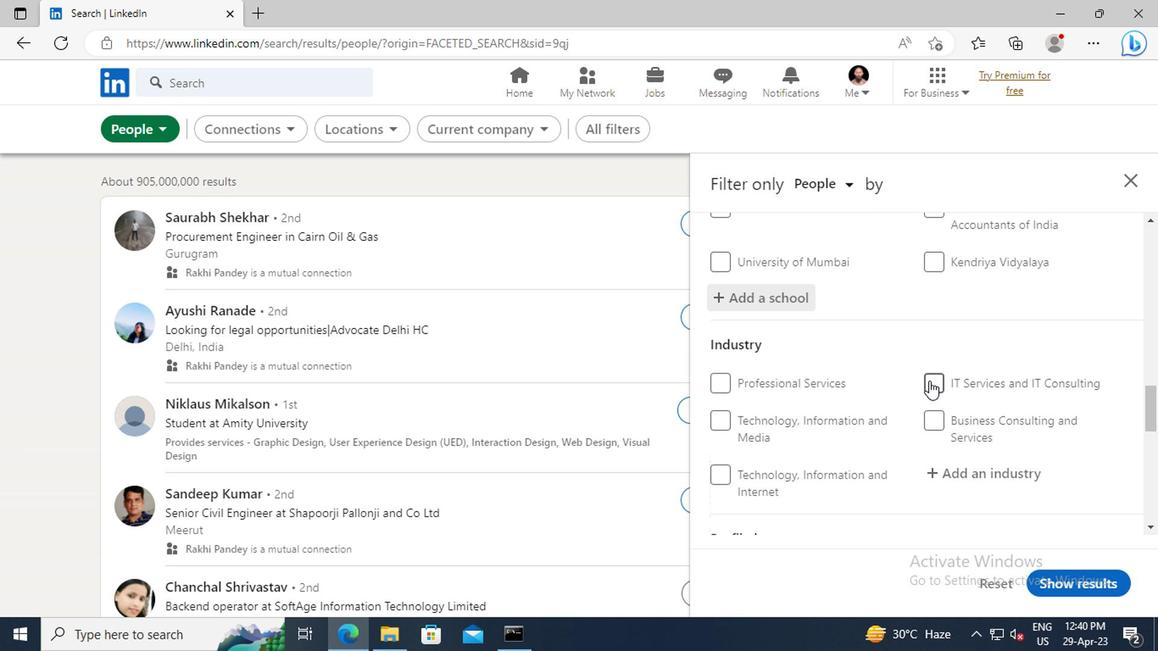 
Action: Mouse moved to (932, 381)
Screenshot: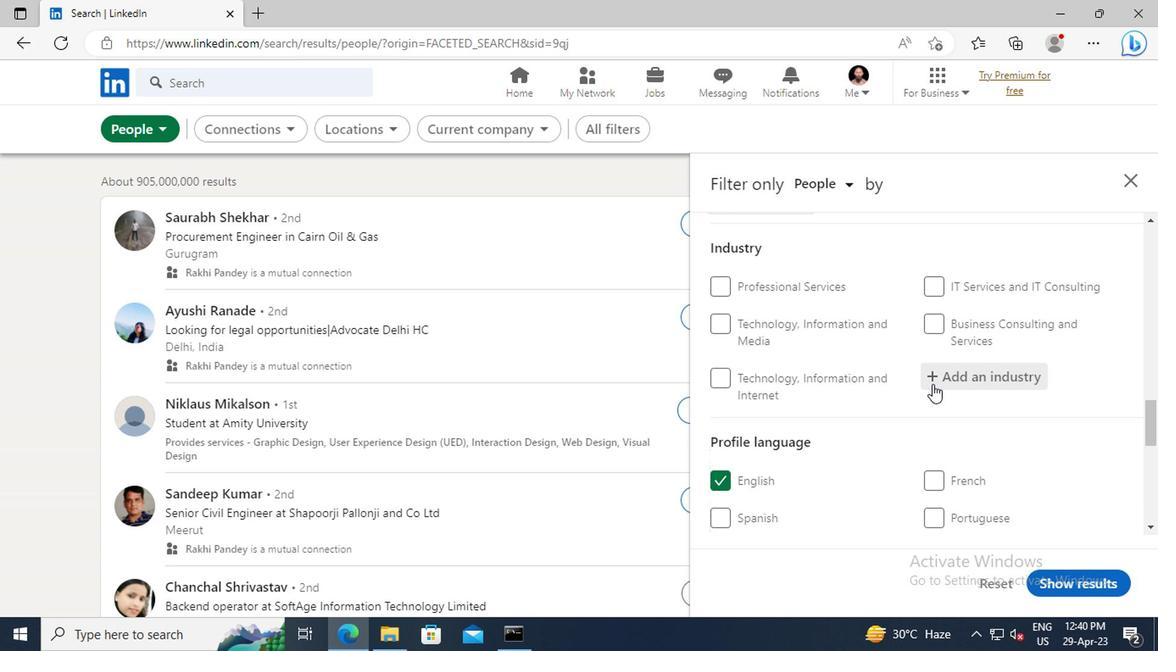 
Action: Mouse pressed left at (932, 381)
Screenshot: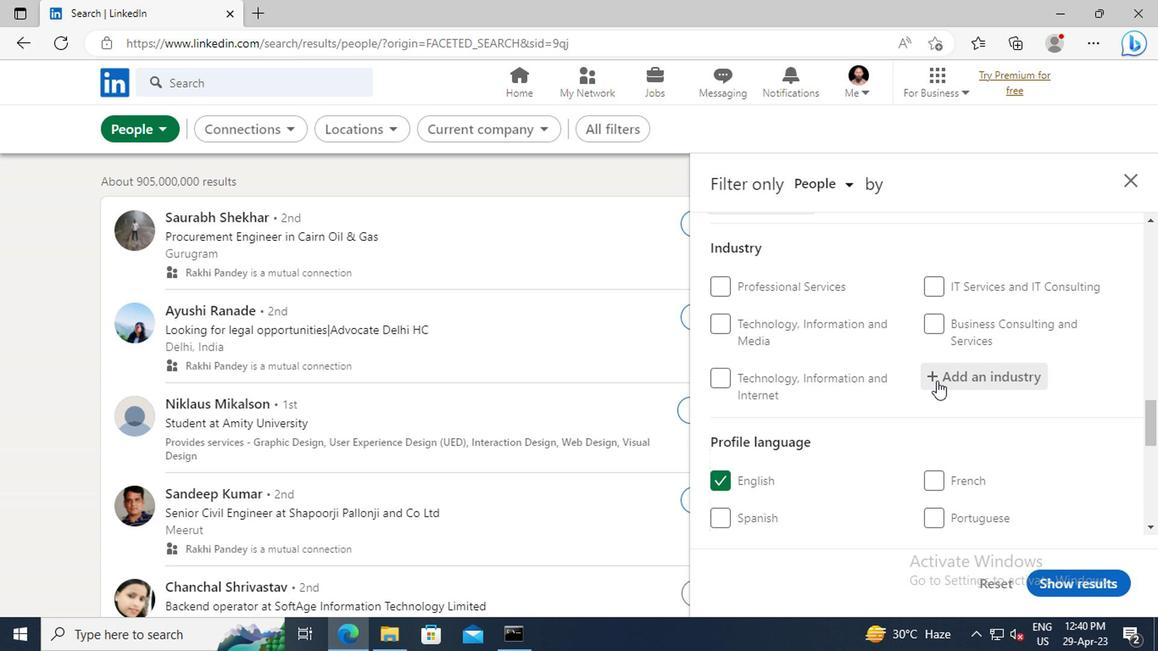 
Action: Key pressed <Key.shift>FRUIT<Key.space>AND
Screenshot: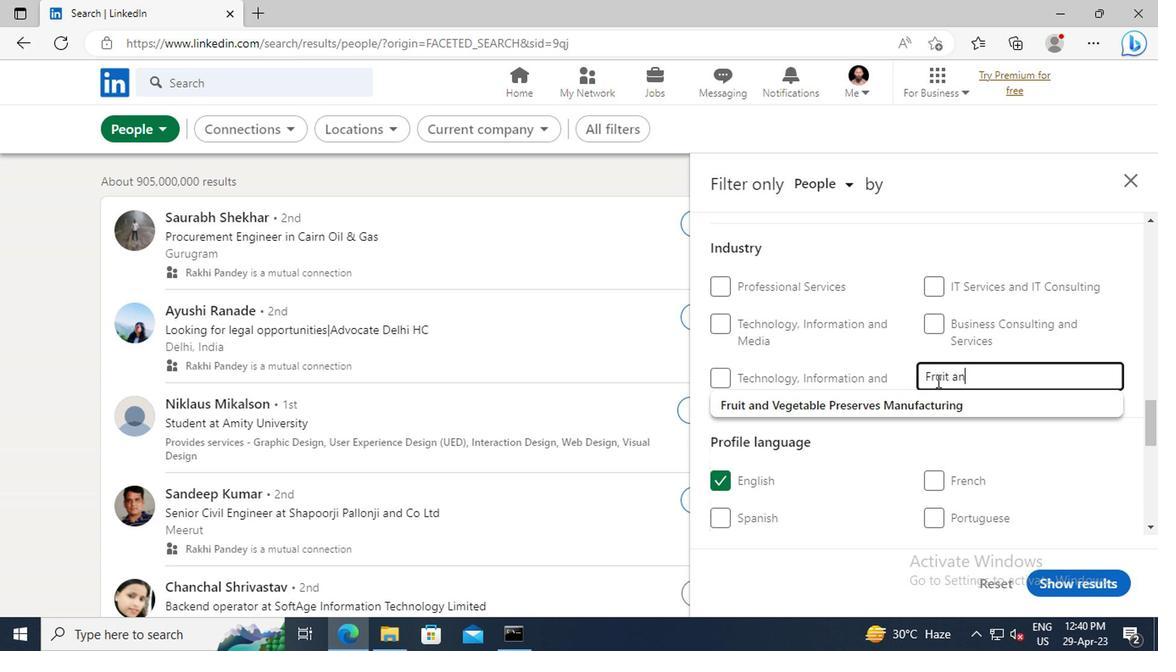 
Action: Mouse moved to (929, 399)
Screenshot: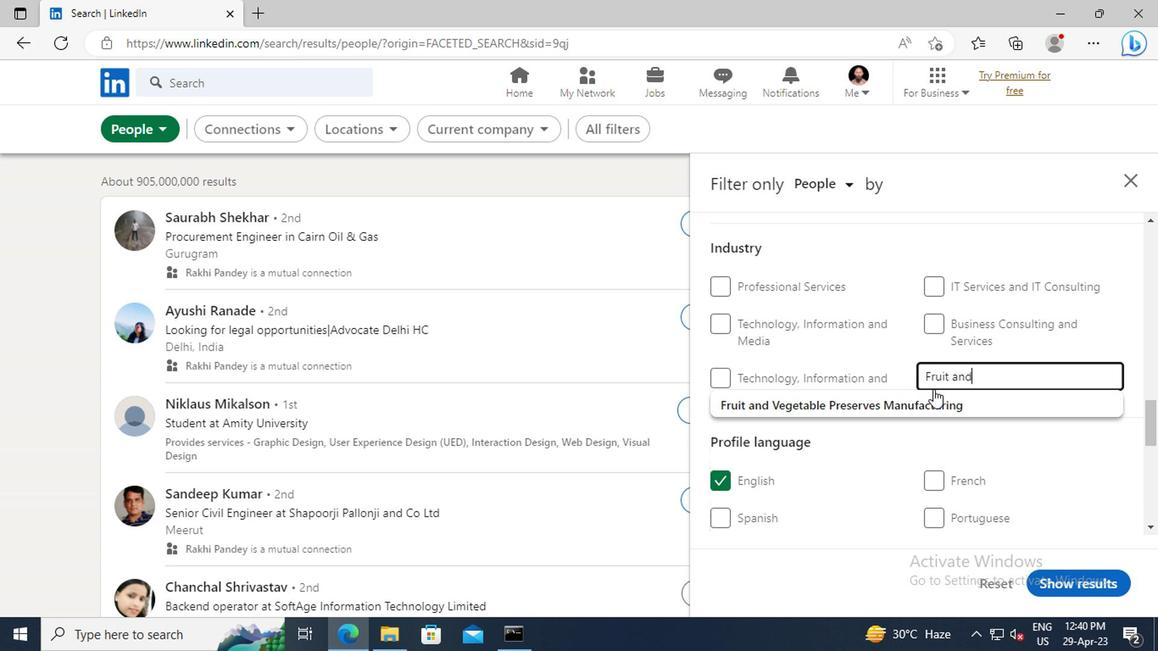 
Action: Mouse pressed left at (929, 399)
Screenshot: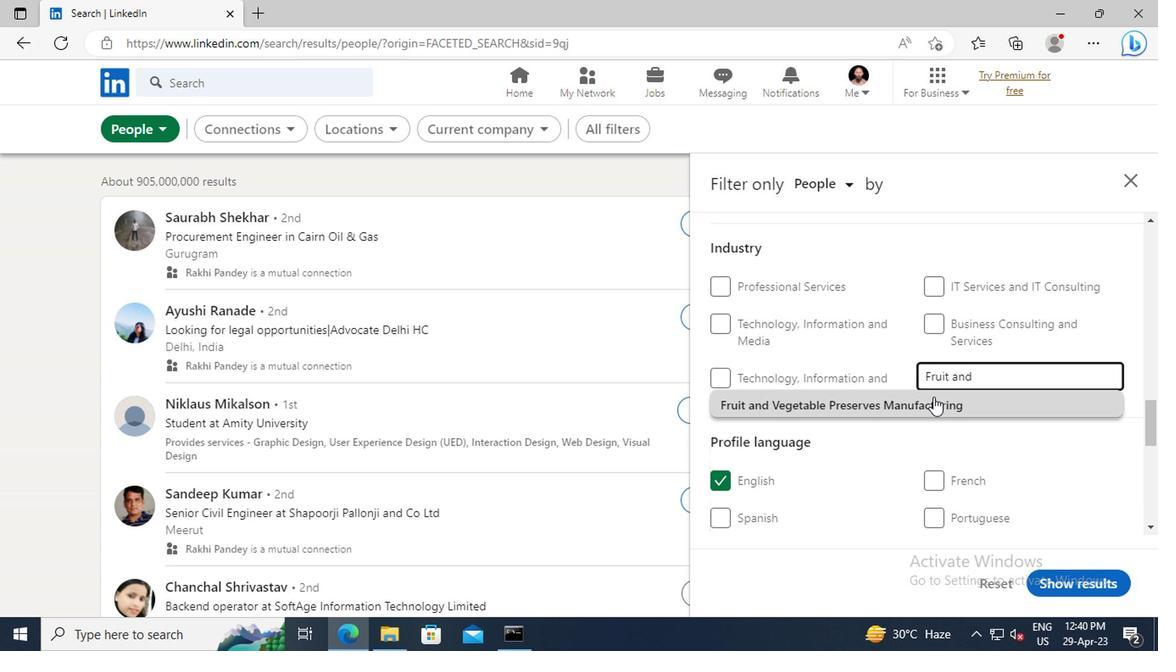 
Action: Mouse scrolled (929, 398) with delta (0, 0)
Screenshot: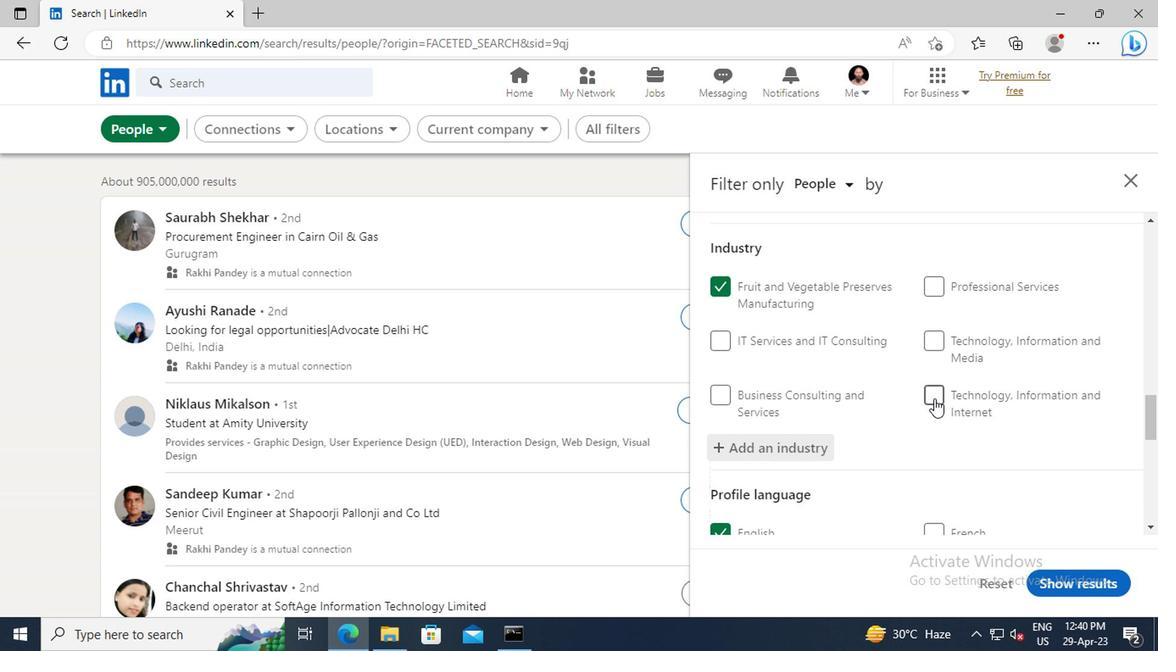
Action: Mouse moved to (929, 373)
Screenshot: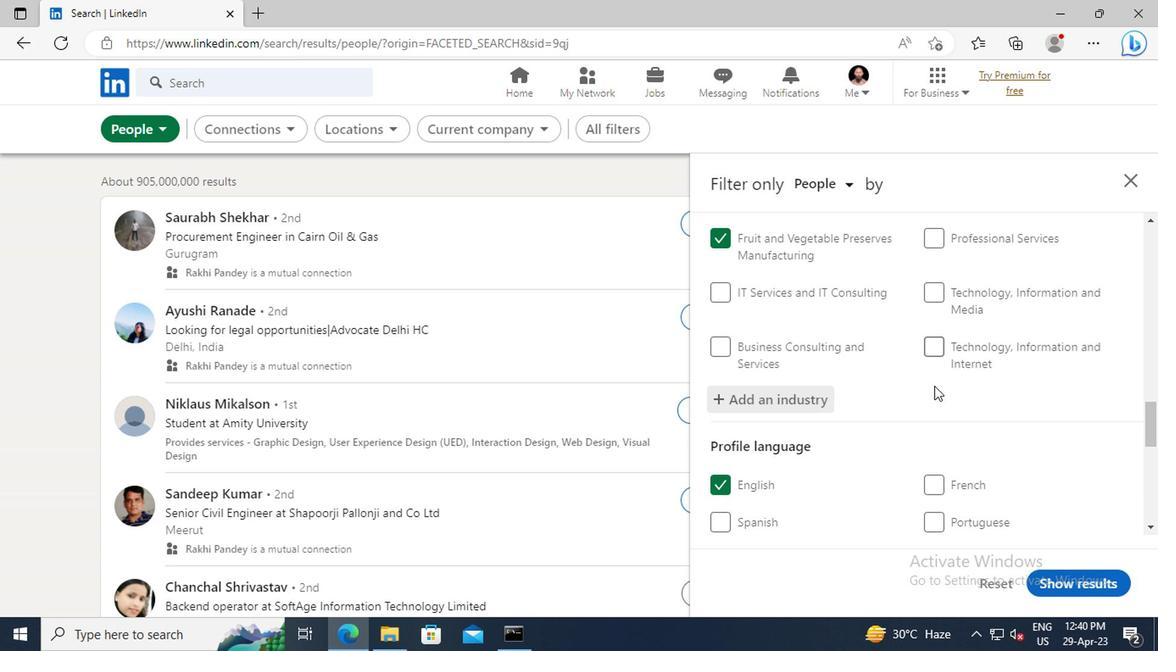 
Action: Mouse scrolled (929, 372) with delta (0, -1)
Screenshot: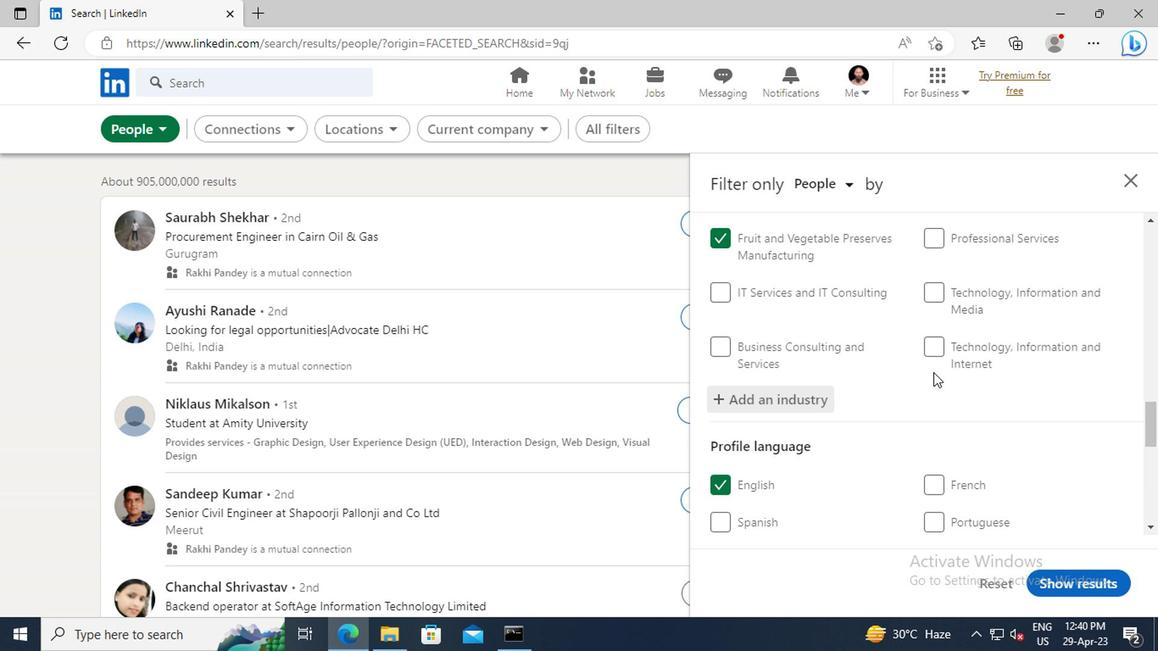 
Action: Mouse scrolled (929, 372) with delta (0, -1)
Screenshot: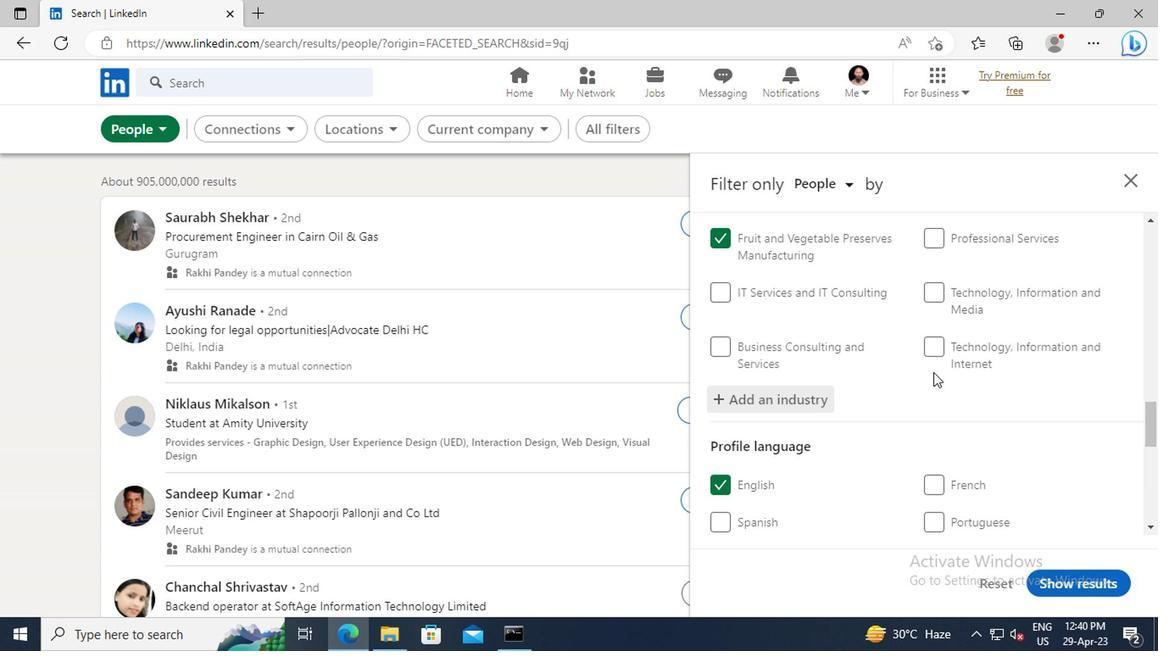 
Action: Mouse moved to (935, 340)
Screenshot: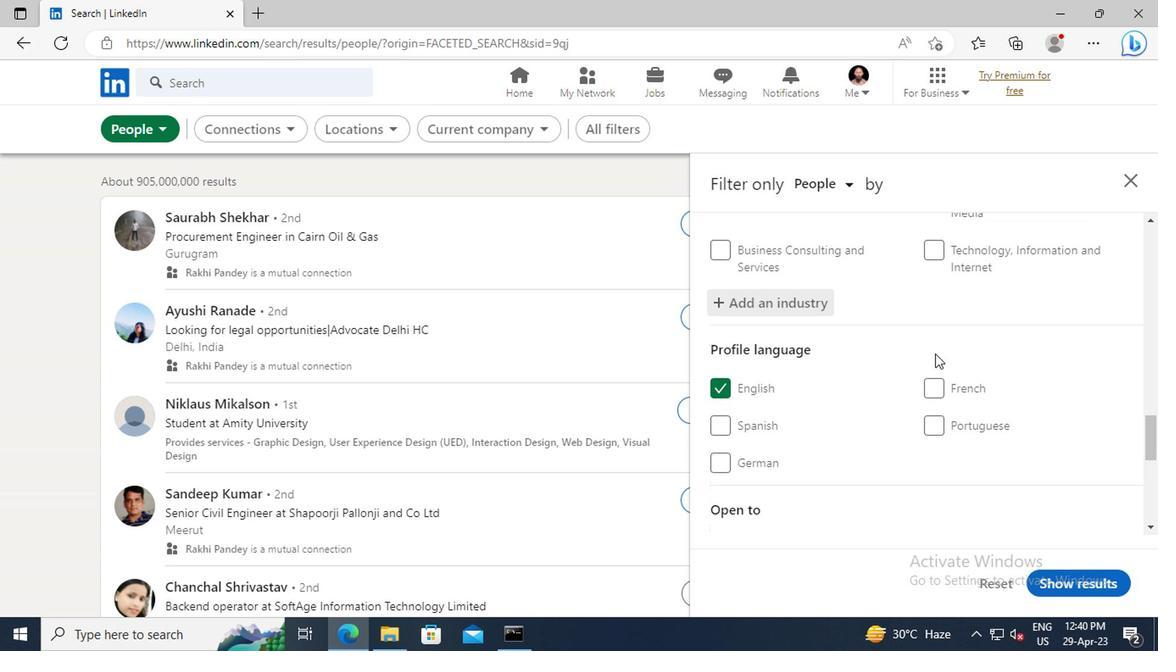 
Action: Mouse scrolled (935, 339) with delta (0, 0)
Screenshot: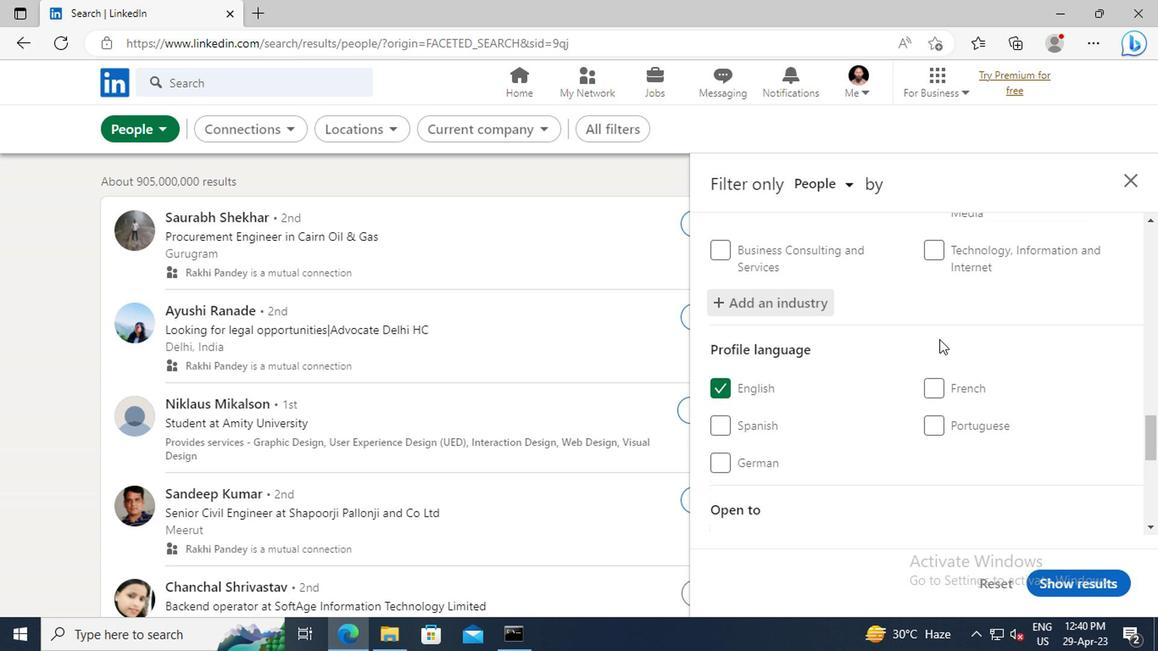 
Action: Mouse scrolled (935, 339) with delta (0, 0)
Screenshot: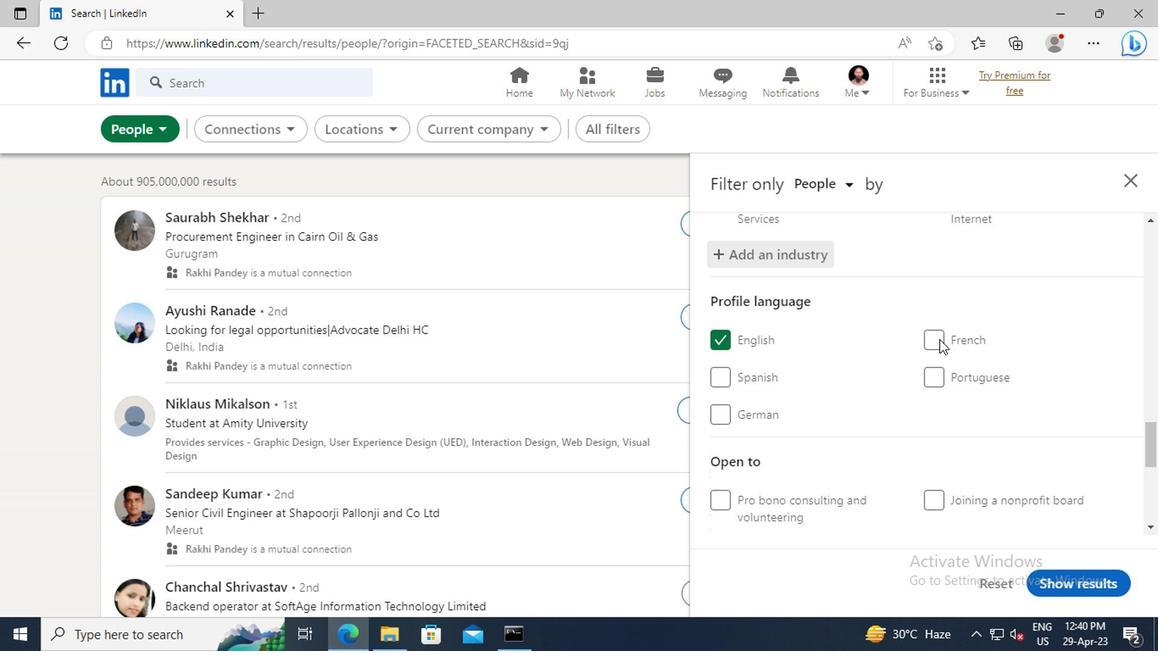
Action: Mouse scrolled (935, 339) with delta (0, 0)
Screenshot: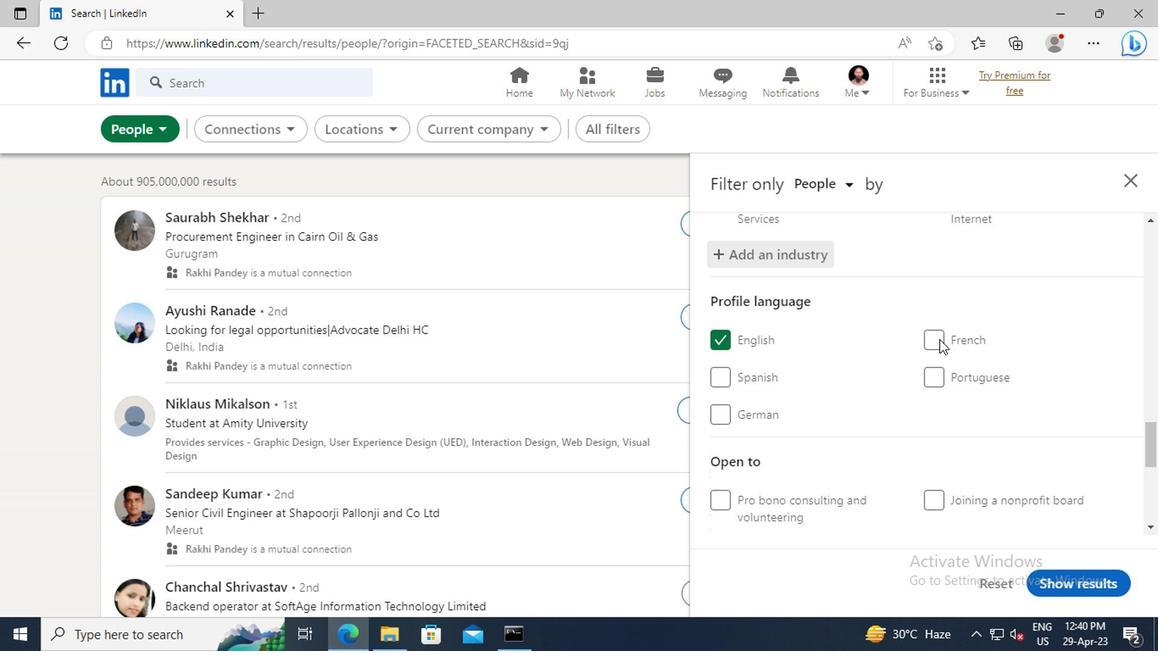 
Action: Mouse scrolled (935, 339) with delta (0, 0)
Screenshot: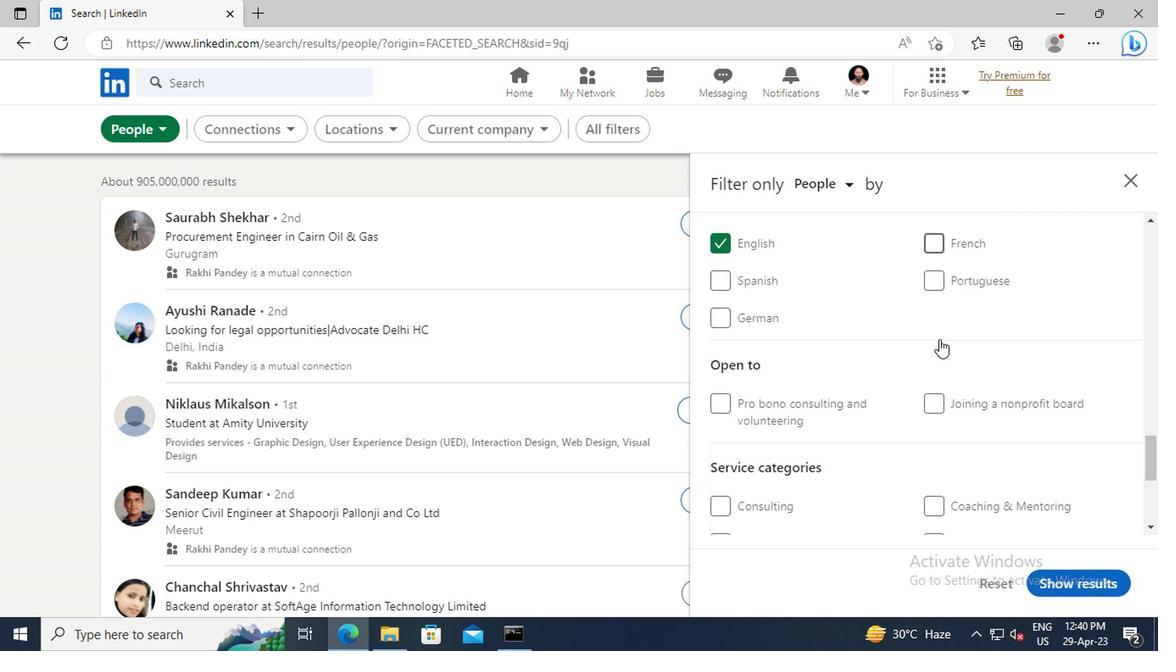 
Action: Mouse scrolled (935, 339) with delta (0, 0)
Screenshot: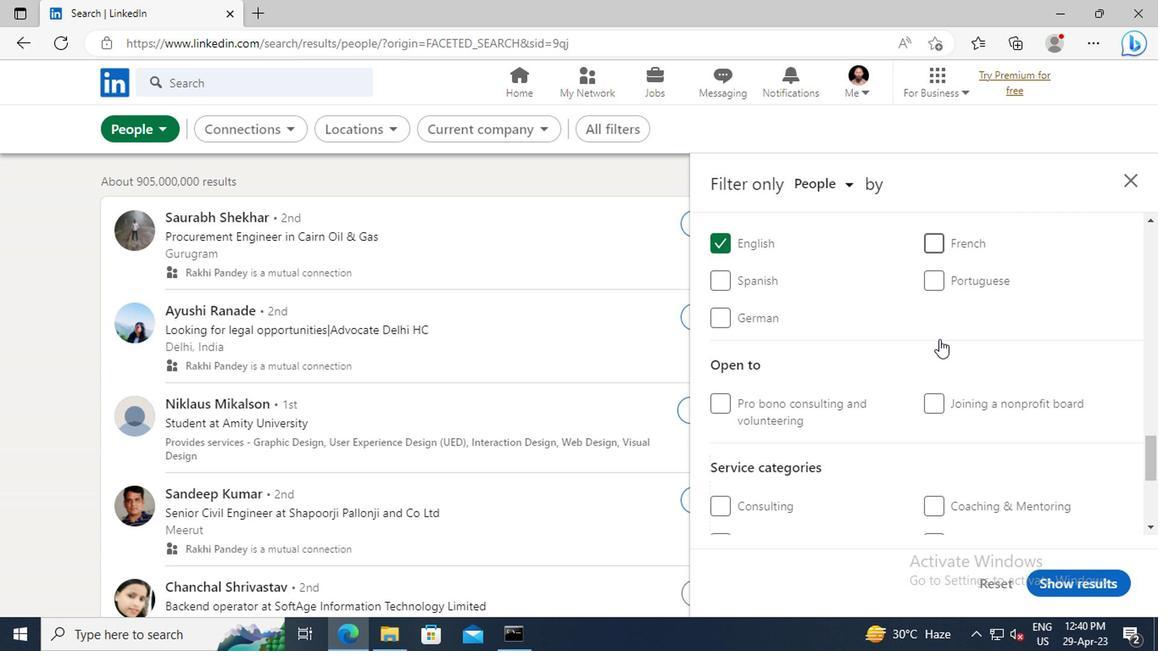 
Action: Mouse scrolled (935, 339) with delta (0, 0)
Screenshot: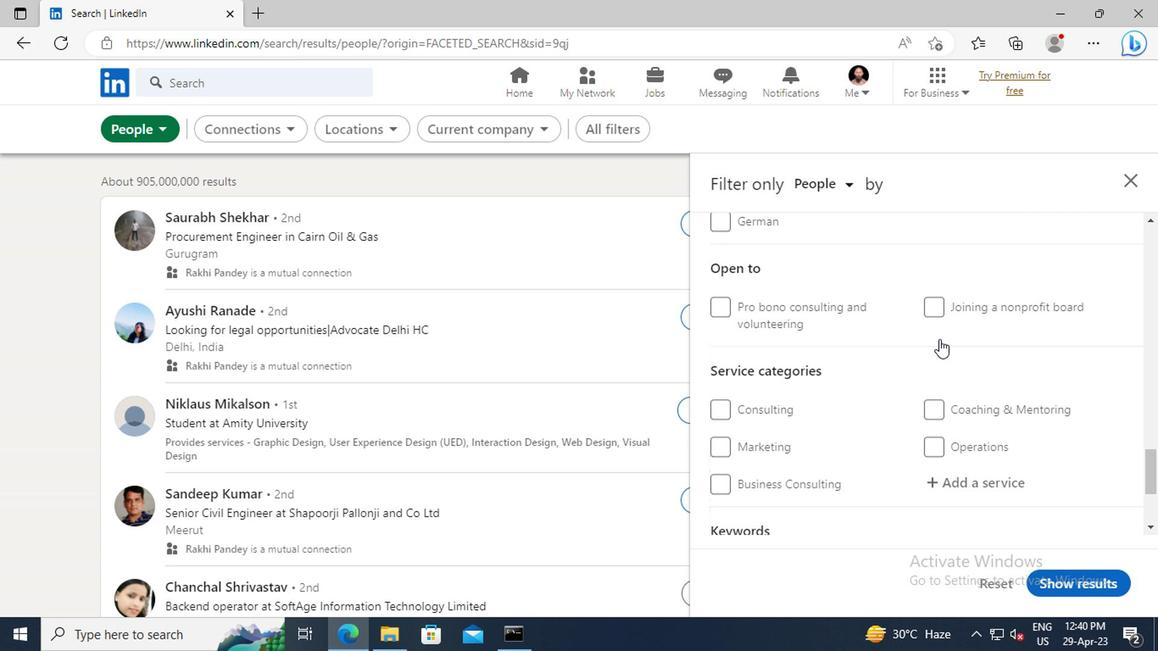 
Action: Mouse scrolled (935, 339) with delta (0, 0)
Screenshot: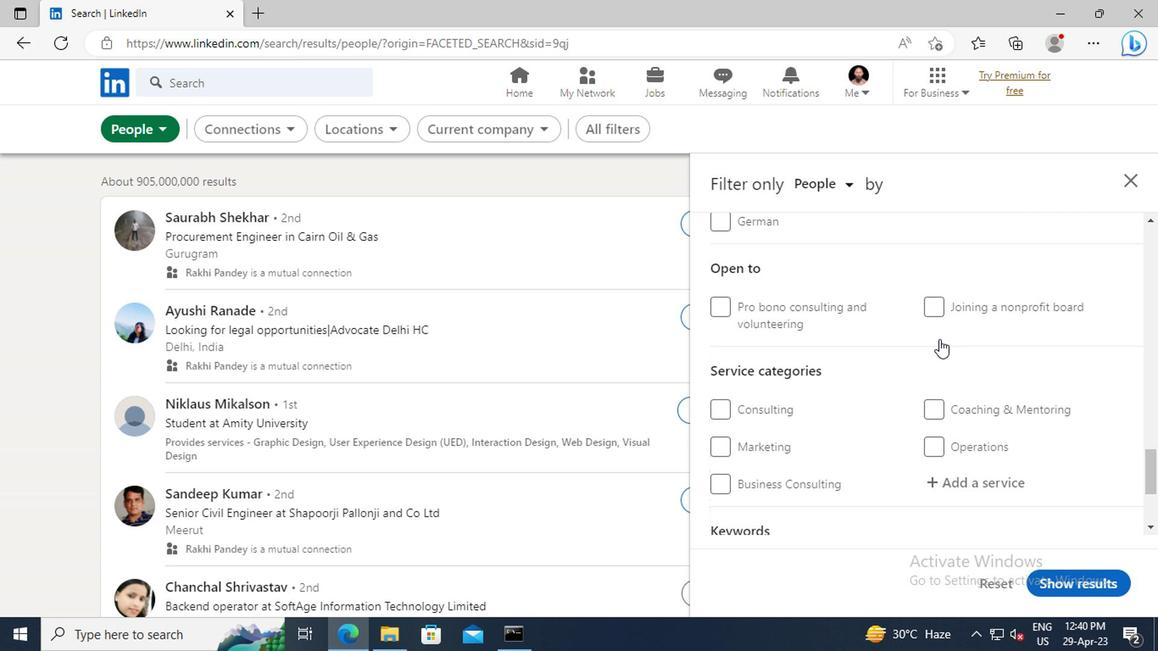 
Action: Mouse moved to (936, 380)
Screenshot: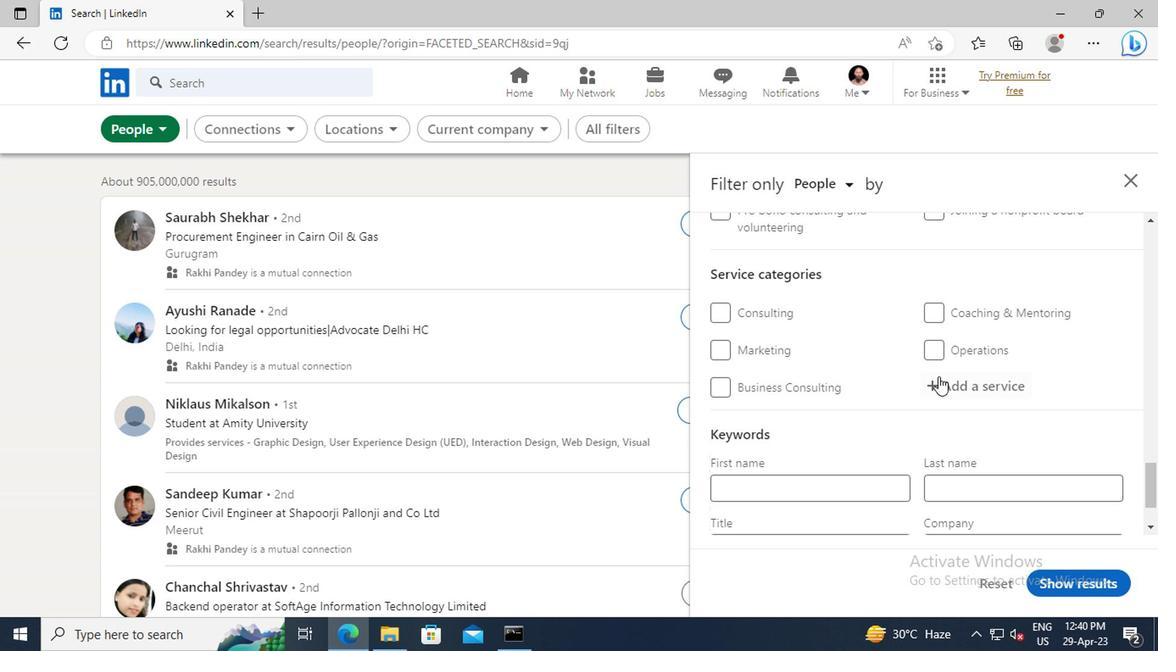 
Action: Mouse pressed left at (936, 380)
Screenshot: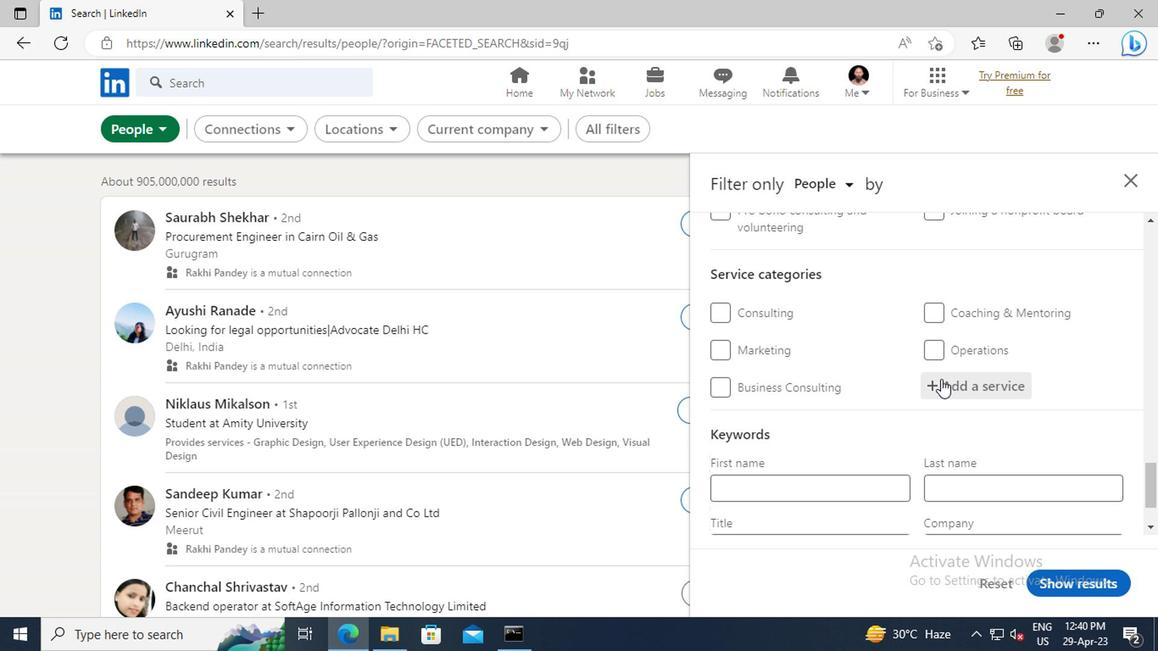 
Action: Key pressed <Key.shift>CYBERSE
Screenshot: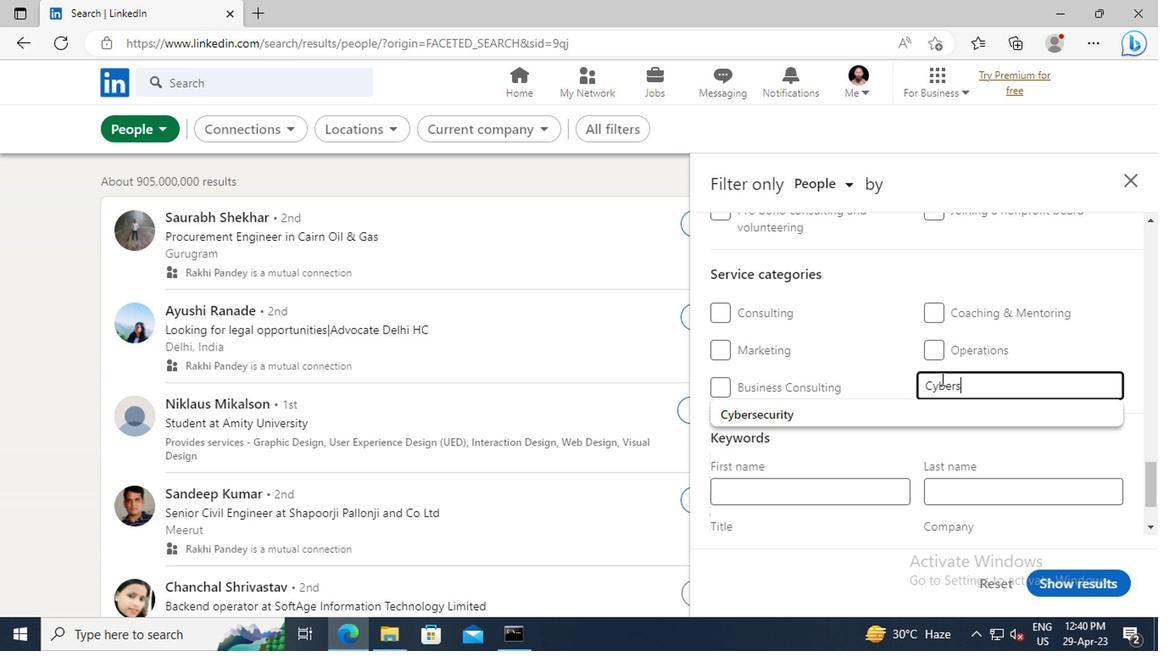 
Action: Mouse moved to (932, 410)
Screenshot: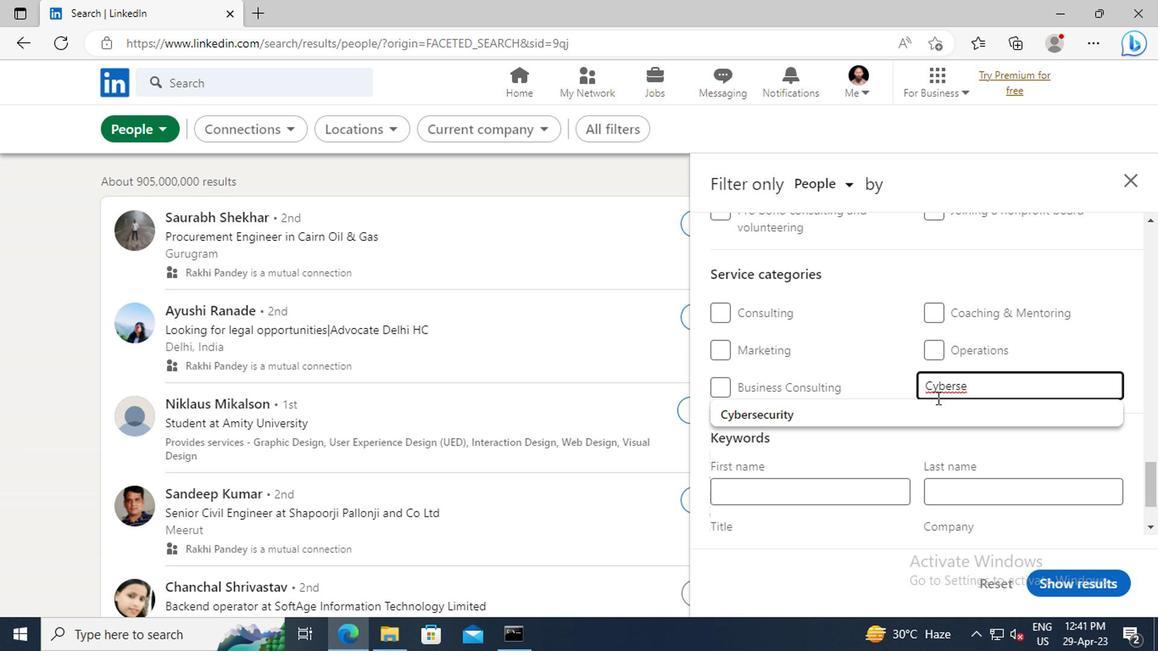 
Action: Mouse pressed left at (932, 410)
Screenshot: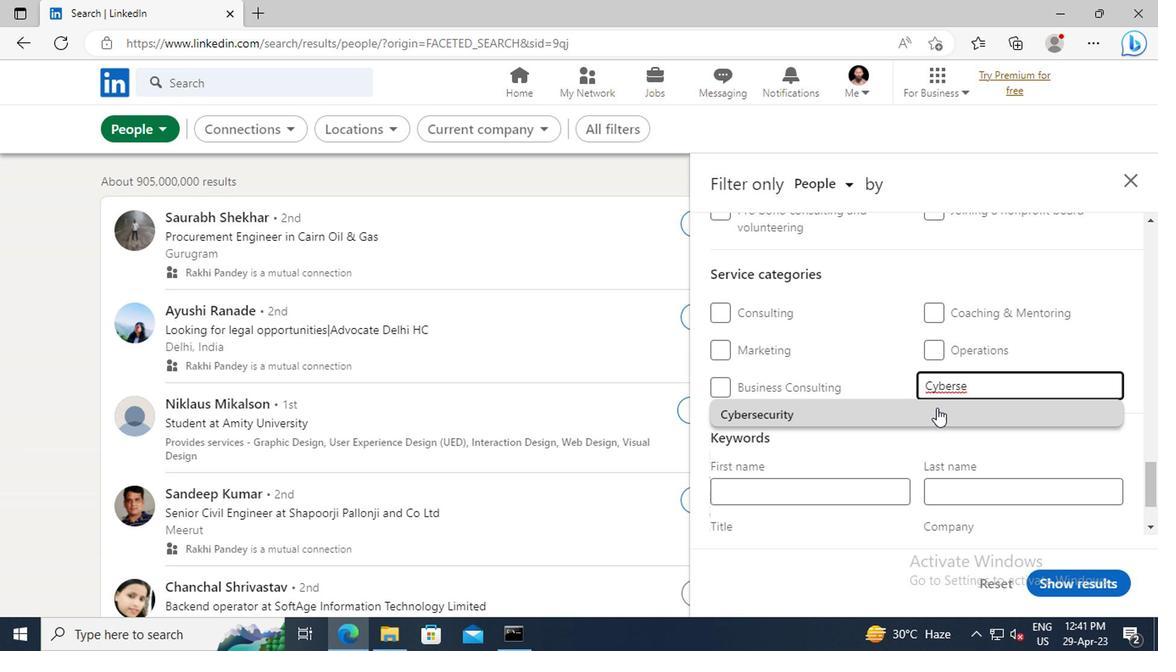 
Action: Mouse scrolled (932, 409) with delta (0, -1)
Screenshot: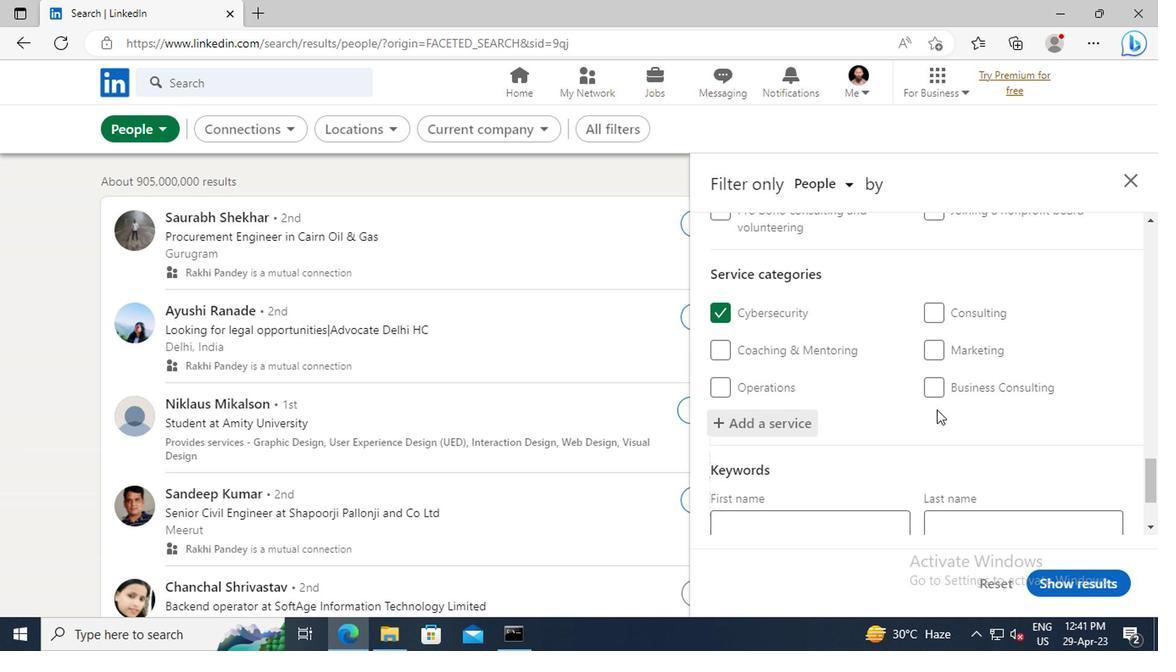 
Action: Mouse scrolled (932, 409) with delta (0, -1)
Screenshot: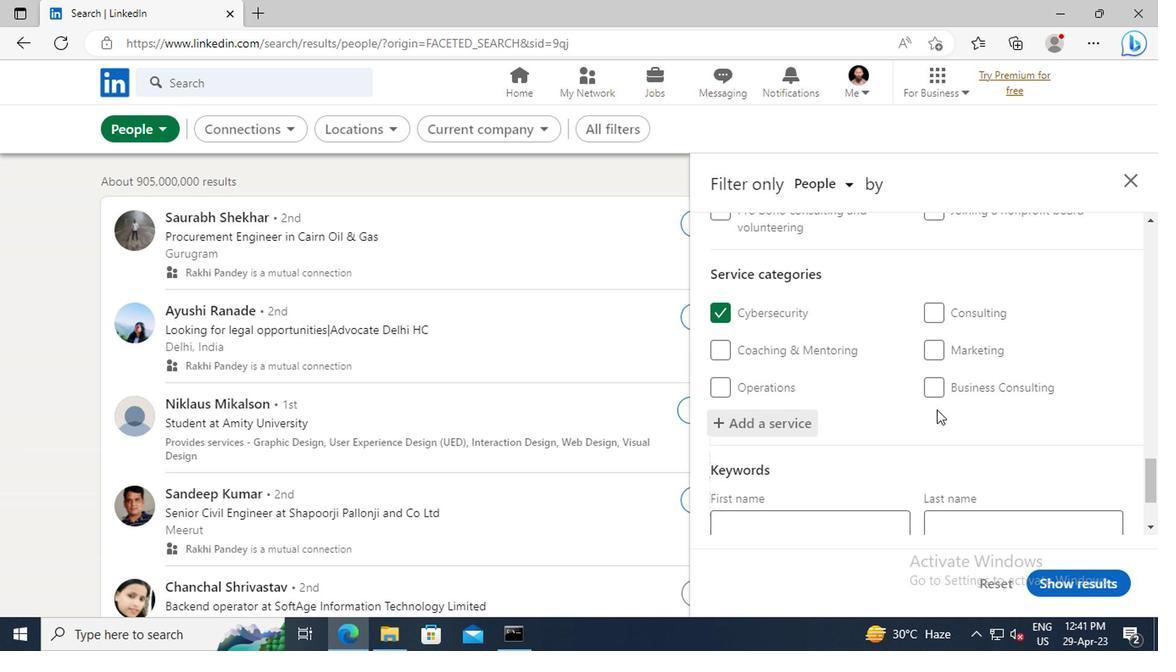 
Action: Mouse scrolled (932, 409) with delta (0, -1)
Screenshot: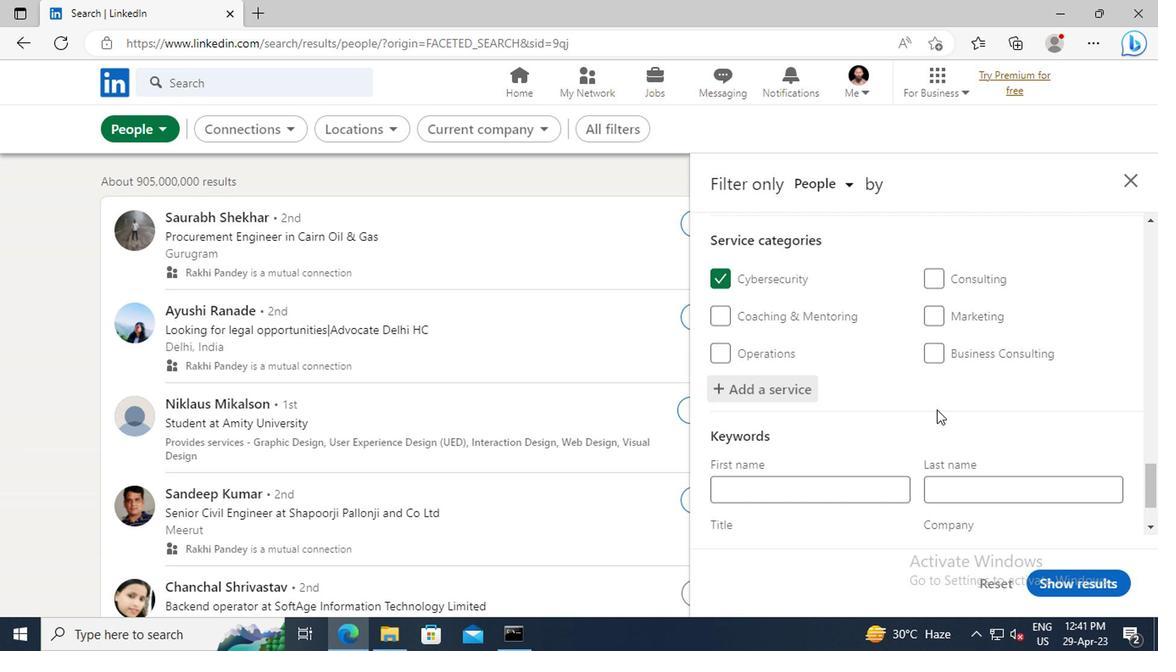 
Action: Mouse moved to (750, 457)
Screenshot: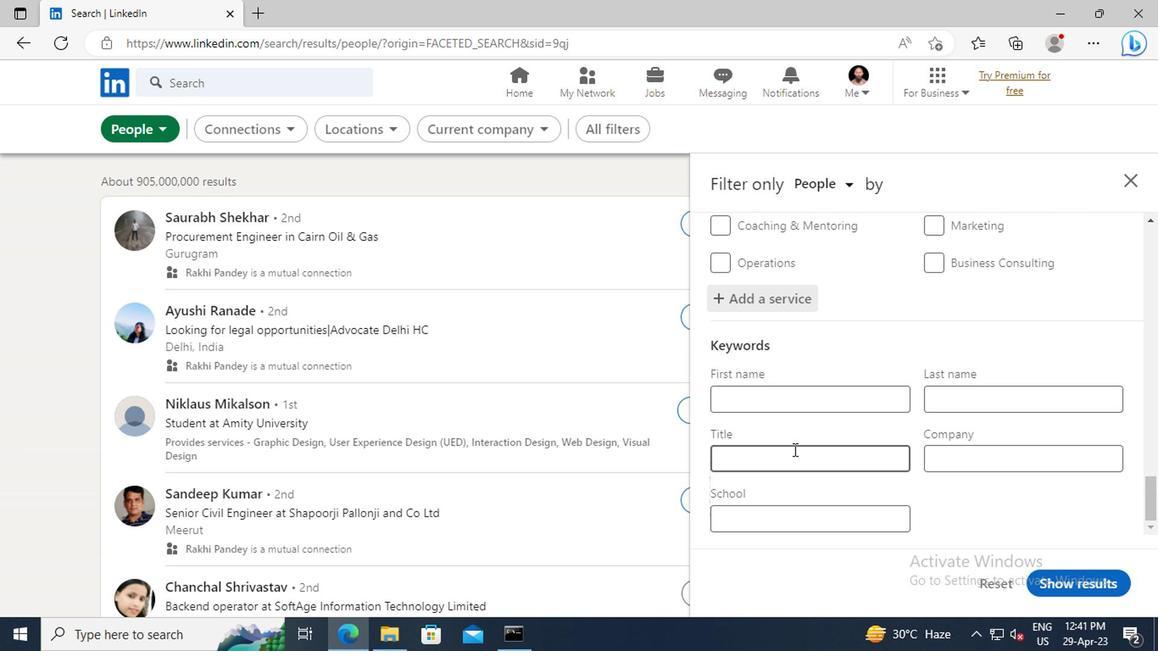 
Action: Mouse pressed left at (750, 457)
Screenshot: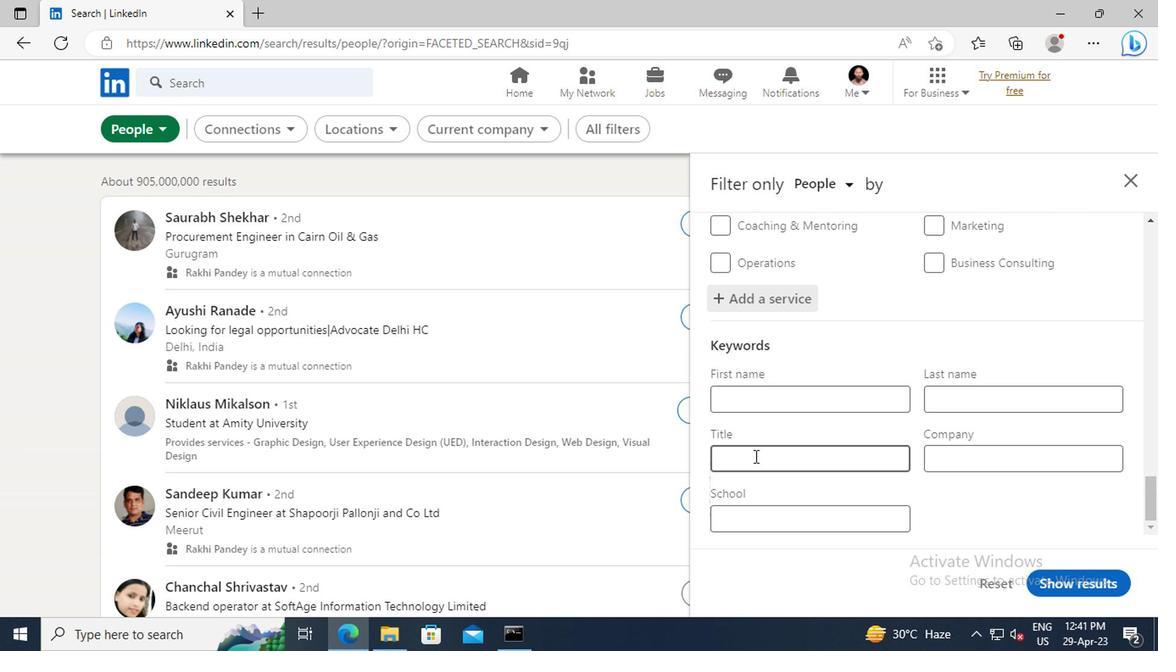 
Action: Key pressed <Key.shift>PRESIDENT<Key.enter>
Screenshot: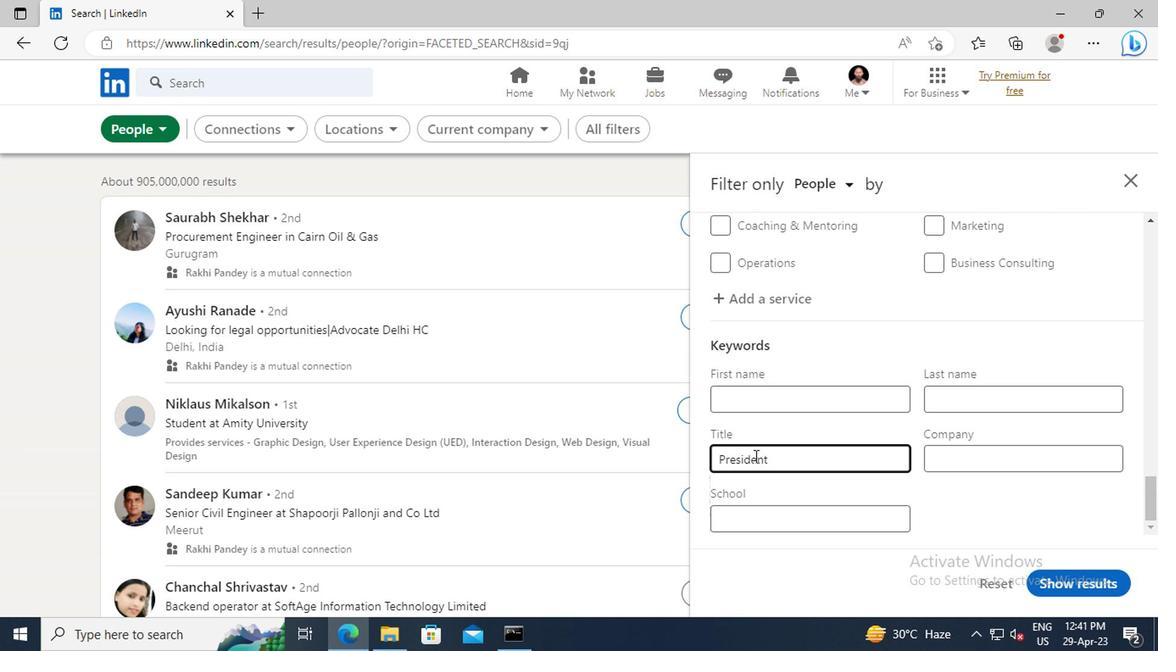 
Action: Mouse moved to (1059, 580)
Screenshot: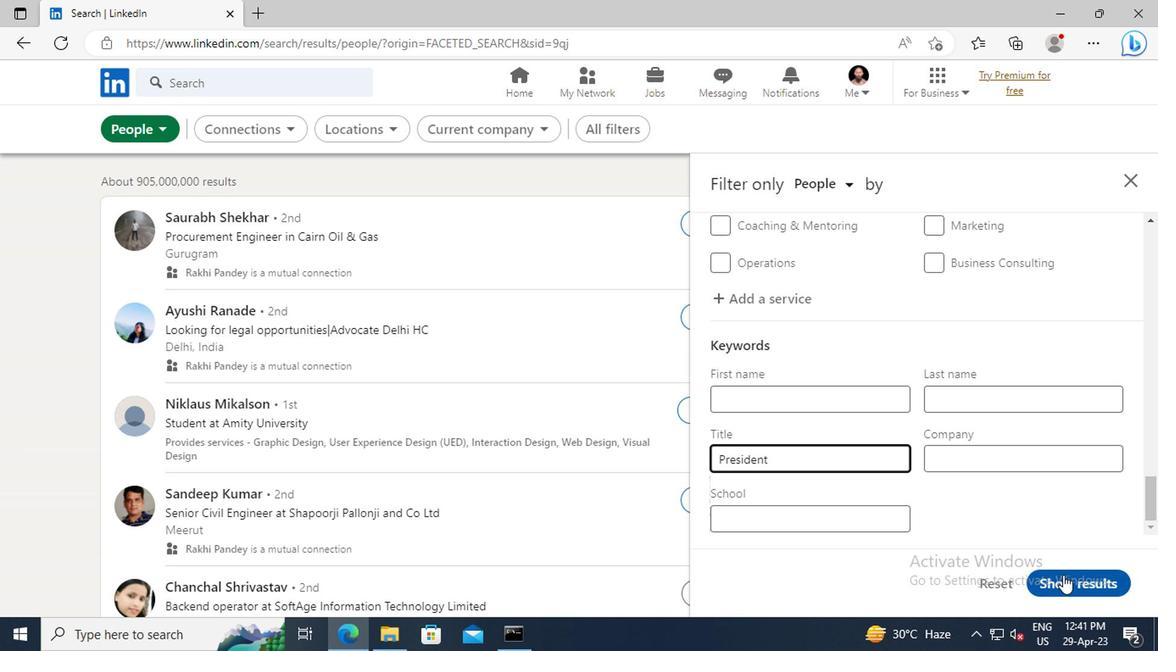 
Action: Mouse pressed left at (1059, 580)
Screenshot: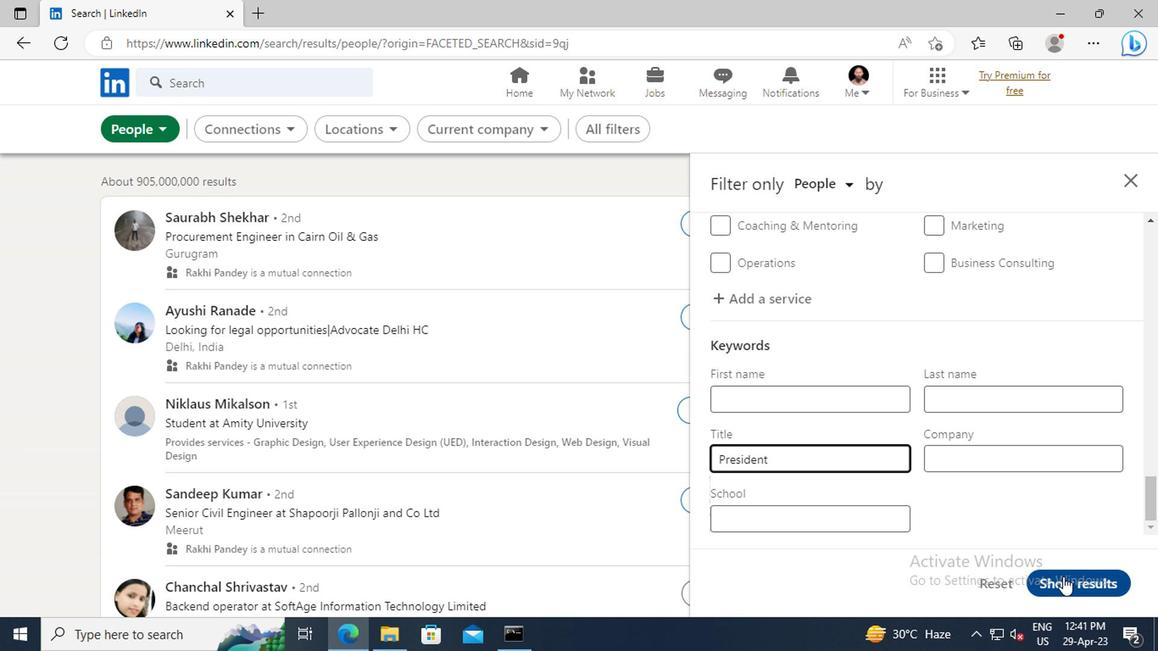 
